 Task: In the  document Machupicchu.html Align the width of word art with 'Picture'. Fill the whole document with 'Light Gray Color'. Add link on bottom left corner of the sheet: in.pinterest.com
Action: Mouse moved to (332, 432)
Screenshot: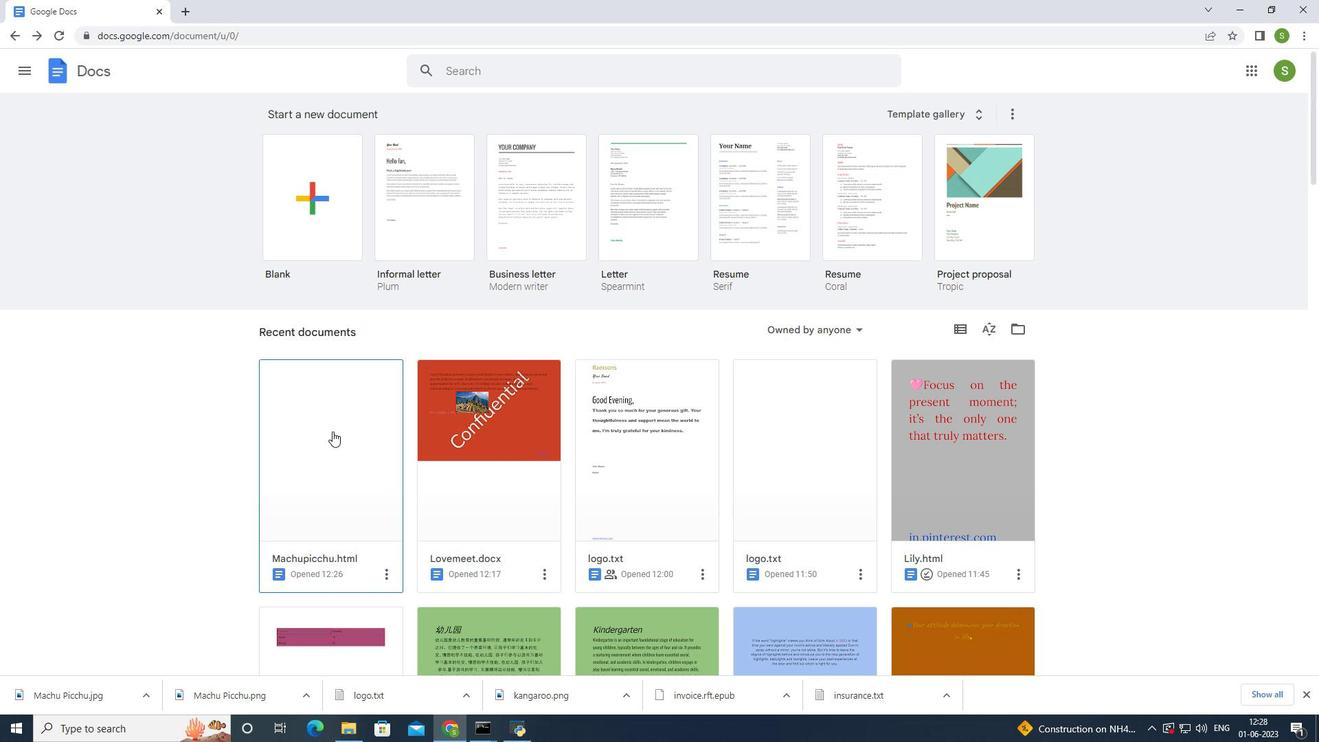 
Action: Mouse pressed left at (332, 432)
Screenshot: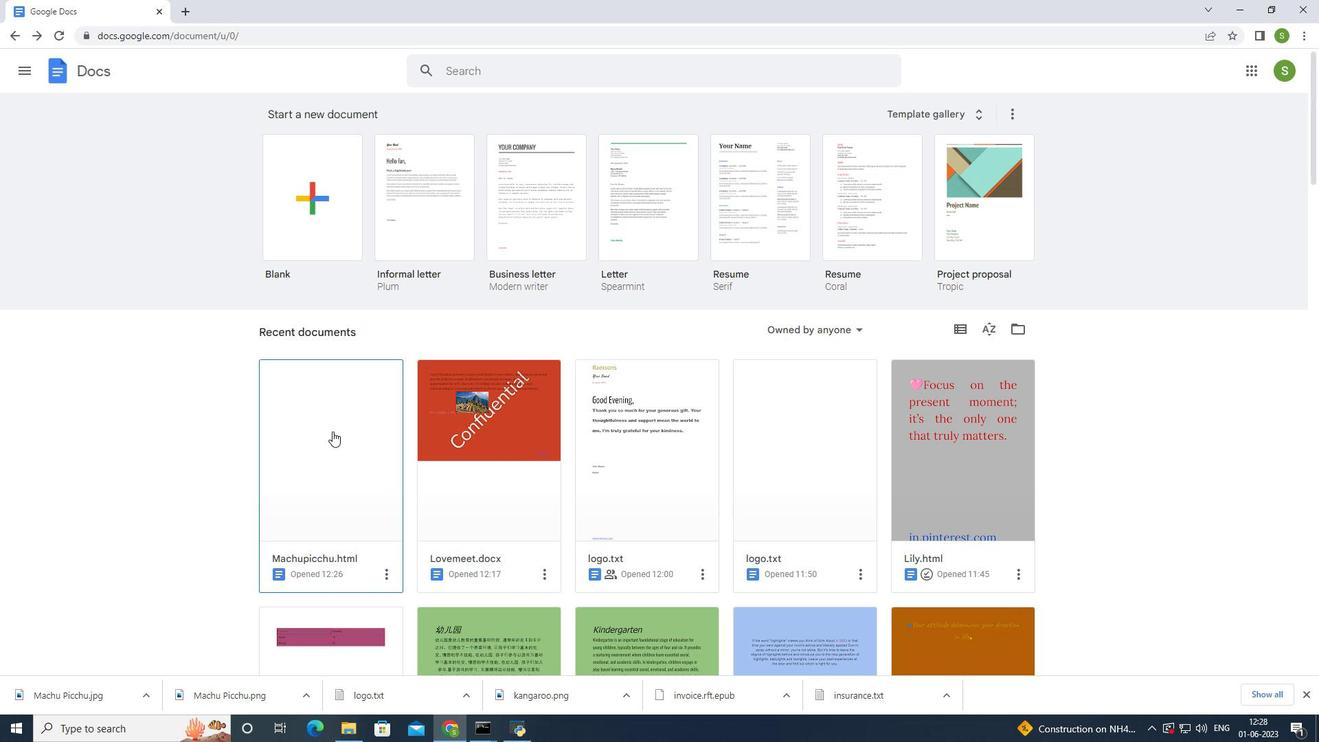 
Action: Mouse moved to (568, 311)
Screenshot: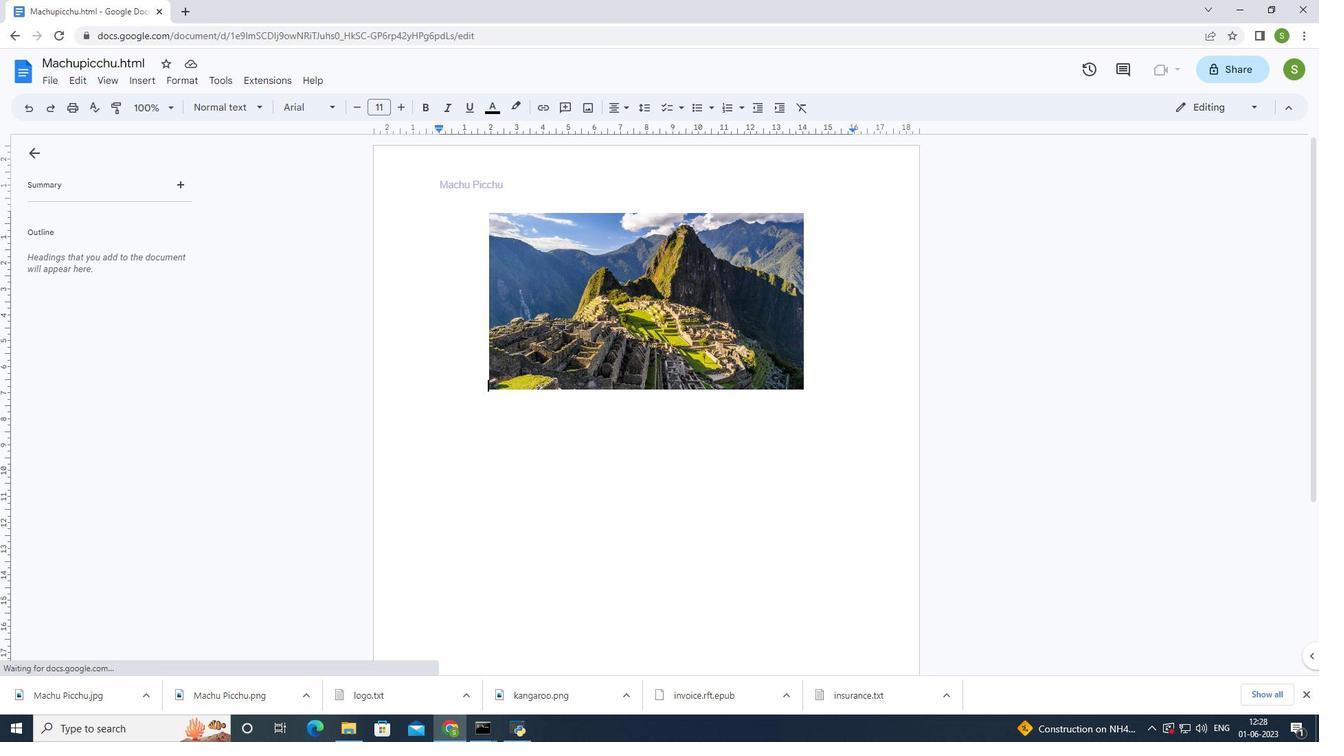
Action: Mouse pressed left at (568, 311)
Screenshot: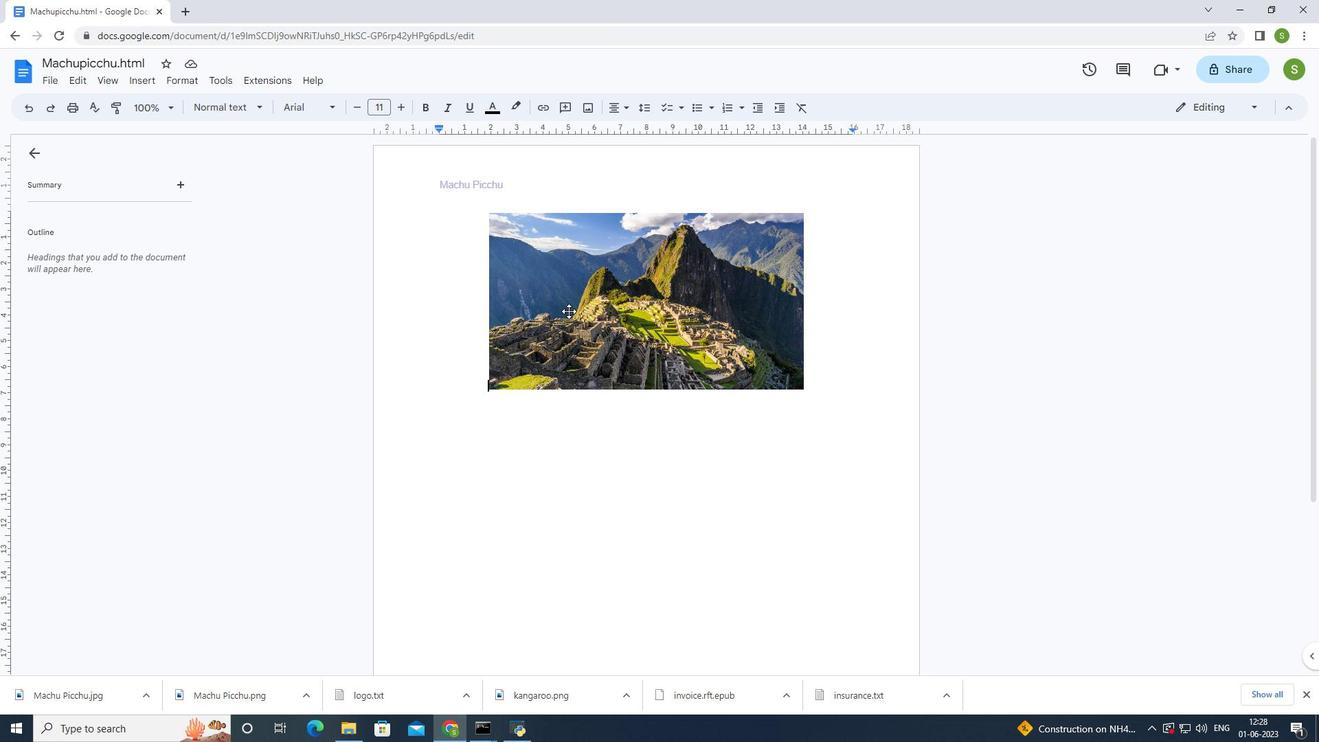 
Action: Mouse moved to (494, 110)
Screenshot: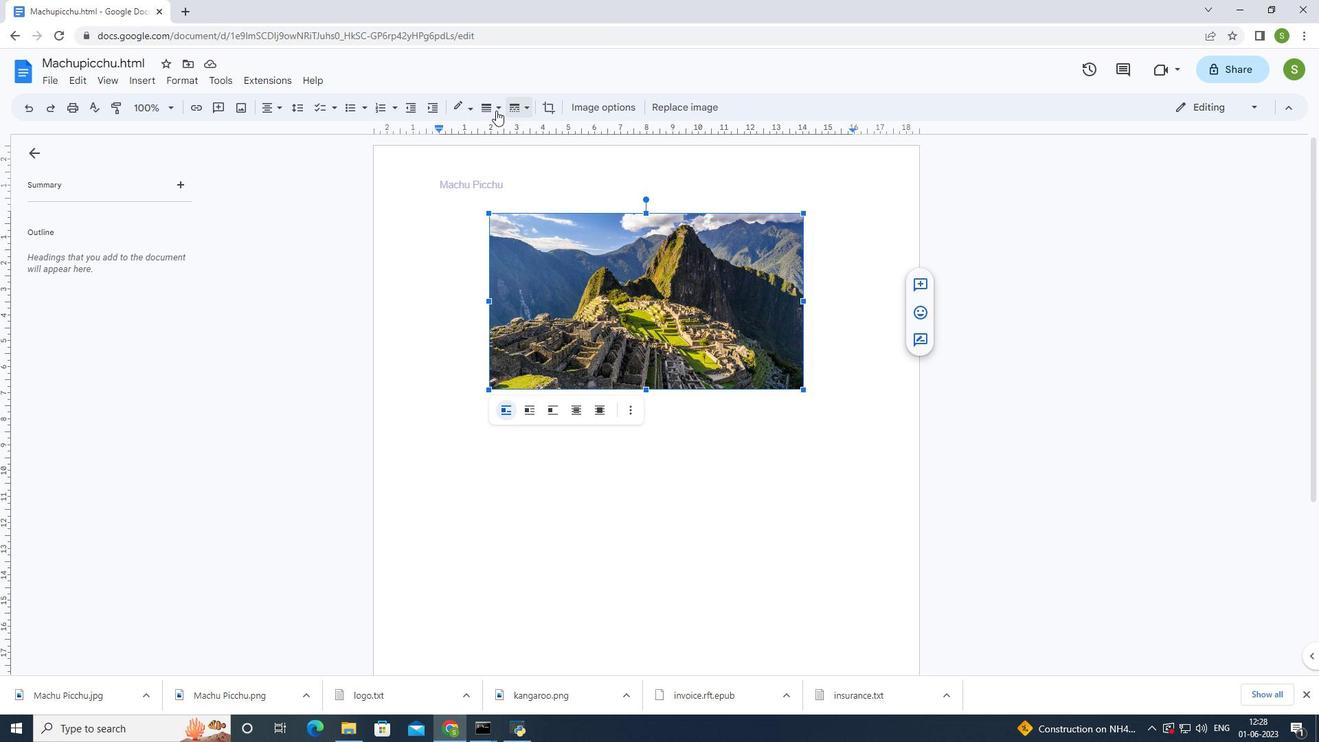 
Action: Mouse pressed left at (494, 110)
Screenshot: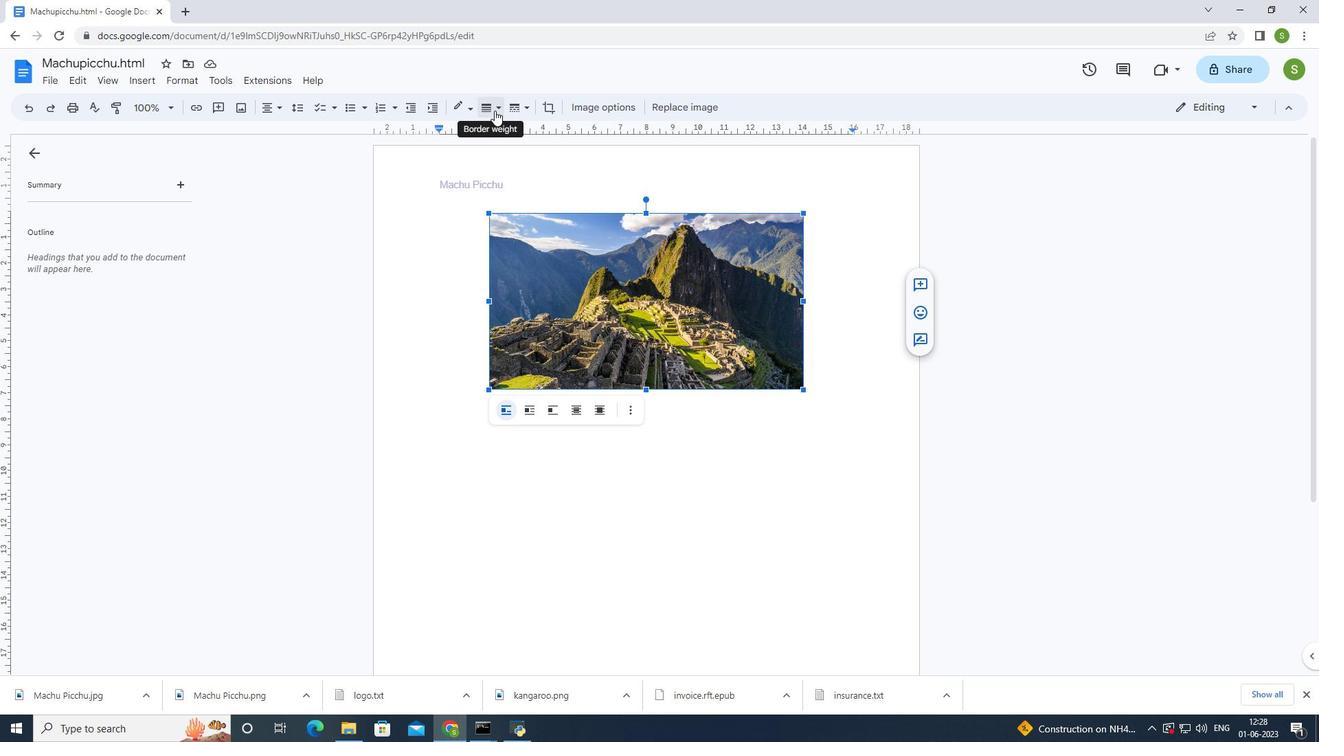 
Action: Mouse moved to (427, 265)
Screenshot: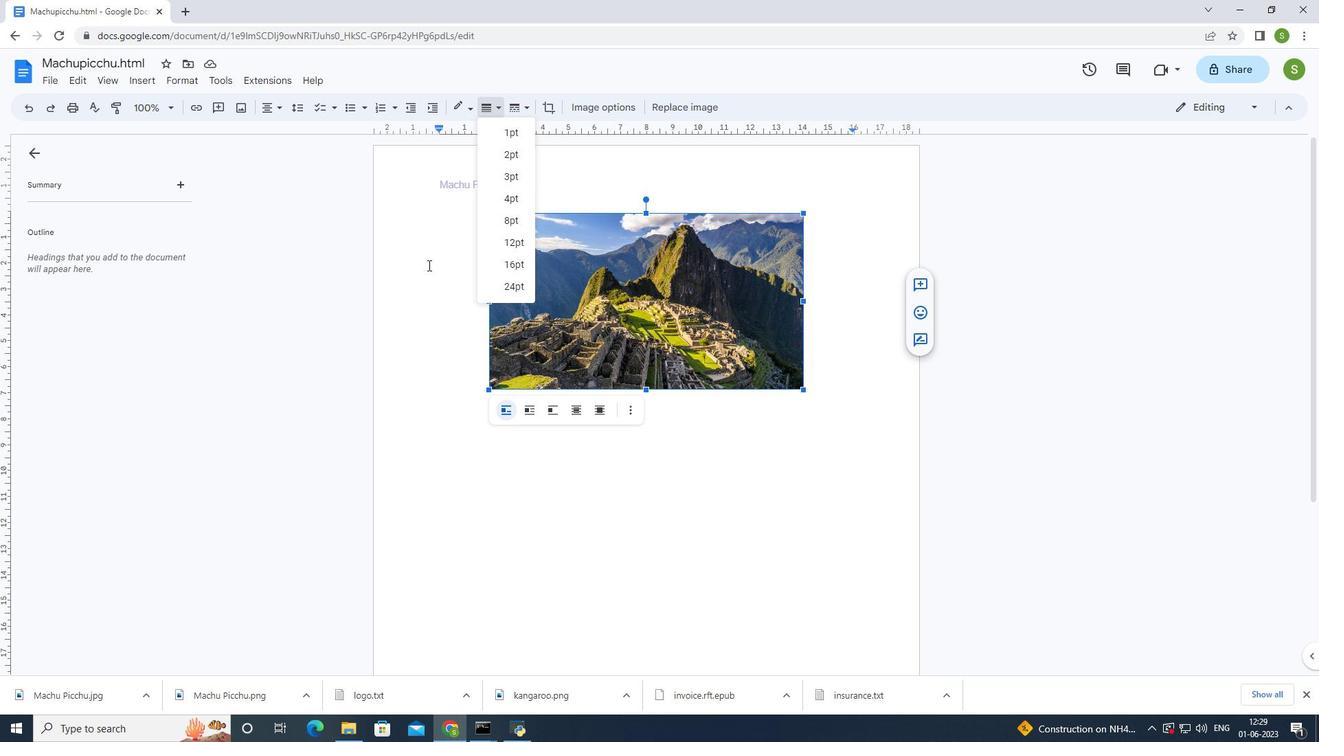 
Action: Mouse pressed left at (427, 265)
Screenshot: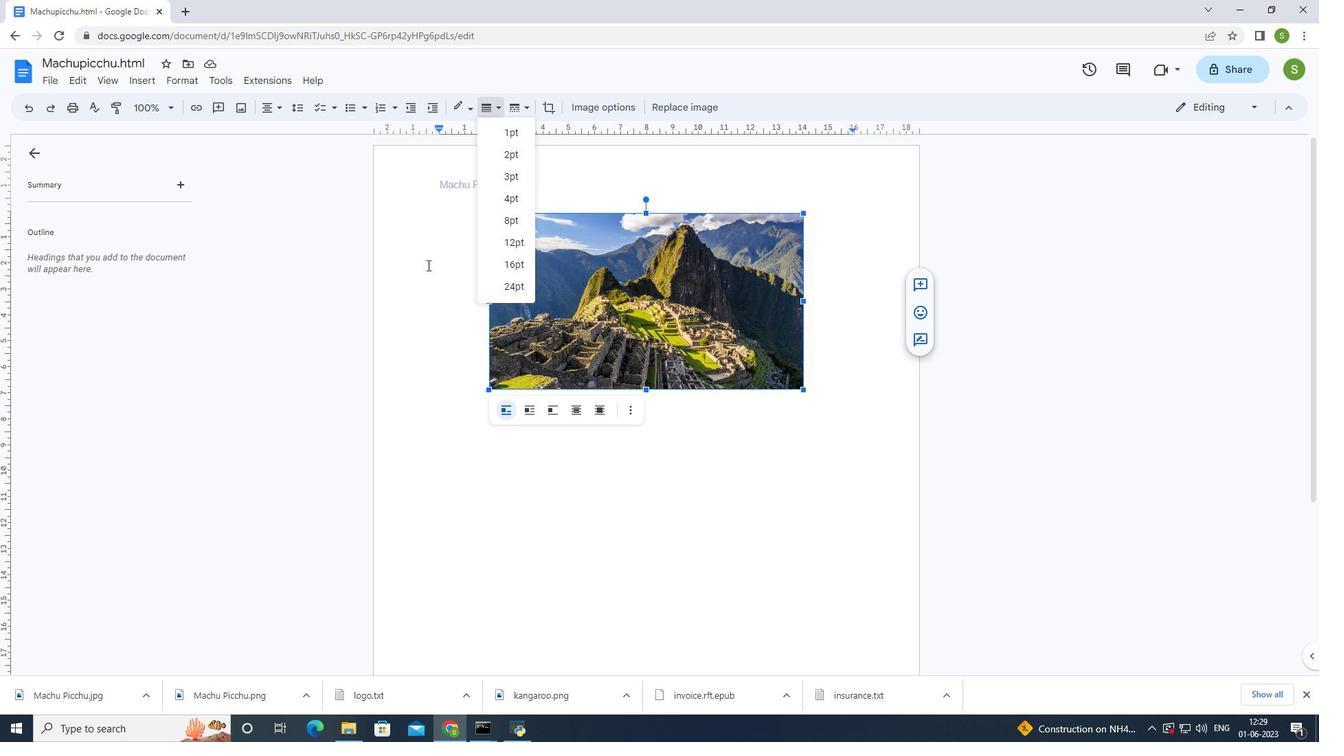 
Action: Mouse moved to (395, 206)
Screenshot: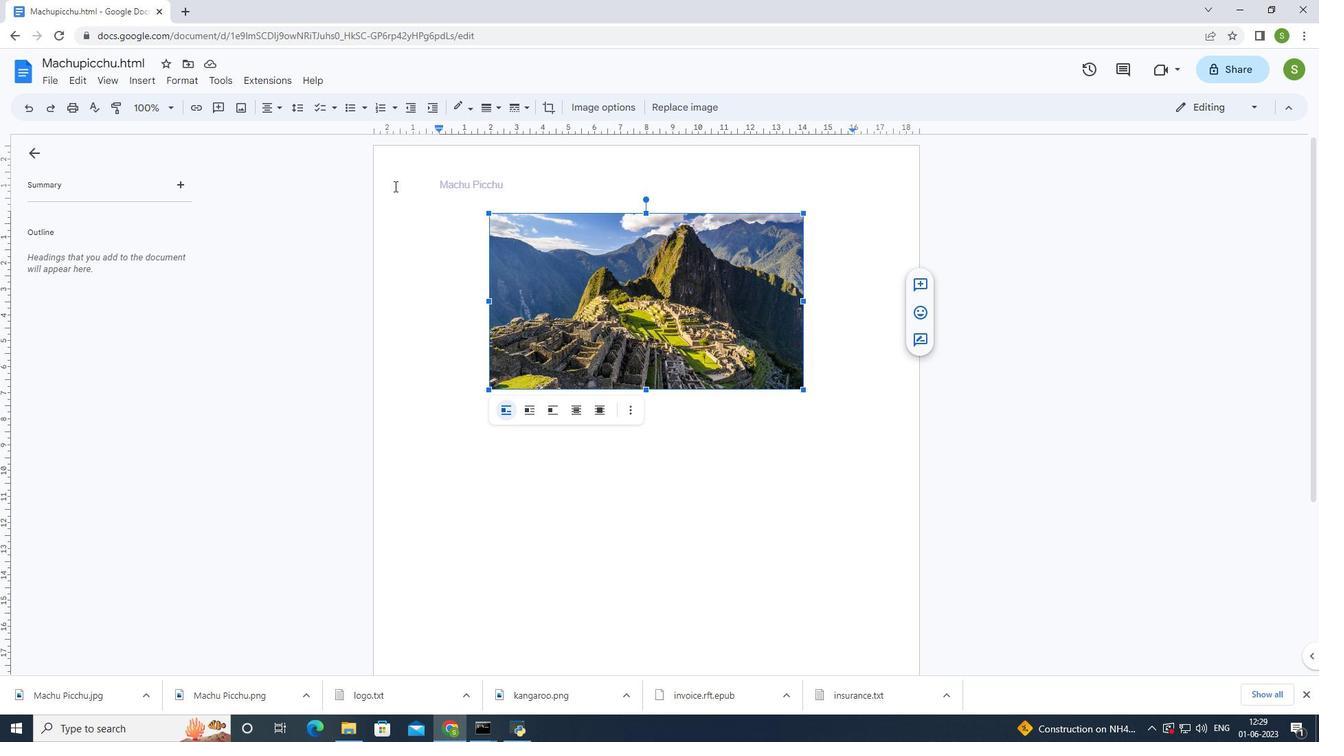 
Action: Mouse pressed left at (395, 206)
Screenshot: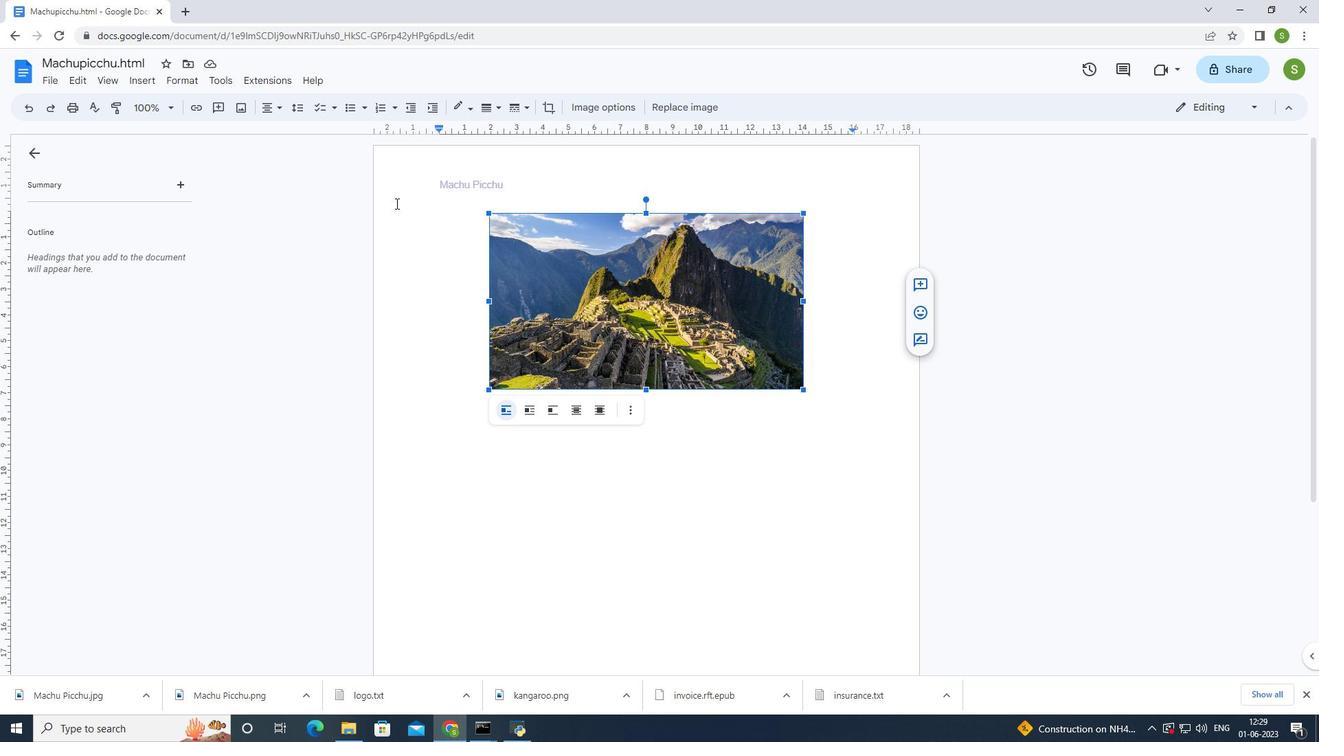 
Action: Mouse moved to (55, 72)
Screenshot: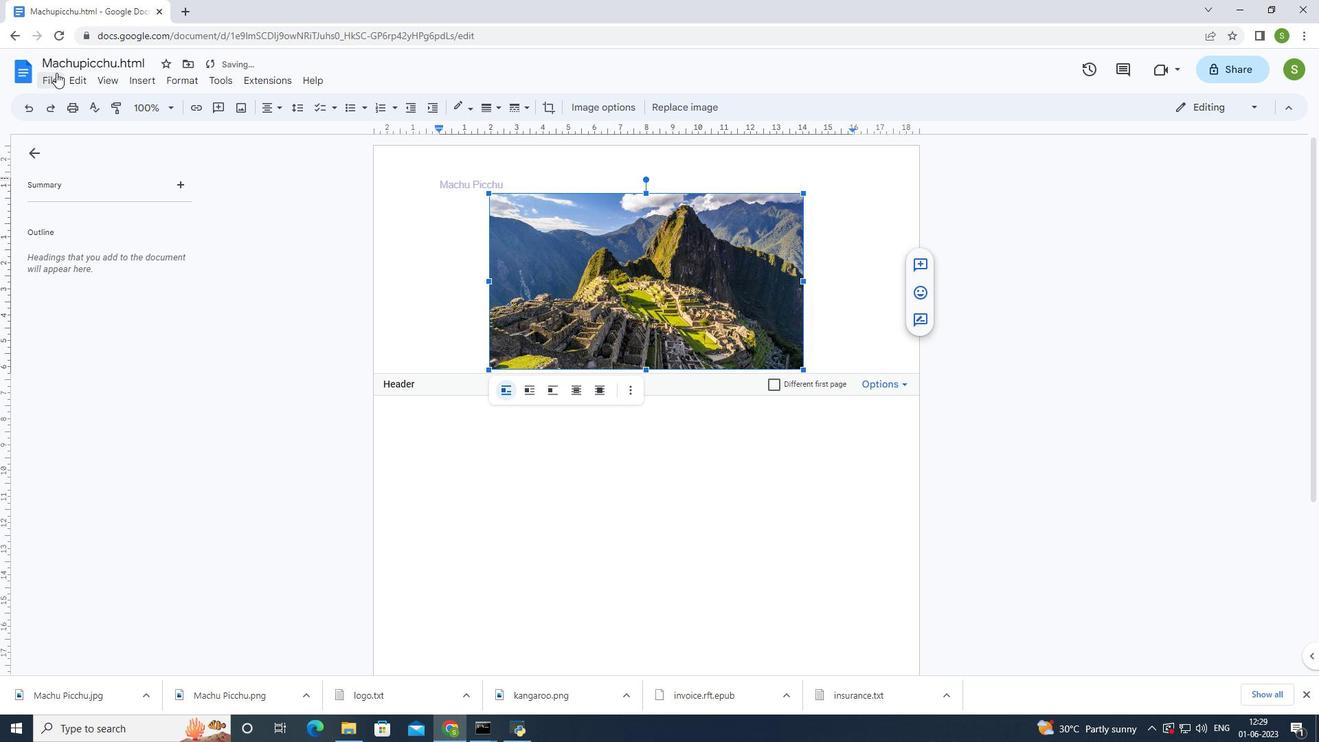 
Action: Mouse pressed left at (55, 72)
Screenshot: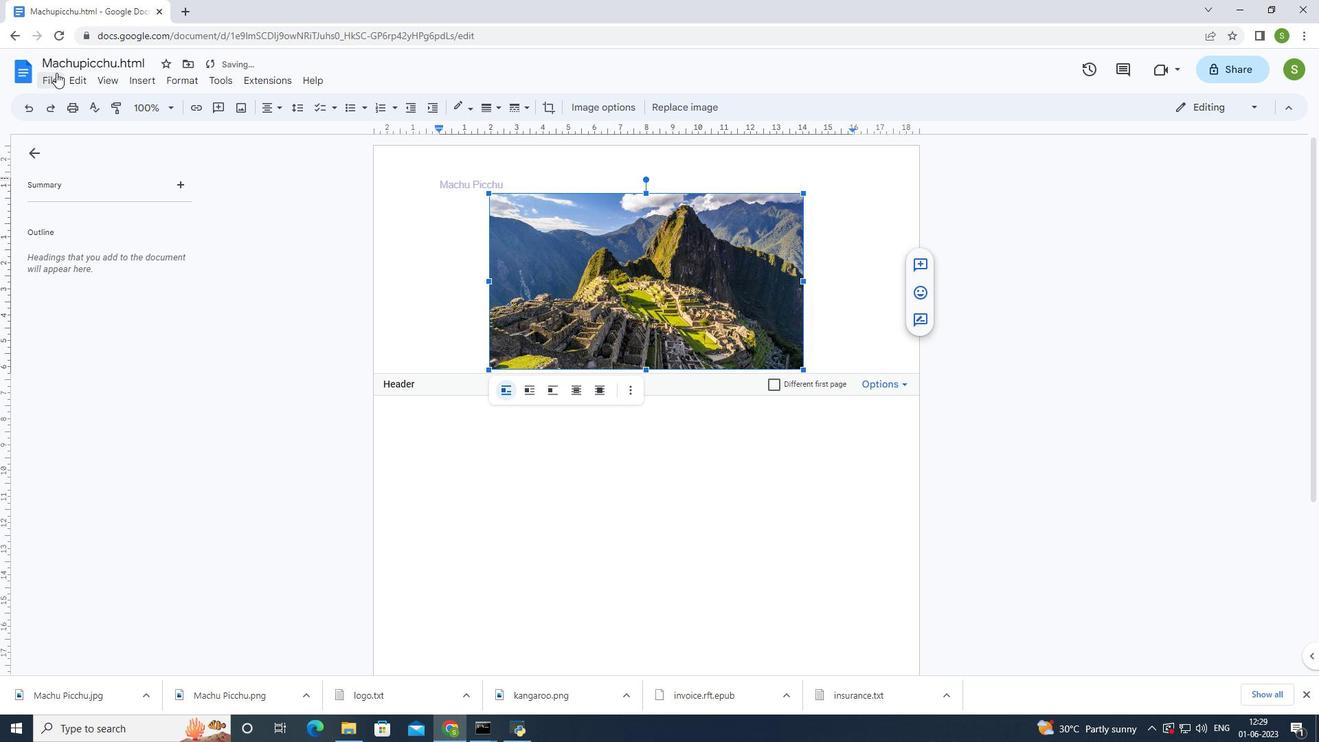 
Action: Mouse moved to (117, 458)
Screenshot: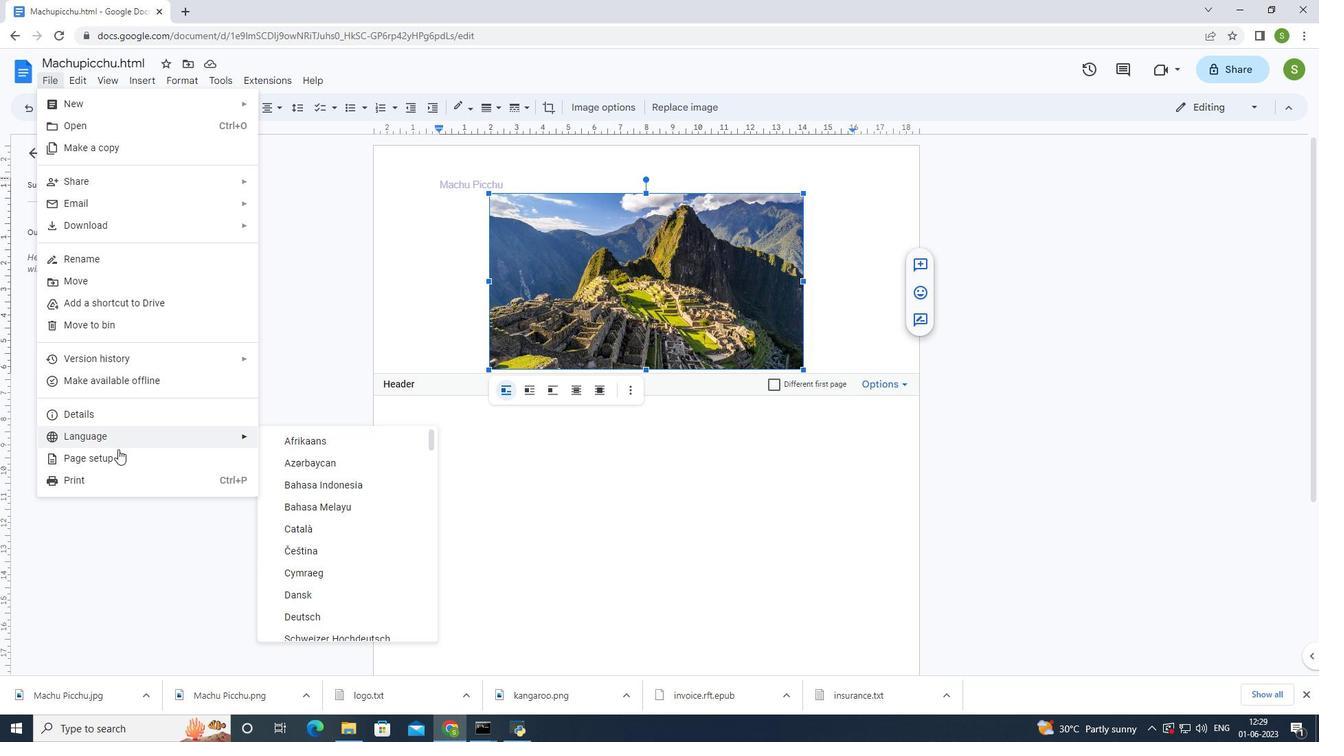
Action: Mouse pressed left at (117, 458)
Screenshot: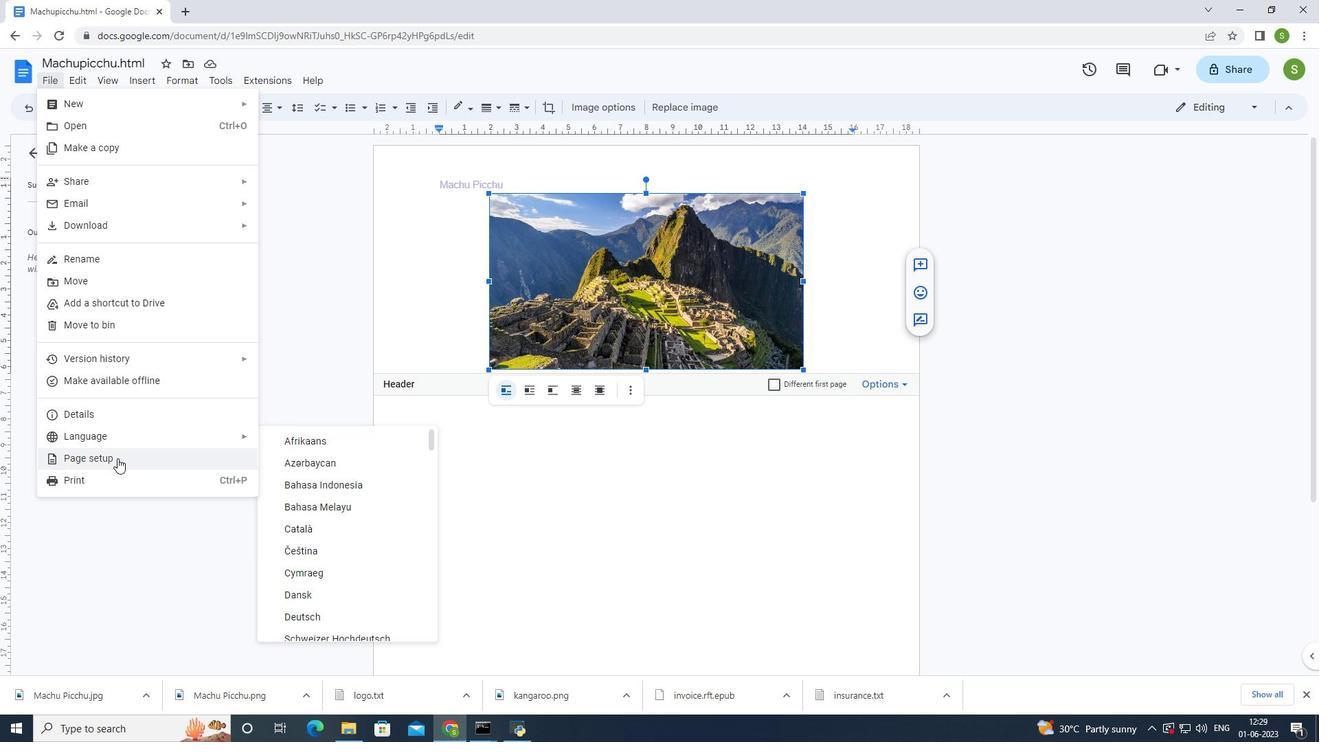 
Action: Mouse moved to (546, 447)
Screenshot: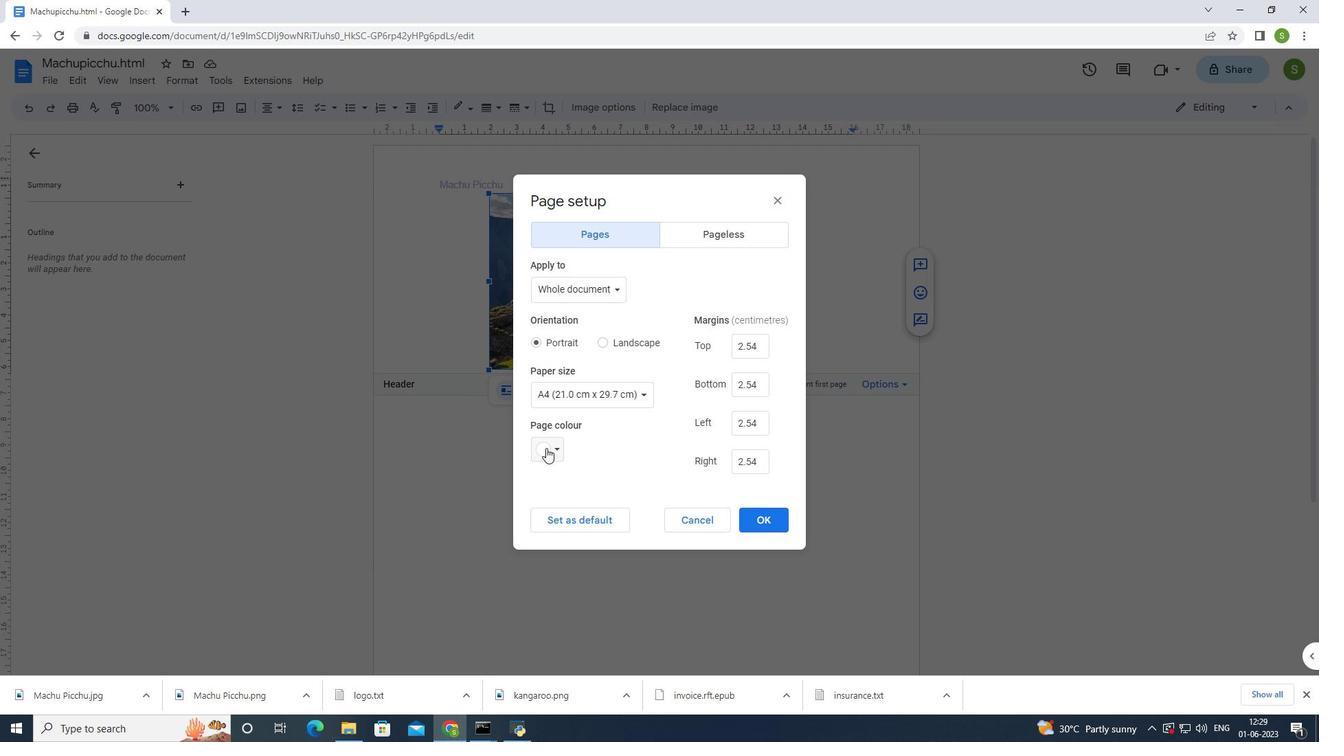 
Action: Mouse pressed left at (546, 447)
Screenshot: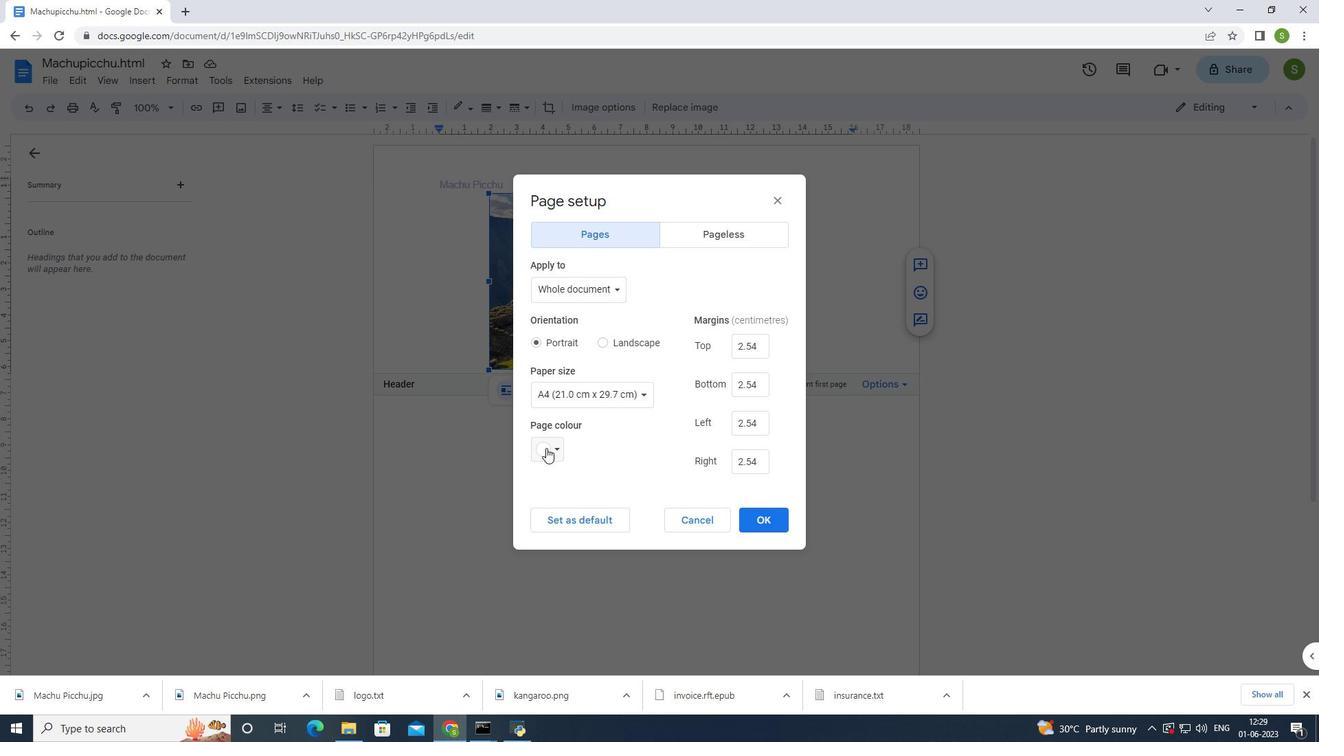 
Action: Mouse moved to (615, 478)
Screenshot: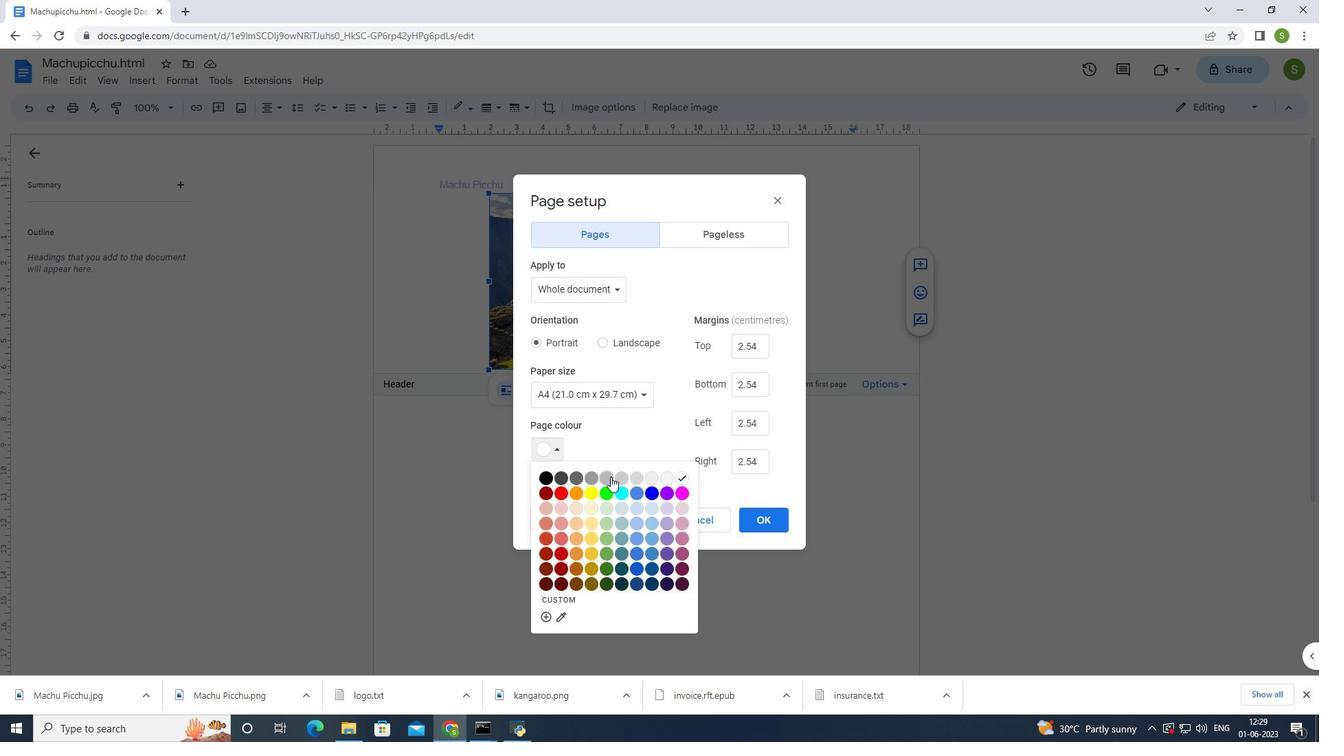 
Action: Mouse pressed left at (615, 478)
Screenshot: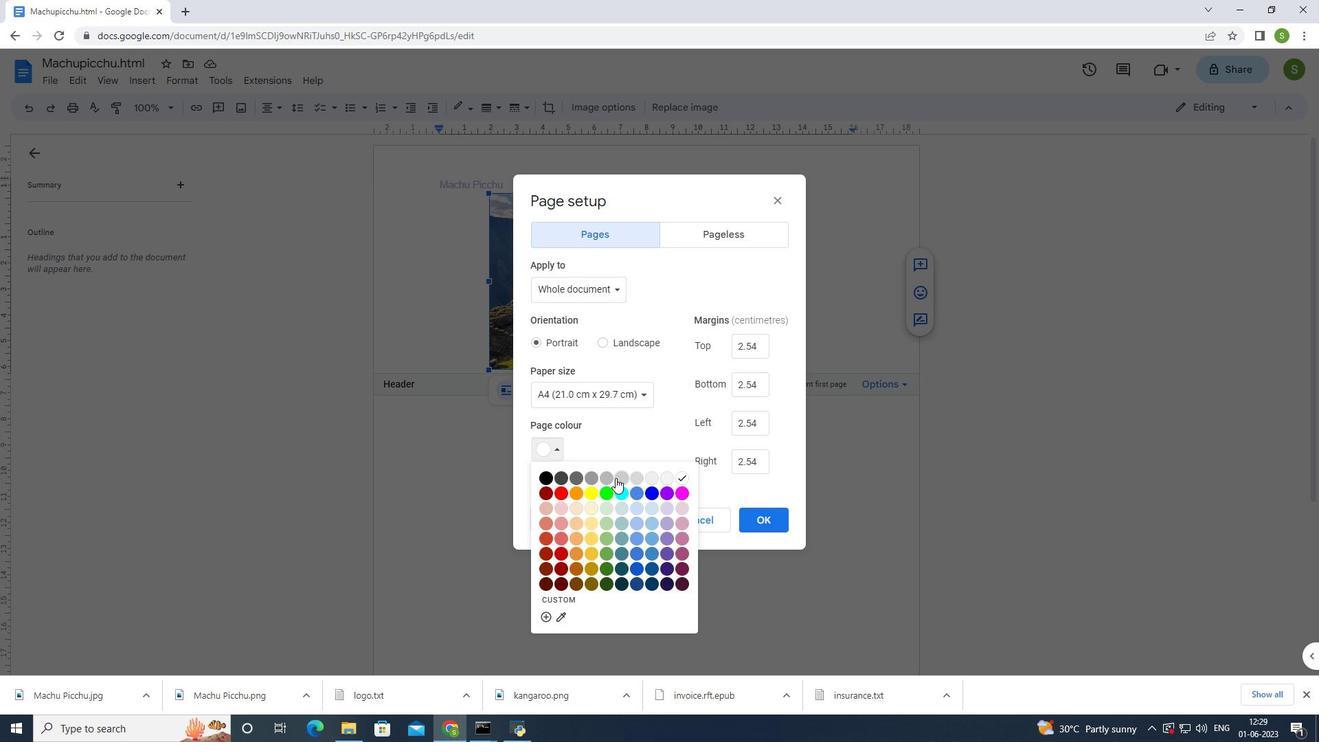 
Action: Mouse moved to (761, 518)
Screenshot: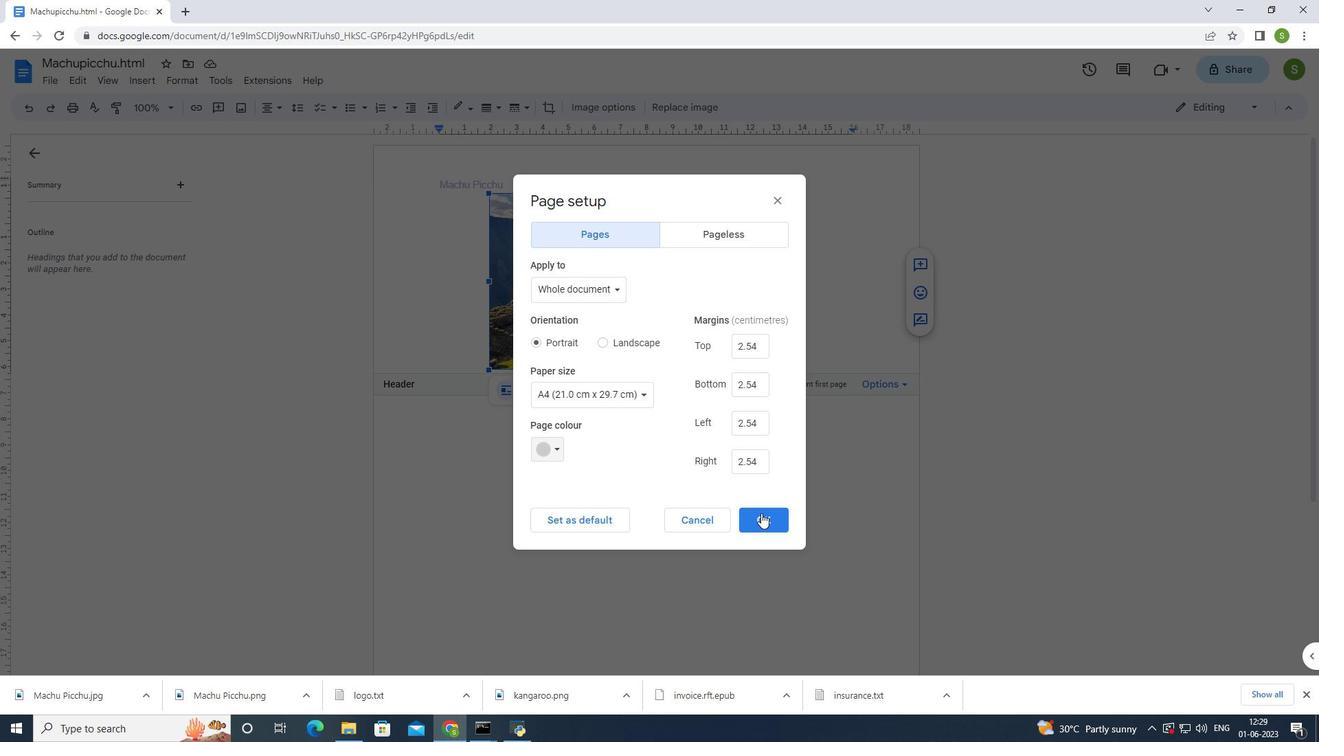 
Action: Mouse pressed left at (761, 518)
Screenshot: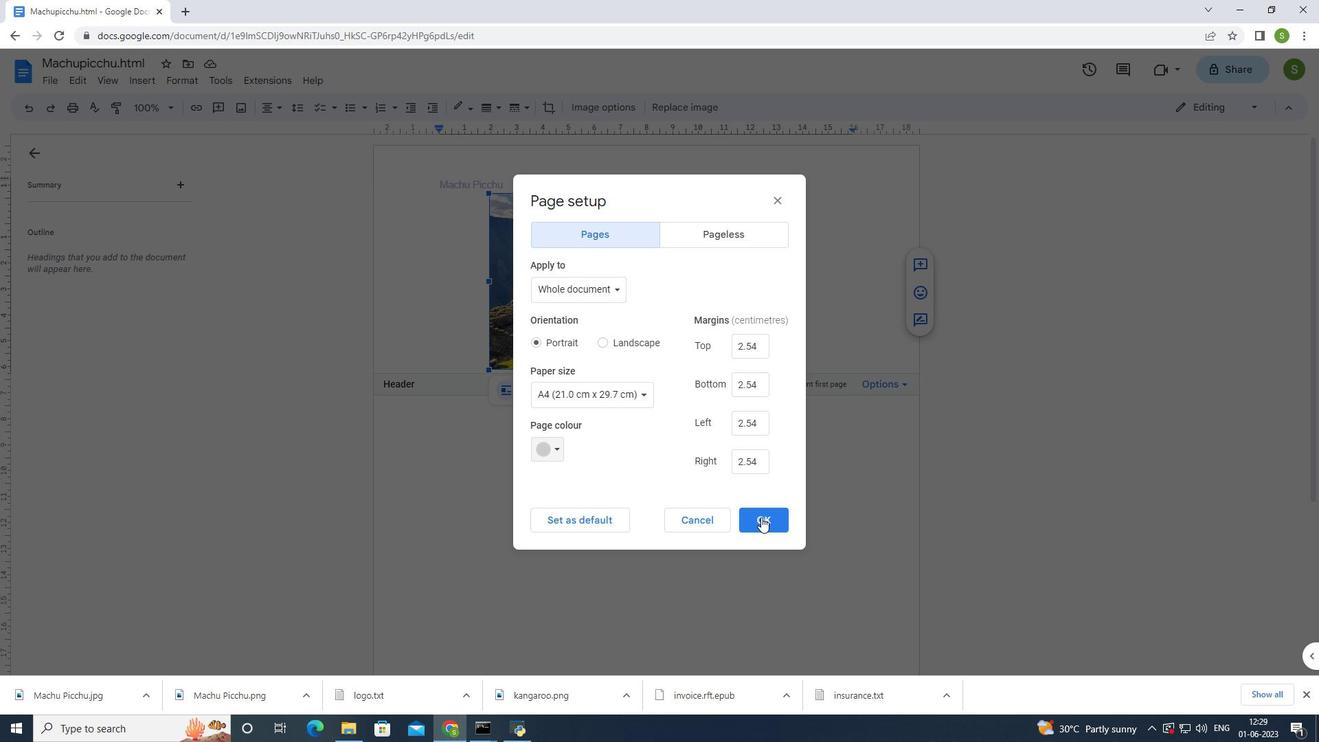 
Action: Mouse moved to (735, 477)
Screenshot: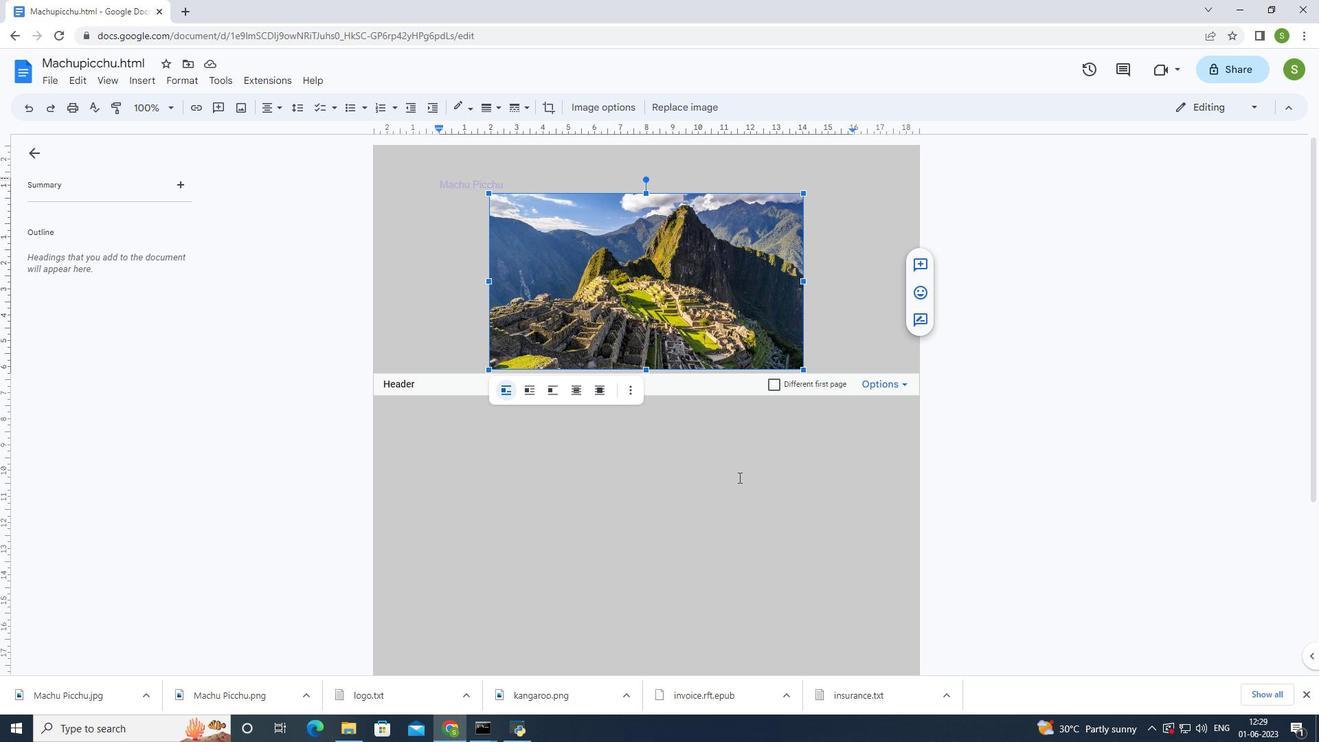 
Action: Mouse scrolled (735, 476) with delta (0, 0)
Screenshot: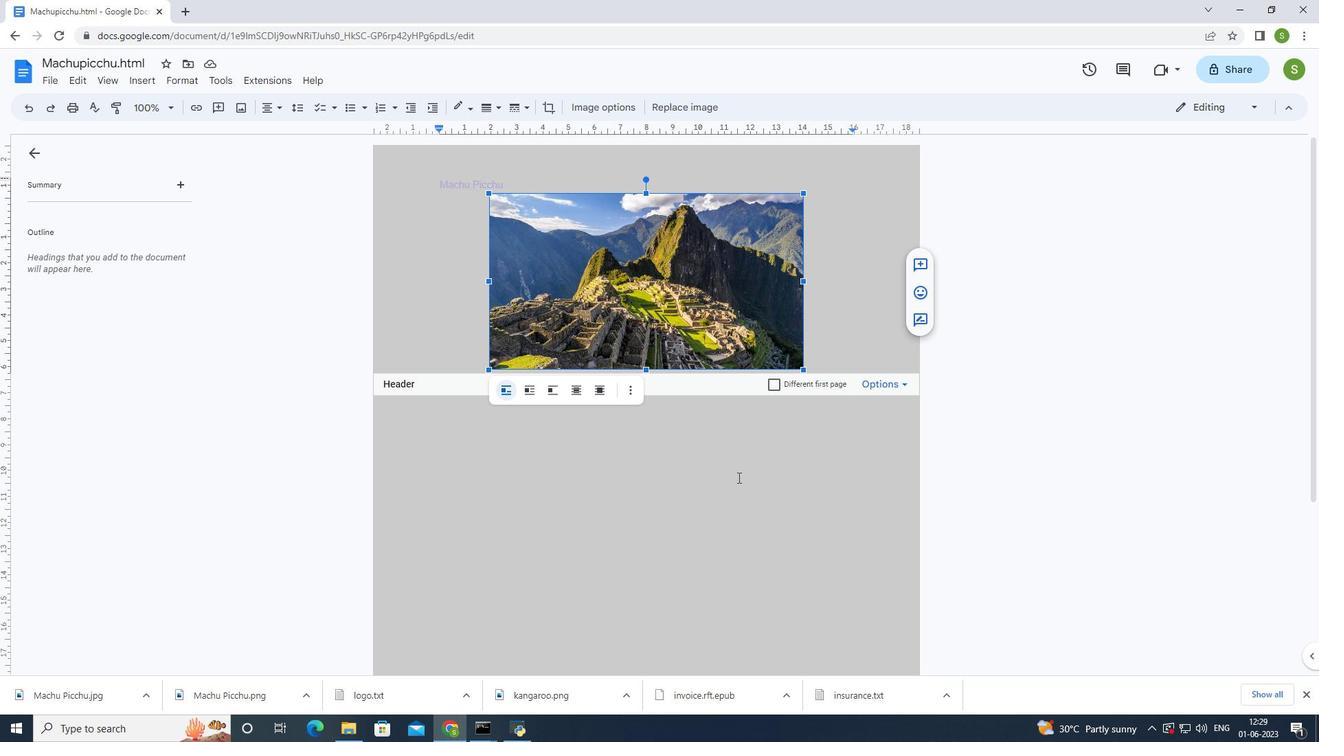 
Action: Mouse scrolled (735, 476) with delta (0, 0)
Screenshot: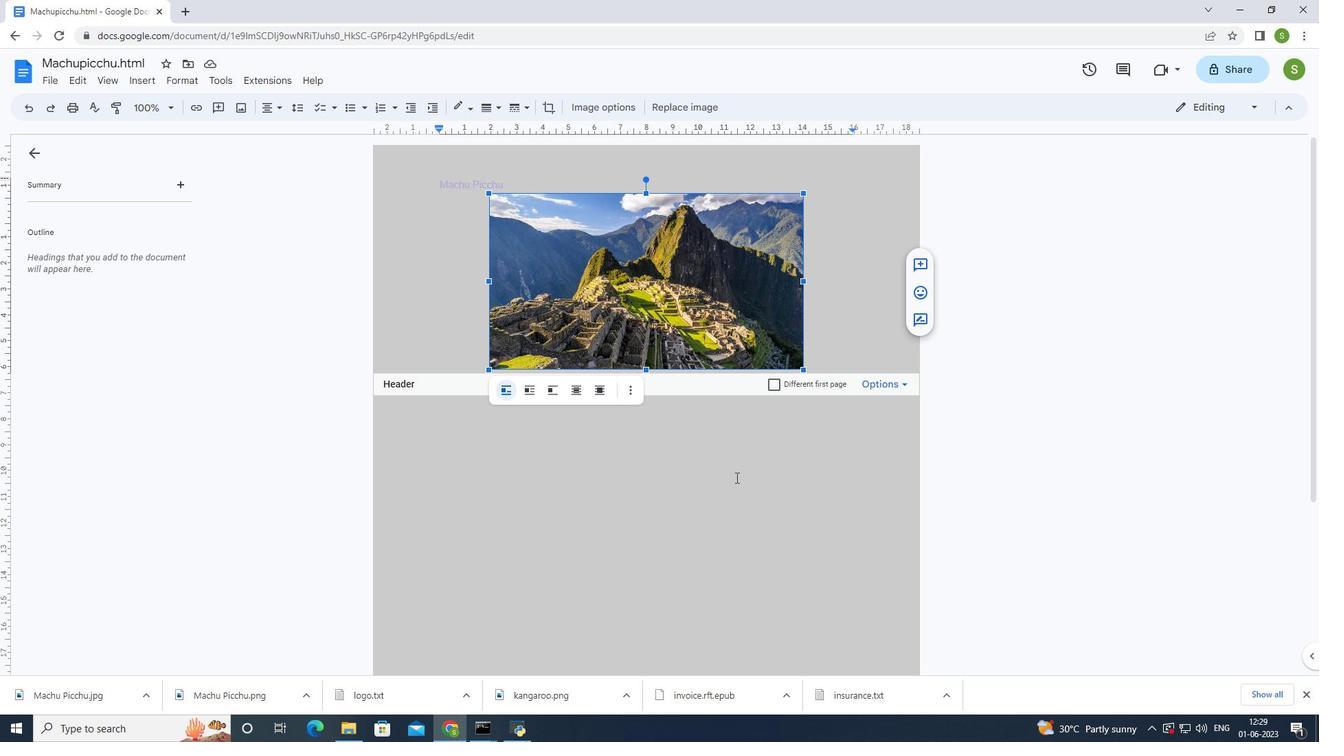
Action: Mouse scrolled (735, 476) with delta (0, 0)
Screenshot: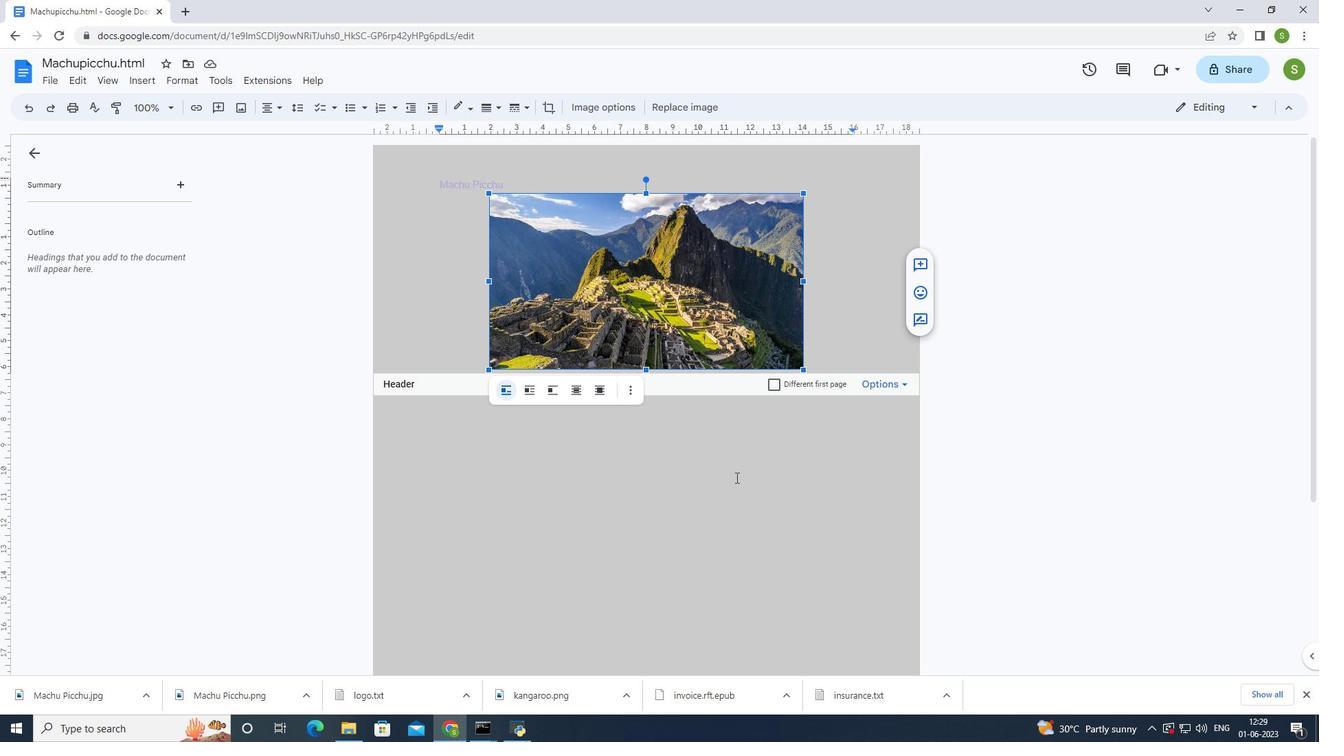 
Action: Mouse moved to (731, 471)
Screenshot: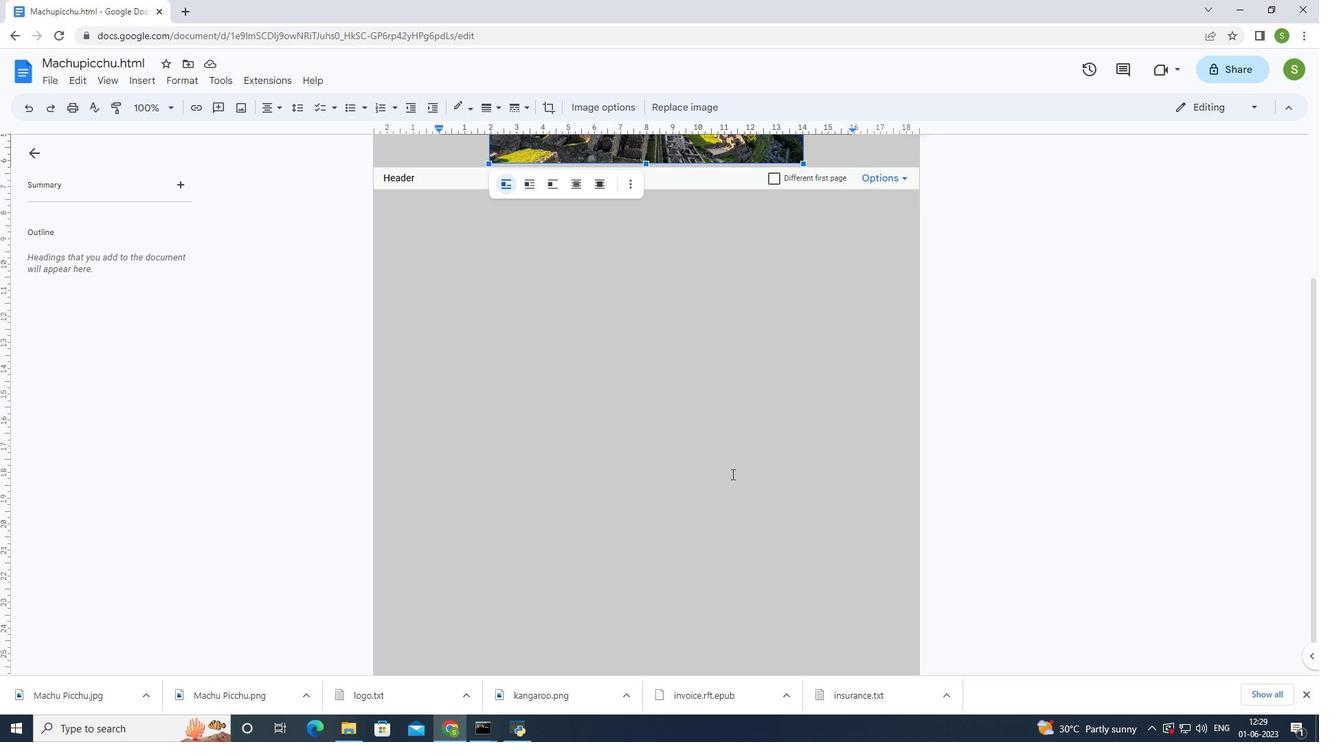 
Action: Mouse scrolled (731, 470) with delta (0, 0)
Screenshot: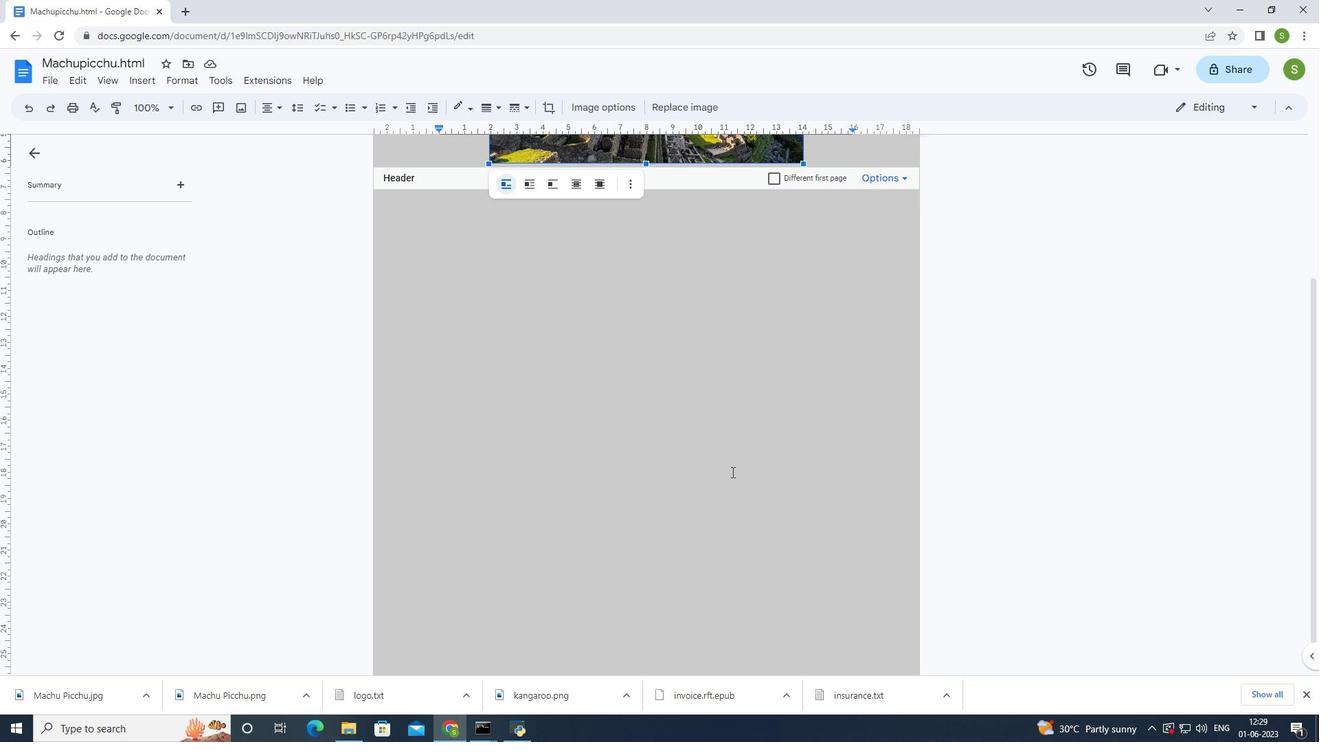 
Action: Mouse scrolled (731, 470) with delta (0, 0)
Screenshot: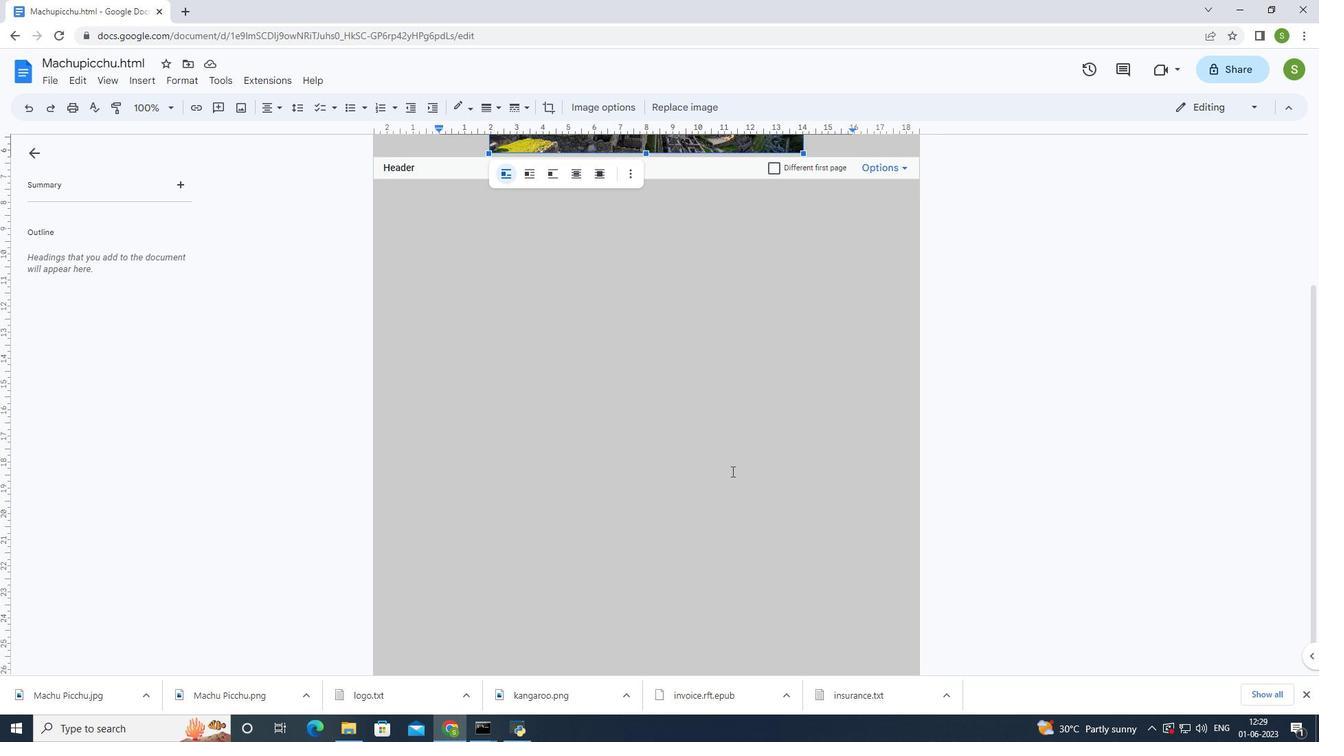 
Action: Mouse scrolled (731, 470) with delta (0, 0)
Screenshot: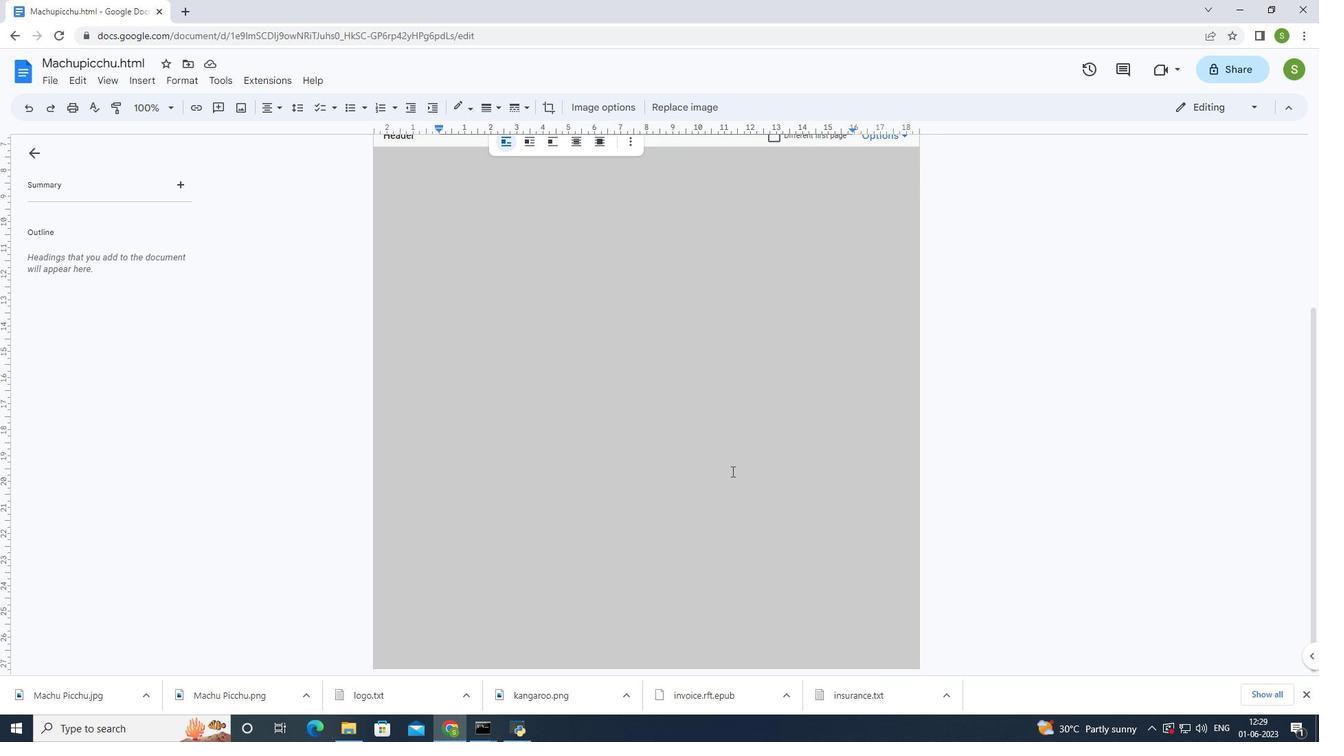 
Action: Mouse moved to (704, 509)
Screenshot: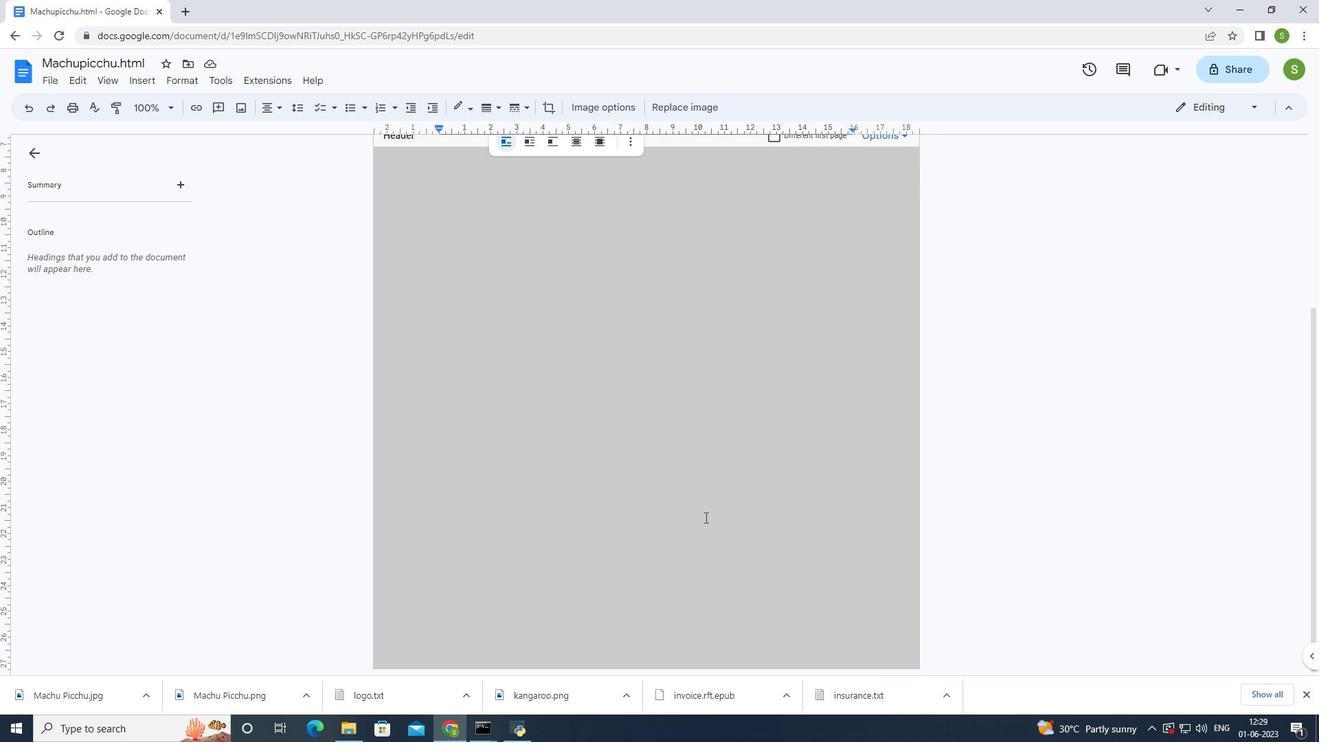 
Action: Mouse scrolled (704, 509) with delta (0, 0)
Screenshot: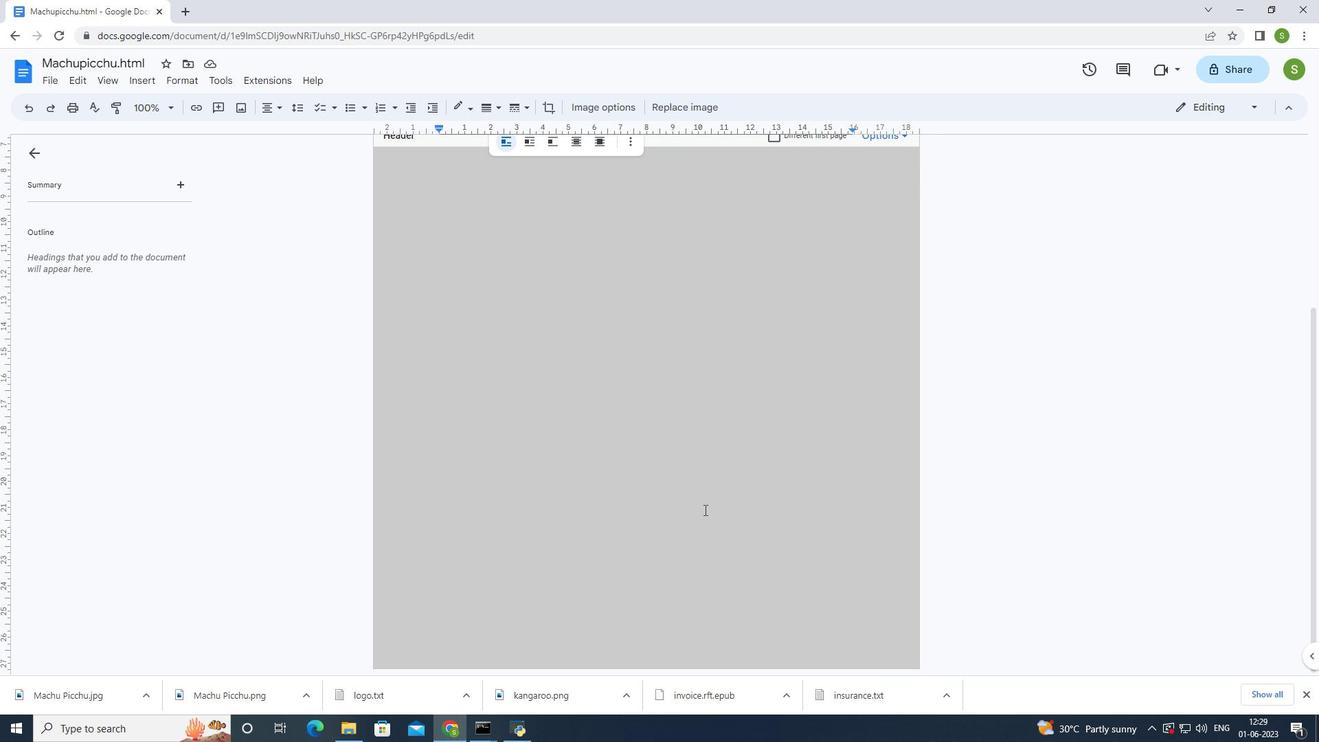 
Action: Mouse scrolled (704, 509) with delta (0, 0)
Screenshot: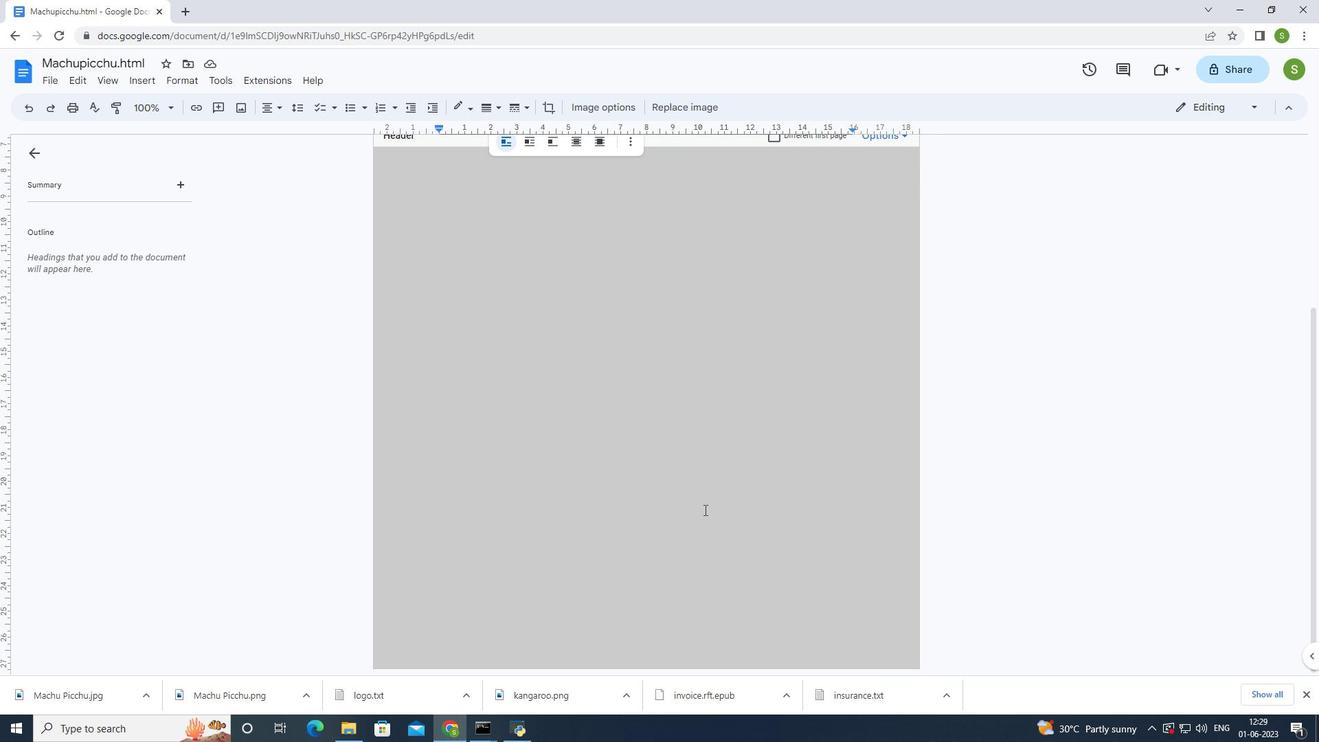 
Action: Mouse scrolled (704, 509) with delta (0, 0)
Screenshot: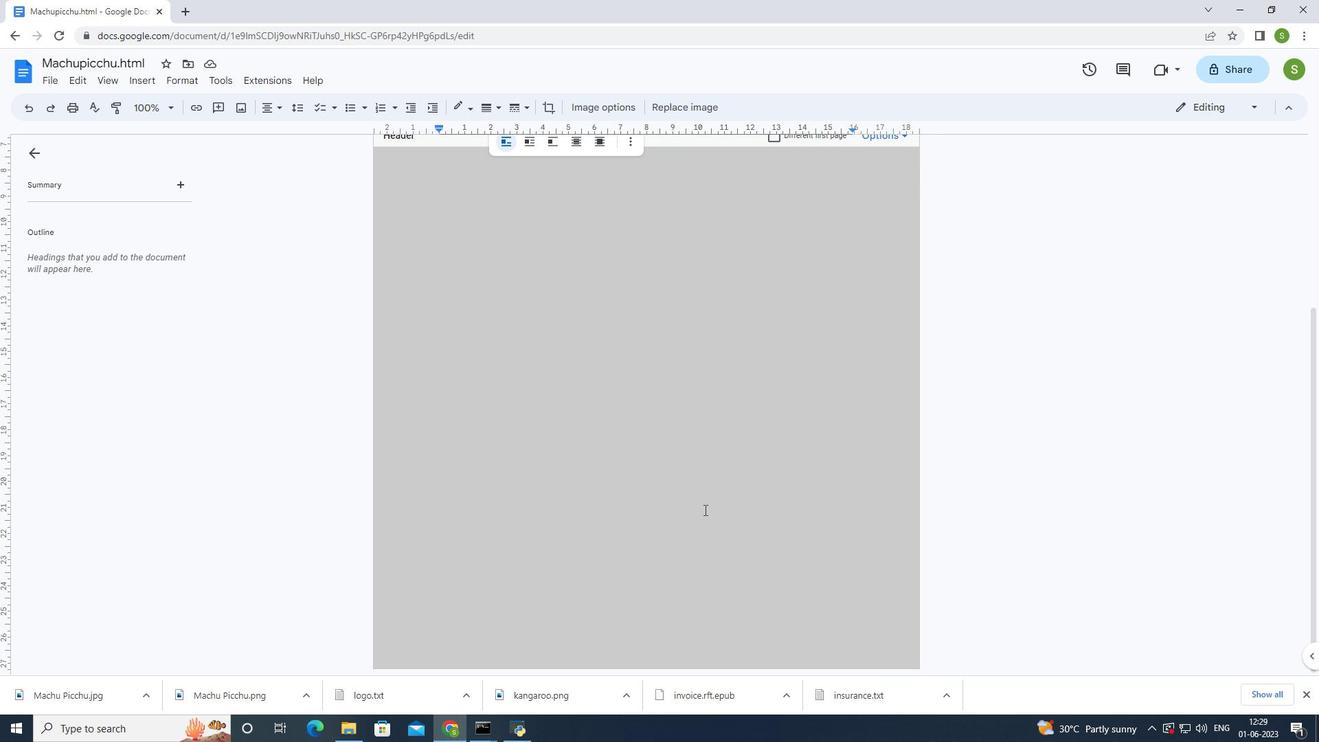 
Action: Mouse moved to (688, 581)
Screenshot: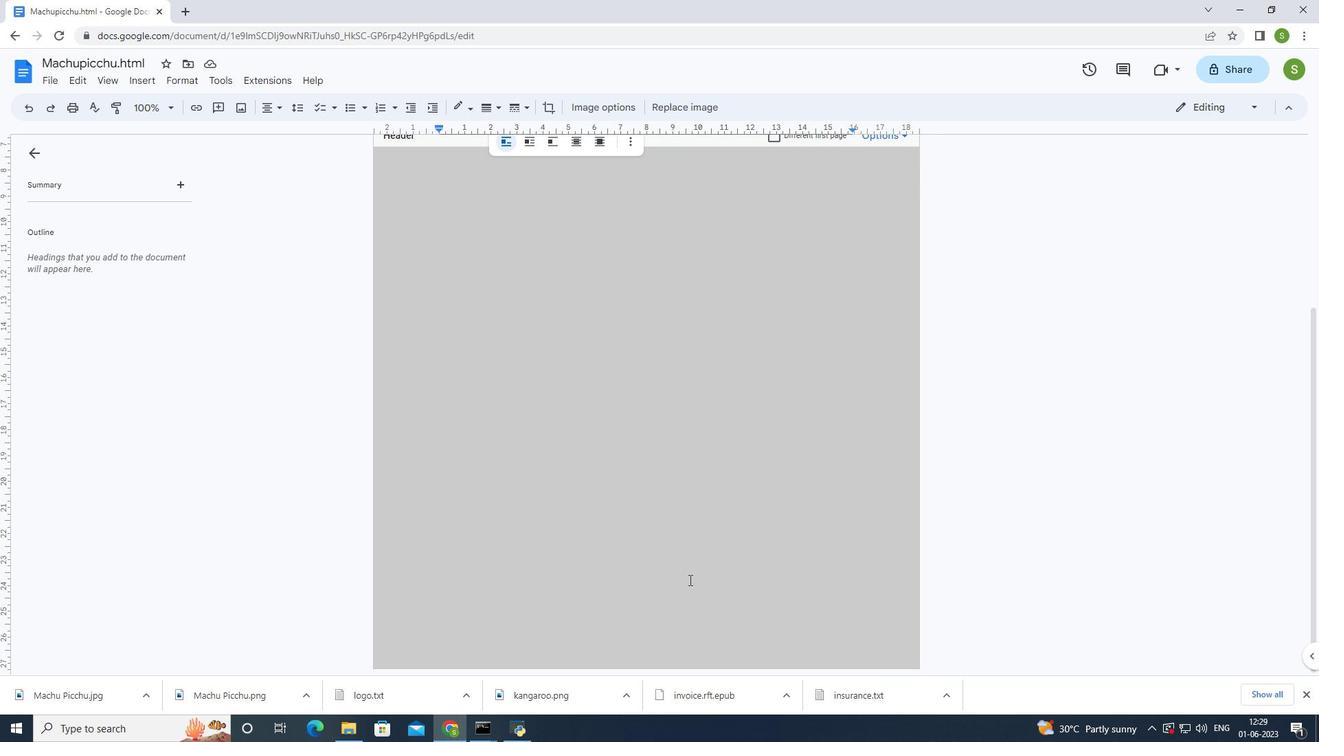 
Action: Mouse pressed left at (688, 581)
Screenshot: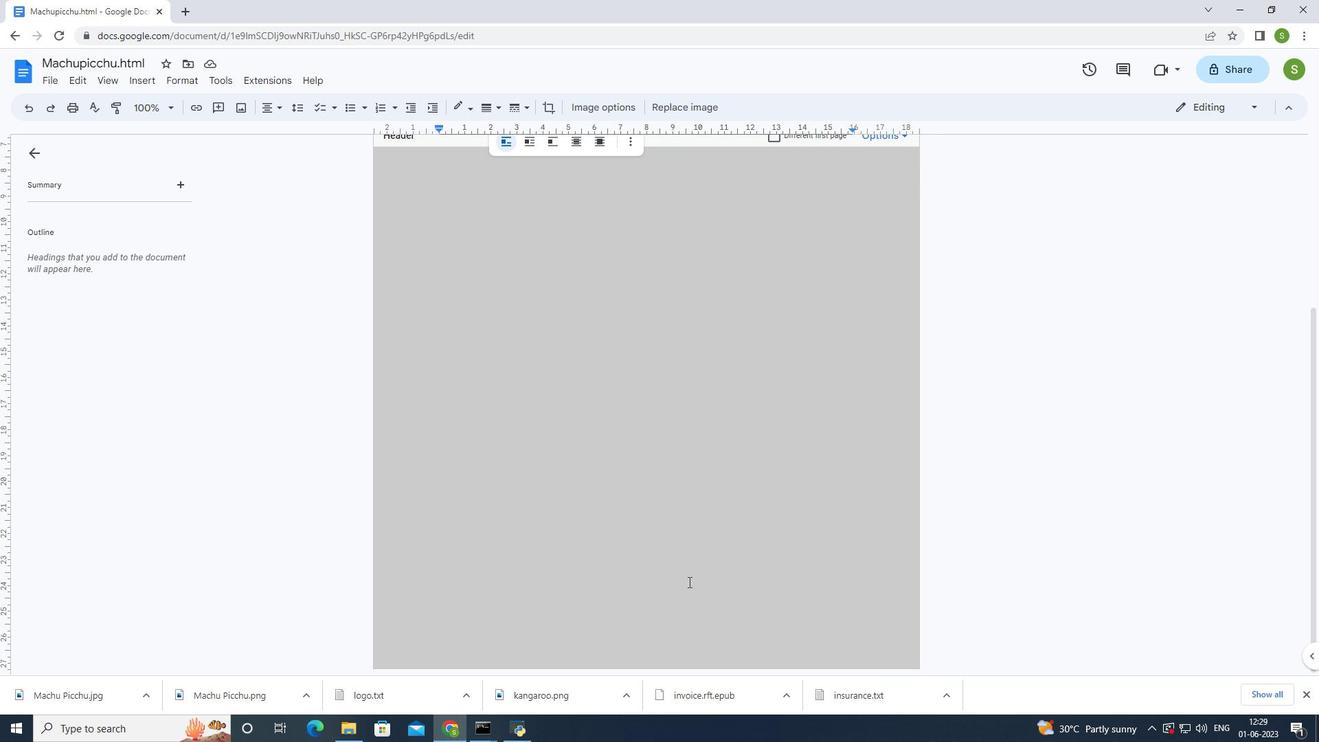 
Action: Mouse pressed left at (688, 581)
Screenshot: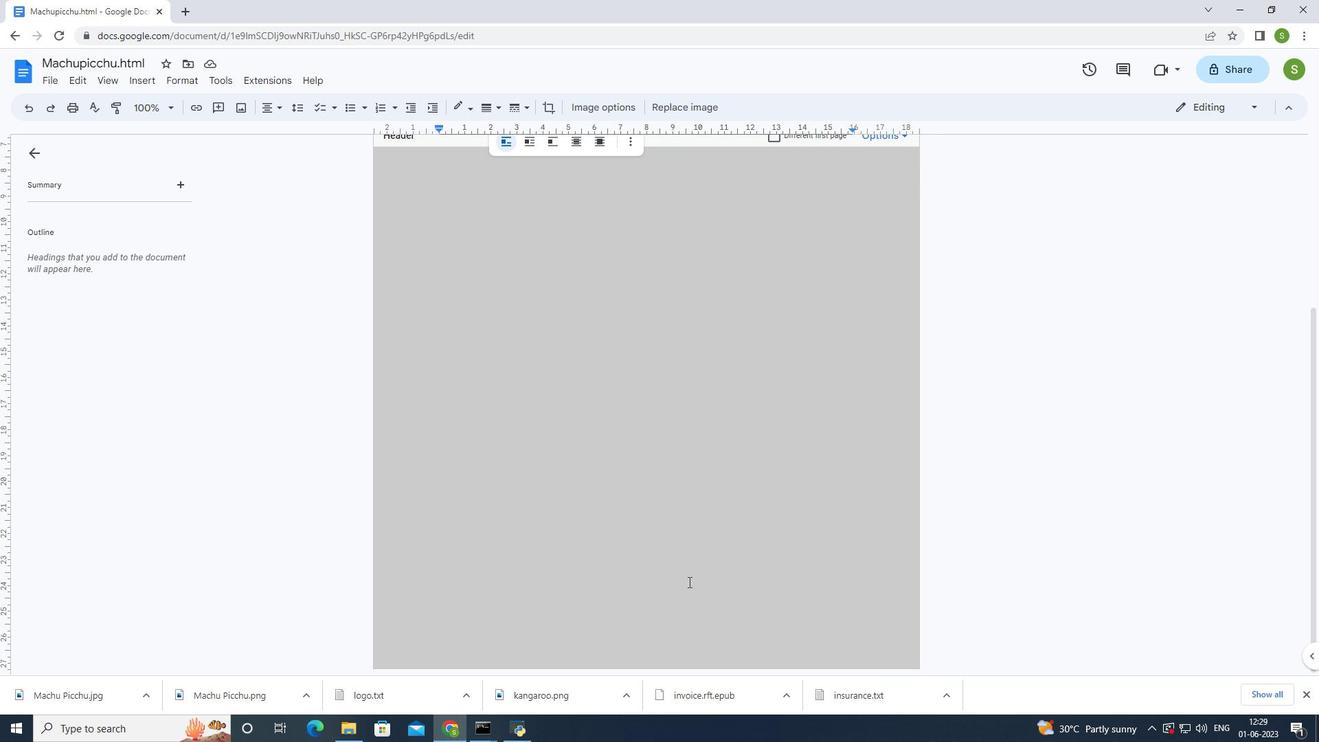 
Action: Mouse moved to (685, 586)
Screenshot: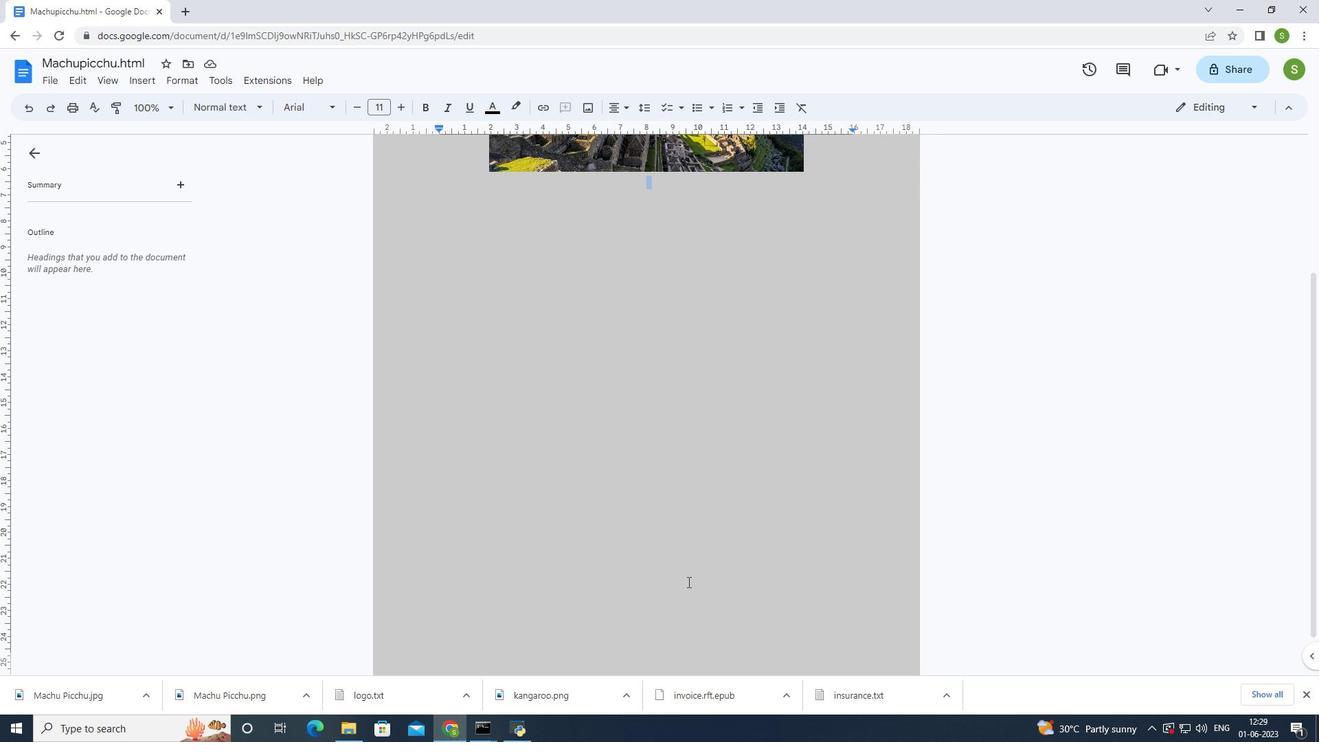 
Action: Mouse pressed left at (685, 586)
Screenshot: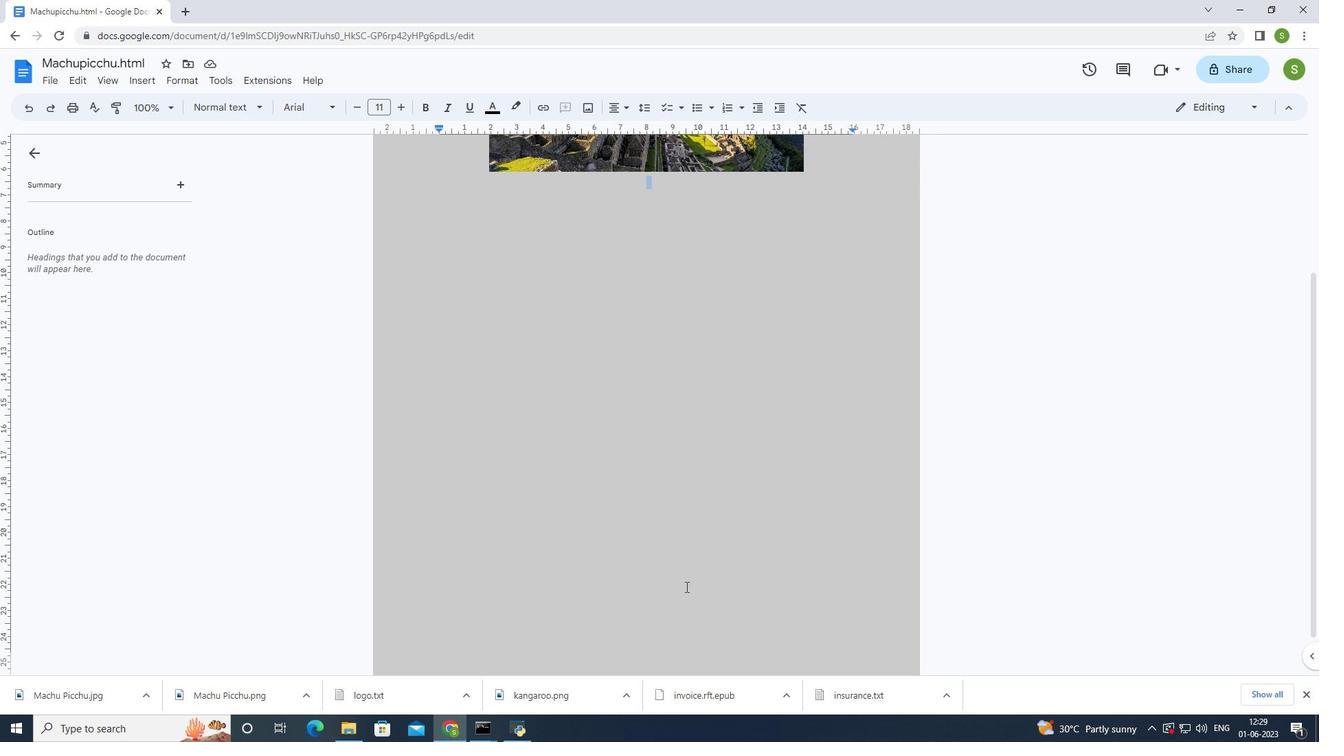 
Action: Mouse moved to (685, 587)
Screenshot: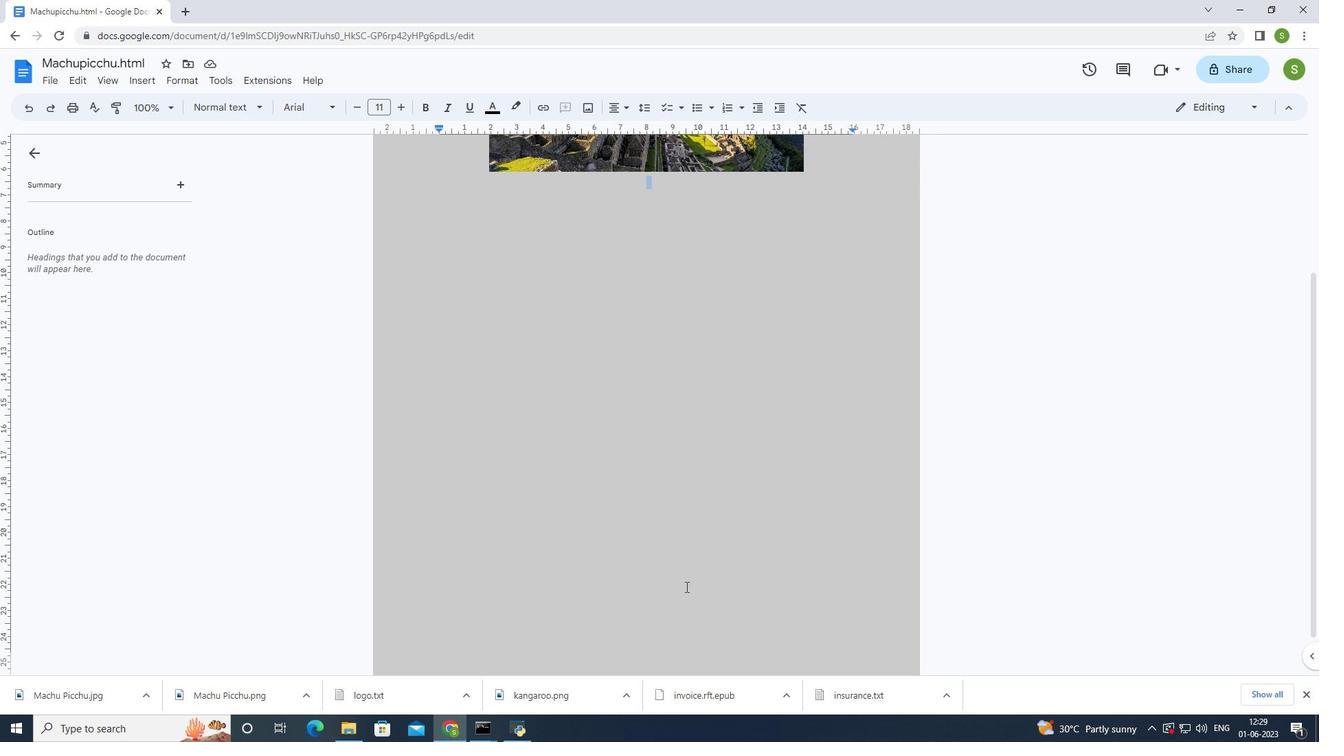 
Action: Mouse pressed left at (685, 587)
Screenshot: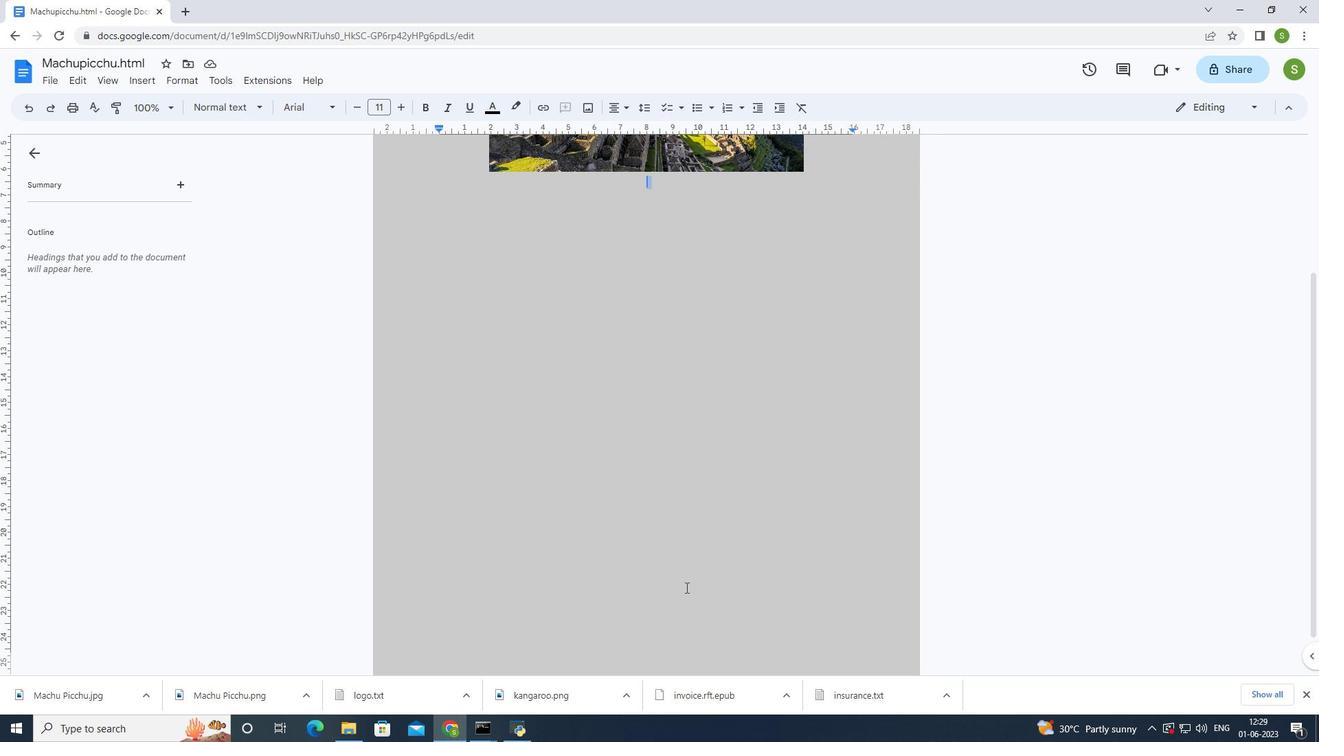 
Action: Mouse pressed left at (685, 587)
Screenshot: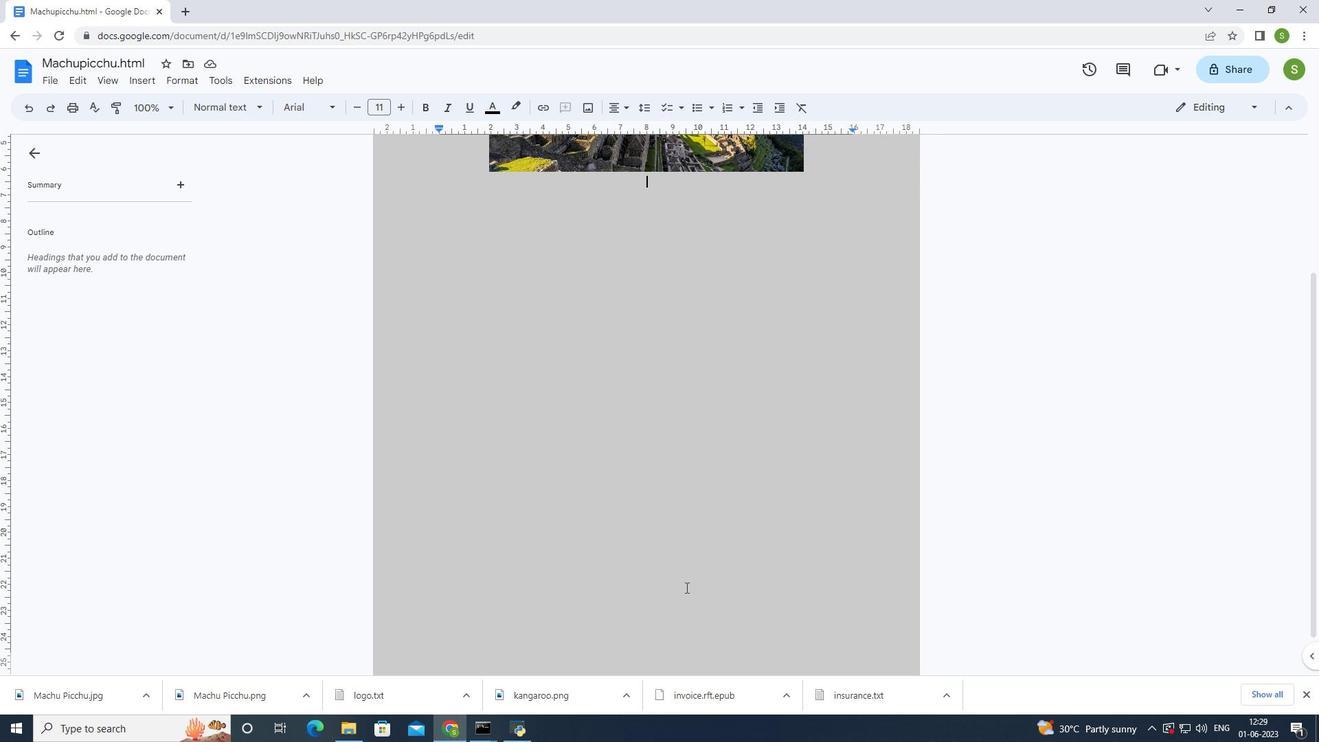 
Action: Mouse moved to (715, 556)
Screenshot: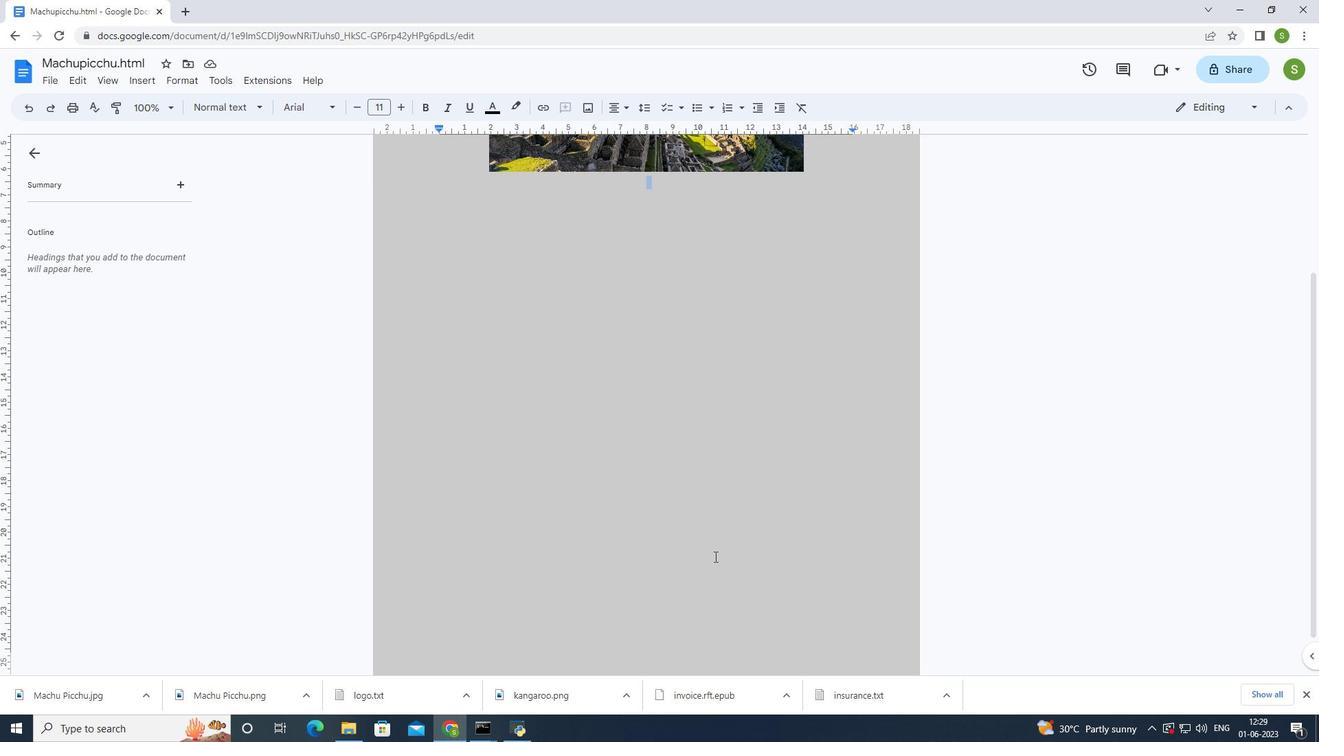 
Action: Mouse pressed left at (715, 556)
Screenshot: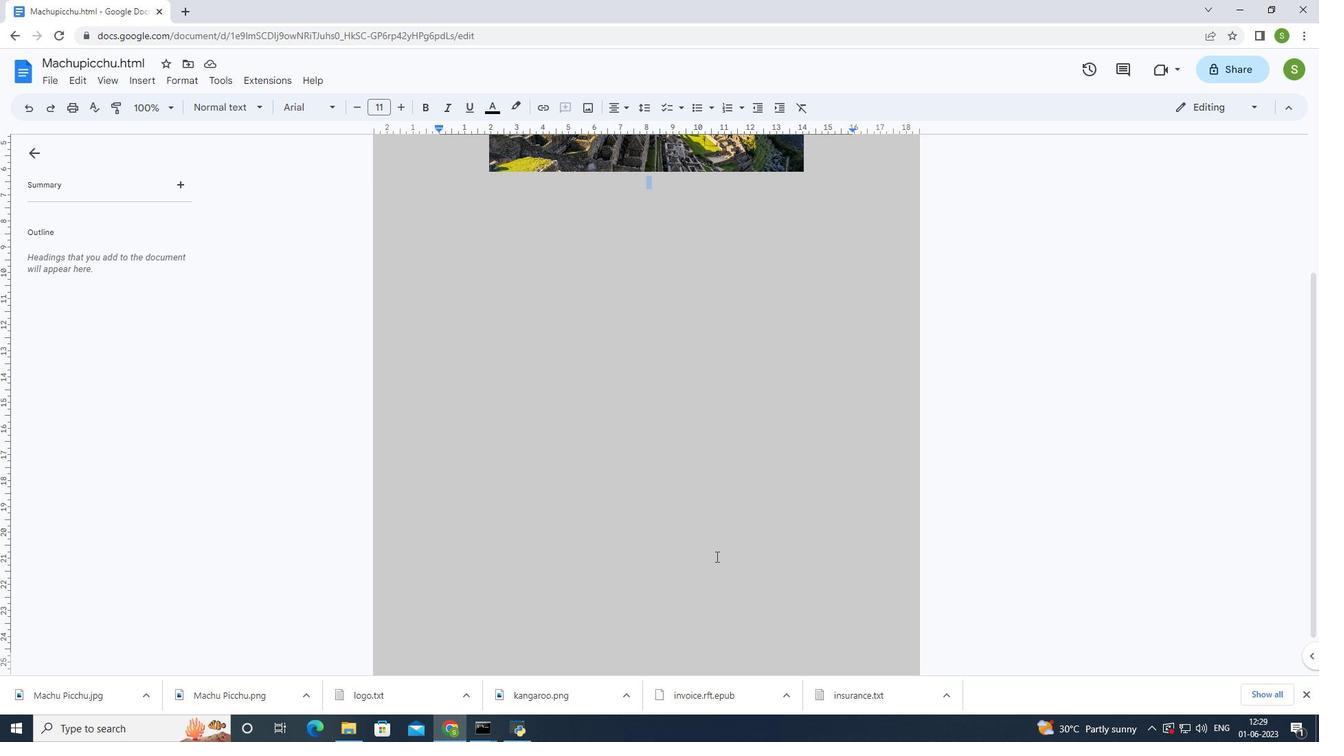 
Action: Mouse pressed left at (715, 556)
Screenshot: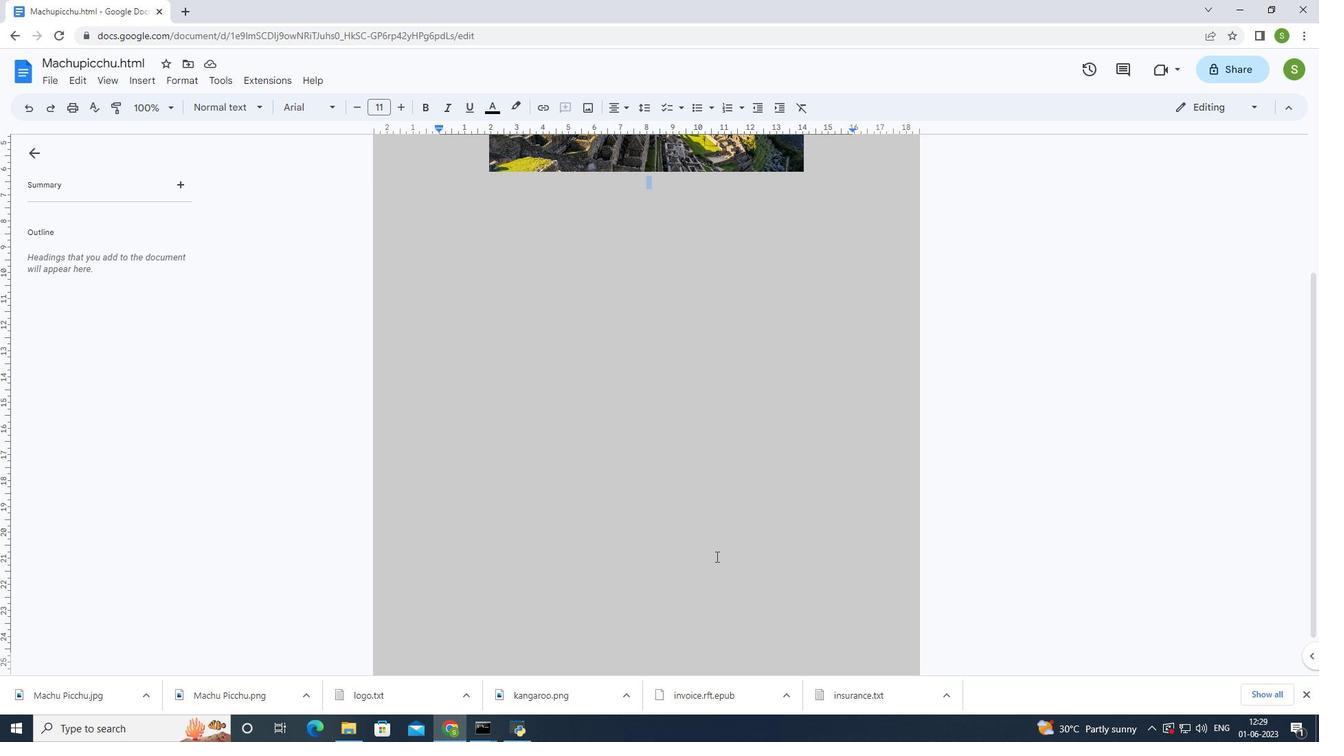 
Action: Mouse moved to (766, 540)
Screenshot: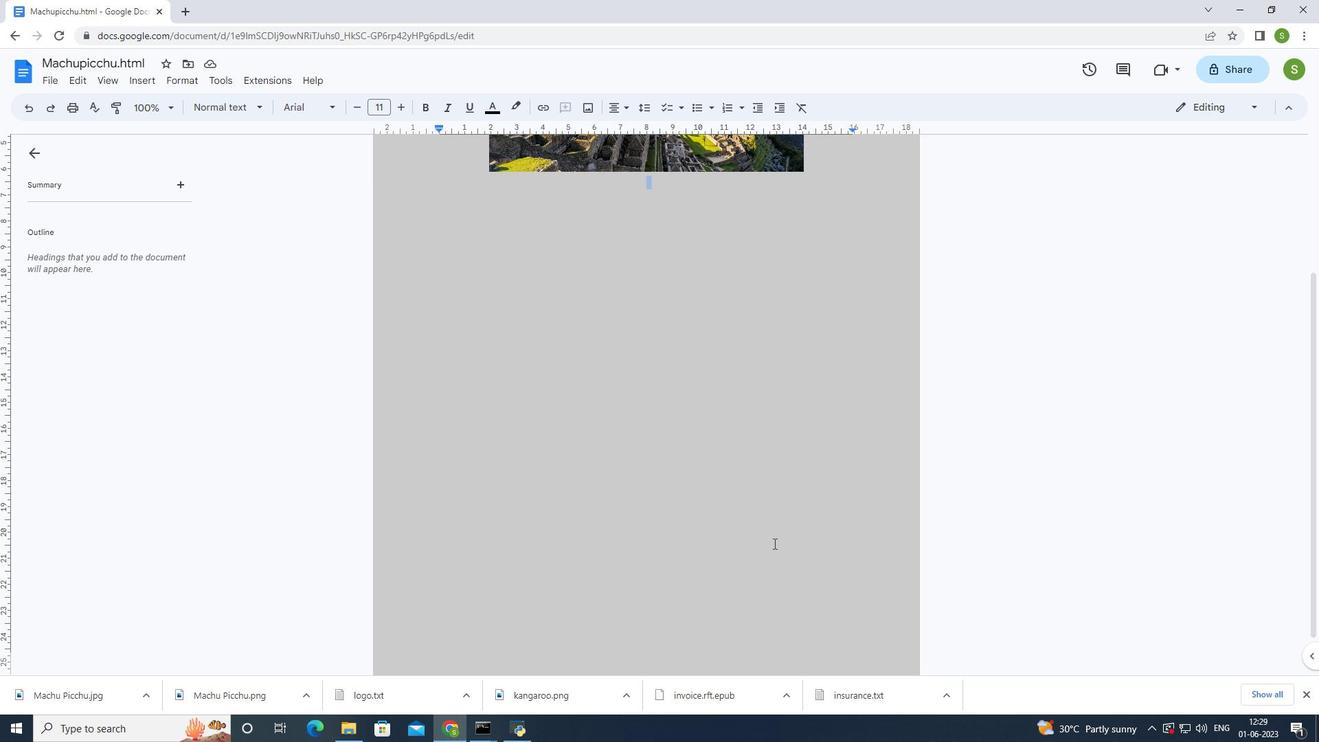 
Action: Key pressed <Key.enter>
Screenshot: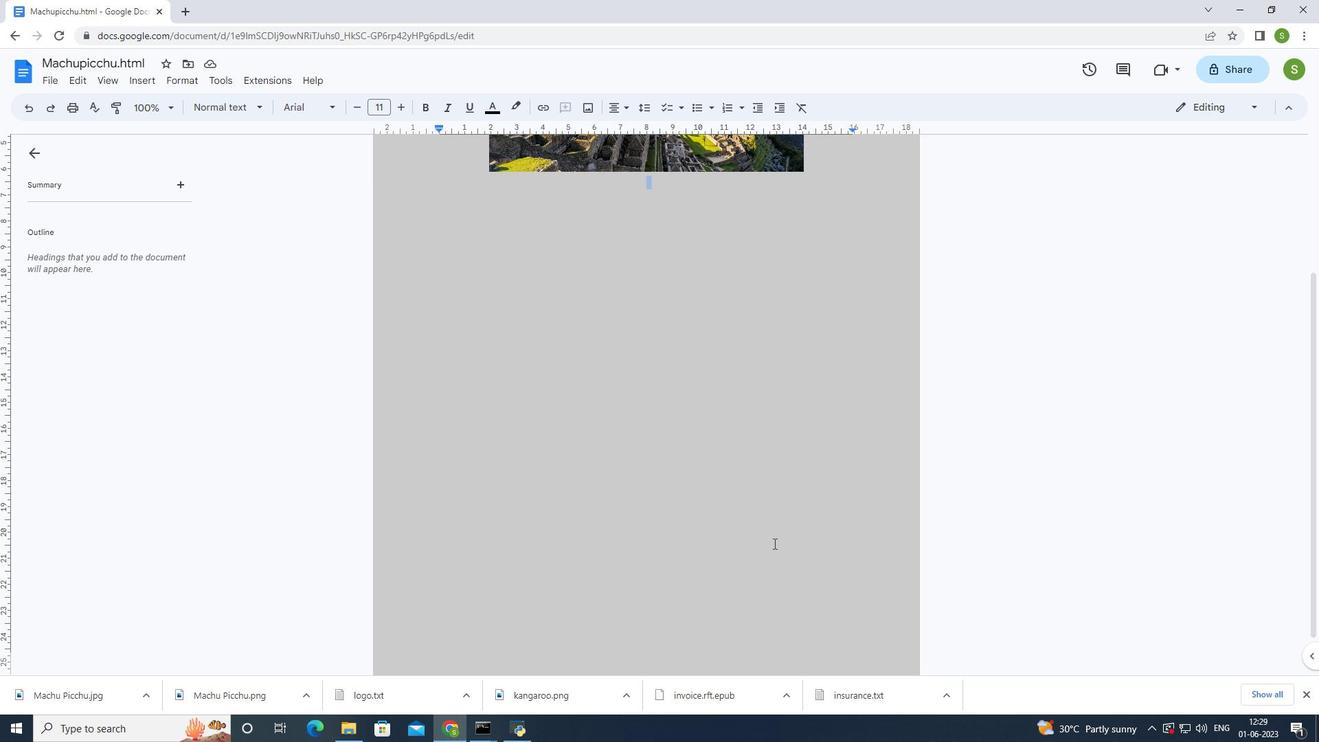 
Action: Mouse moved to (766, 540)
Screenshot: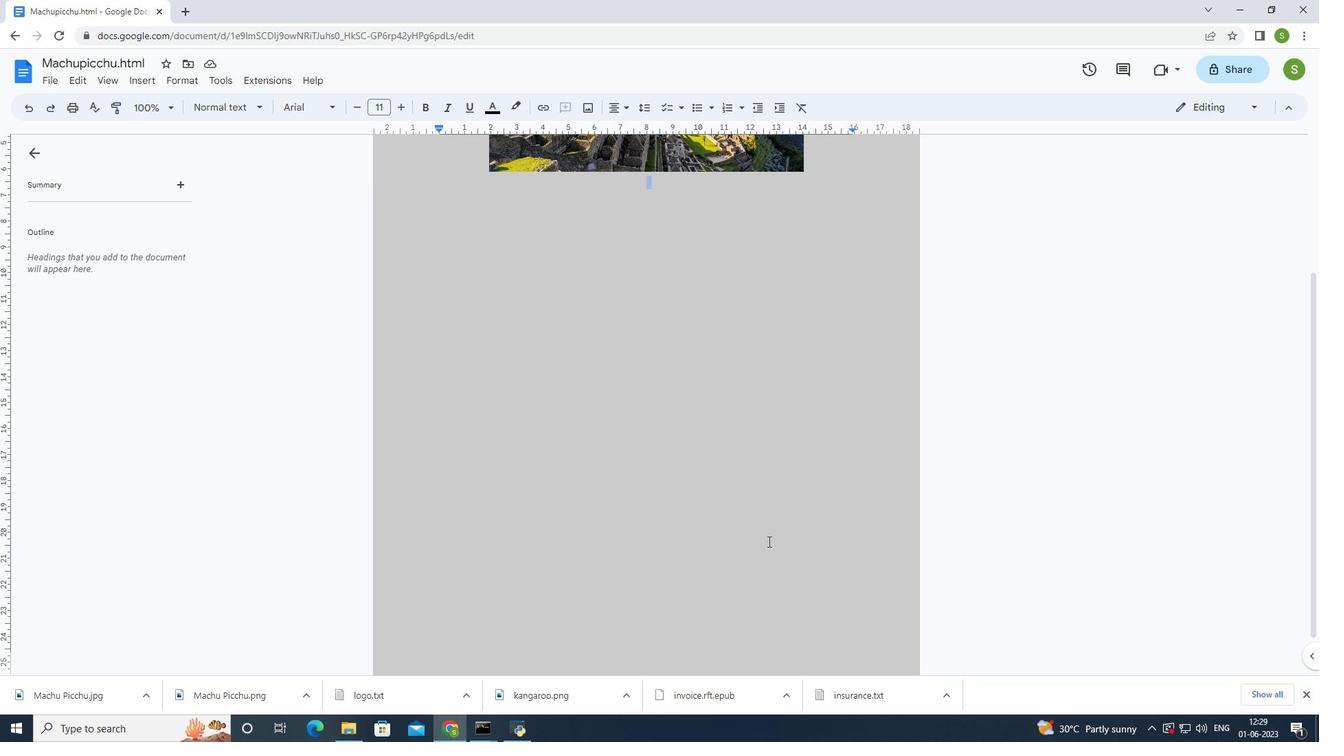 
Action: Key pressed <Key.enter><Key.enter><Key.enter><Key.enter>
Screenshot: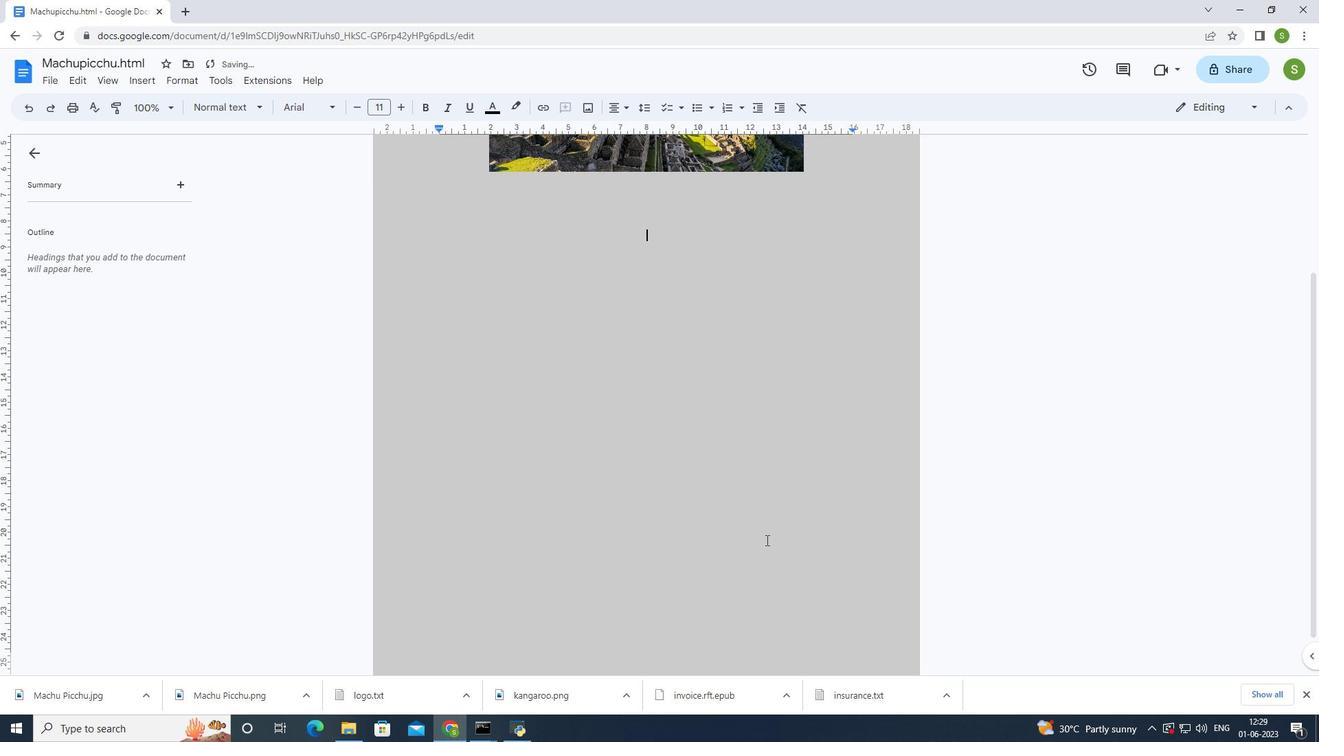 
Action: Mouse moved to (764, 537)
Screenshot: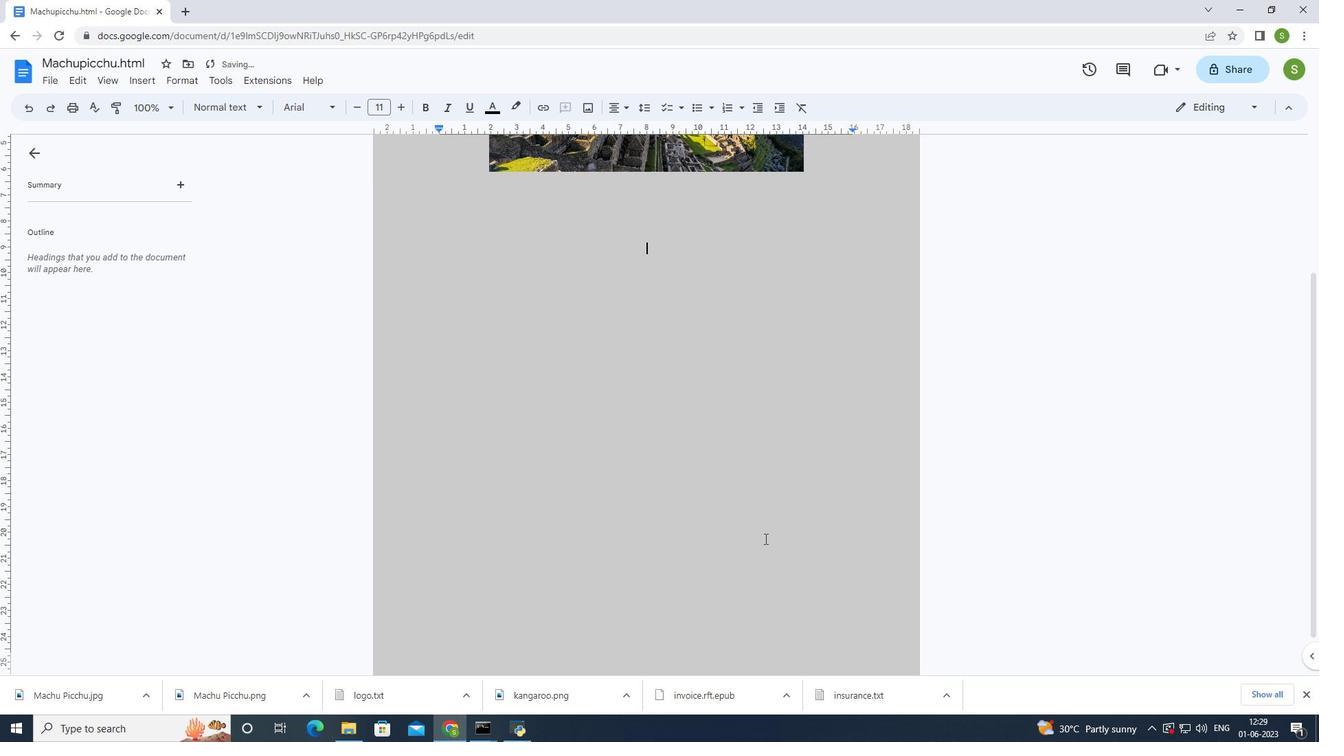 
Action: Key pressed <Key.enter><Key.enter><Key.enter><Key.enter><Key.enter><Key.enter><Key.enter><Key.enter><Key.enter><Key.enter><Key.enter><Key.enter><Key.enter><Key.enter><Key.enter><Key.enter><Key.enter><Key.enter><Key.enter><Key.enter><Key.enter><Key.enter>
Screenshot: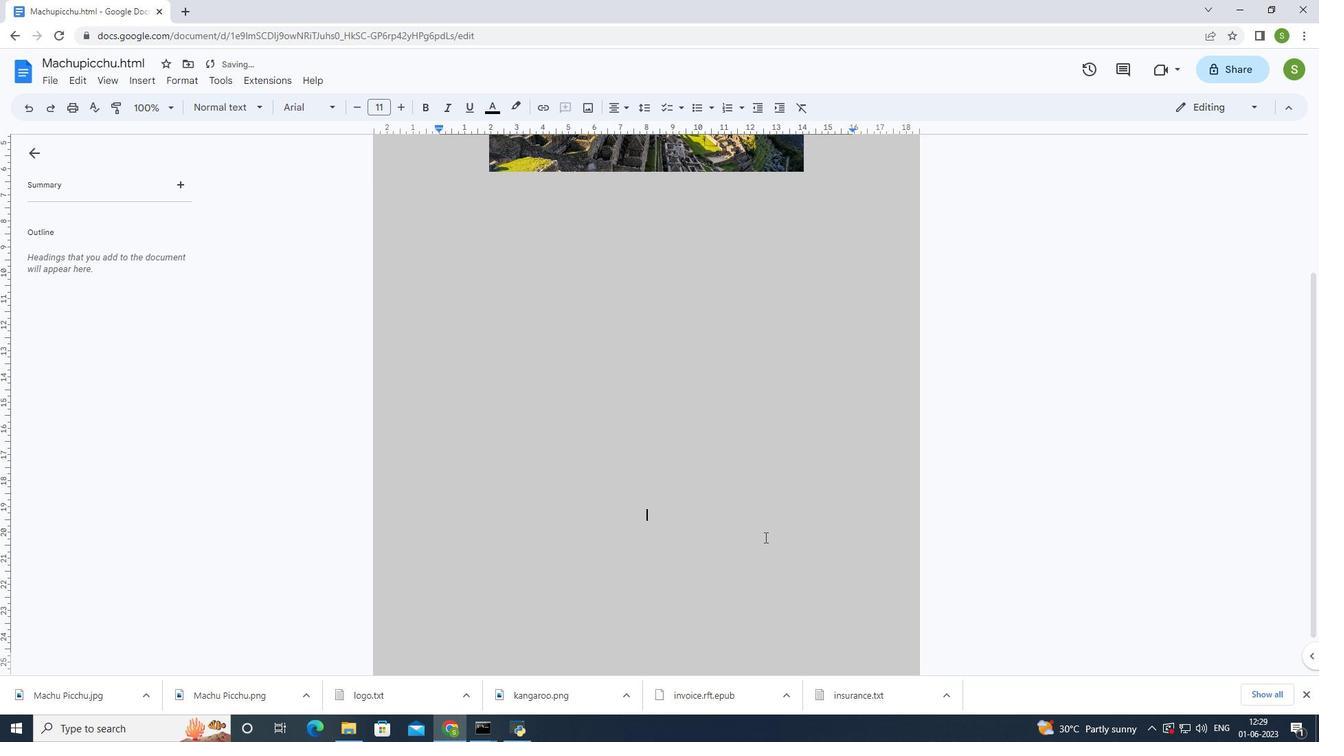 
Action: Mouse moved to (764, 537)
Screenshot: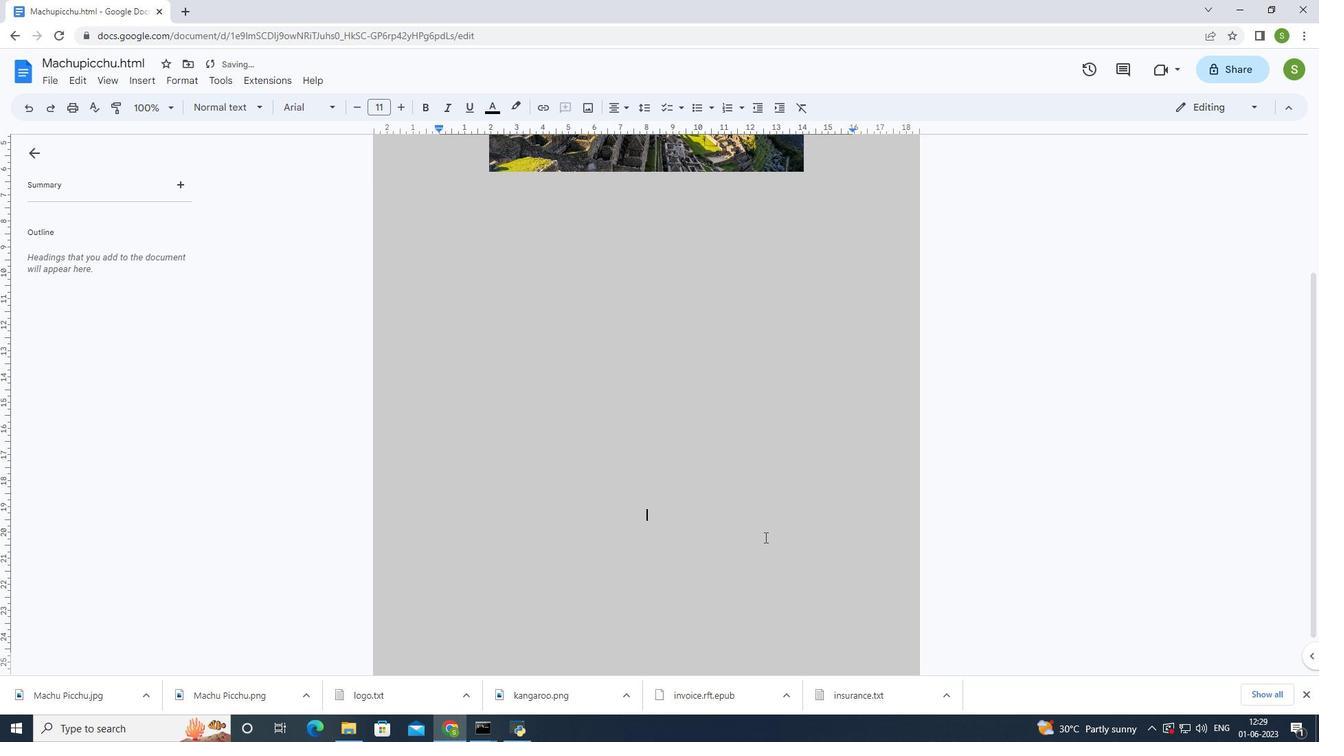 
Action: Key pressed <Key.enter>
Screenshot: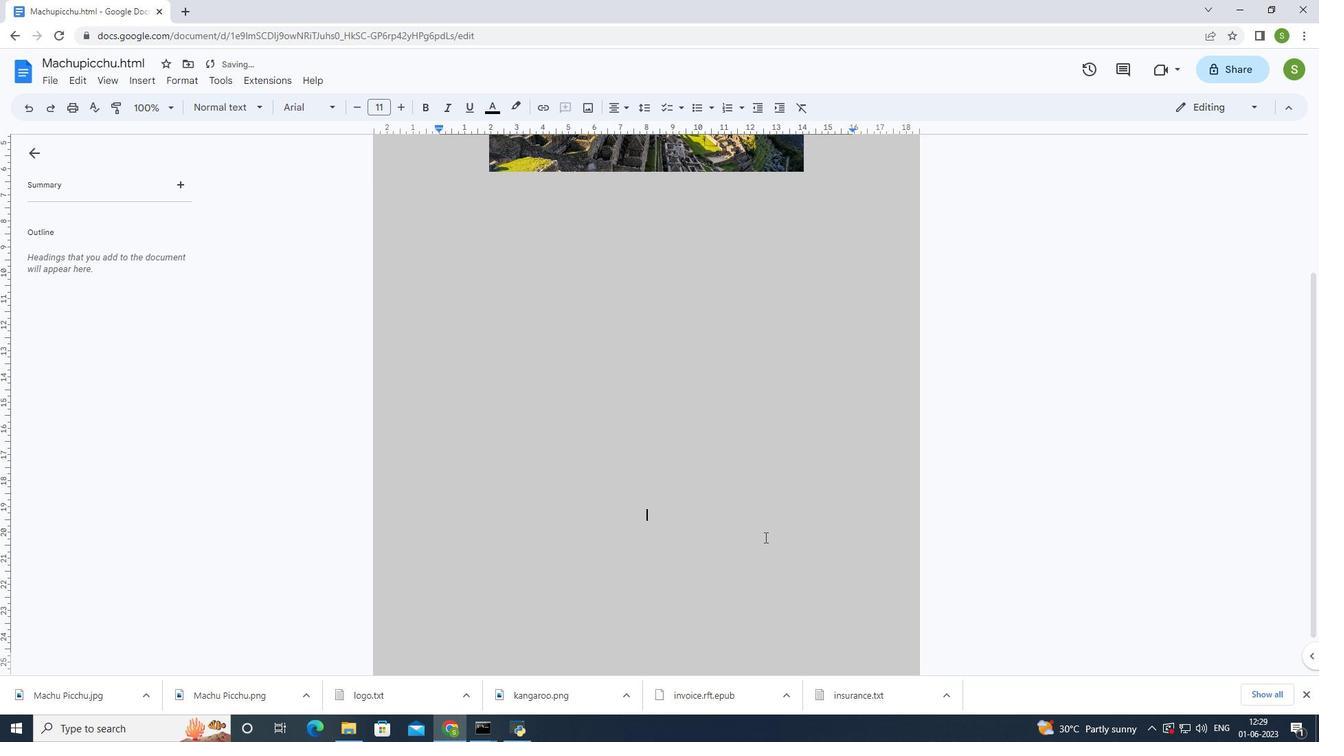 
Action: Mouse moved to (763, 537)
Screenshot: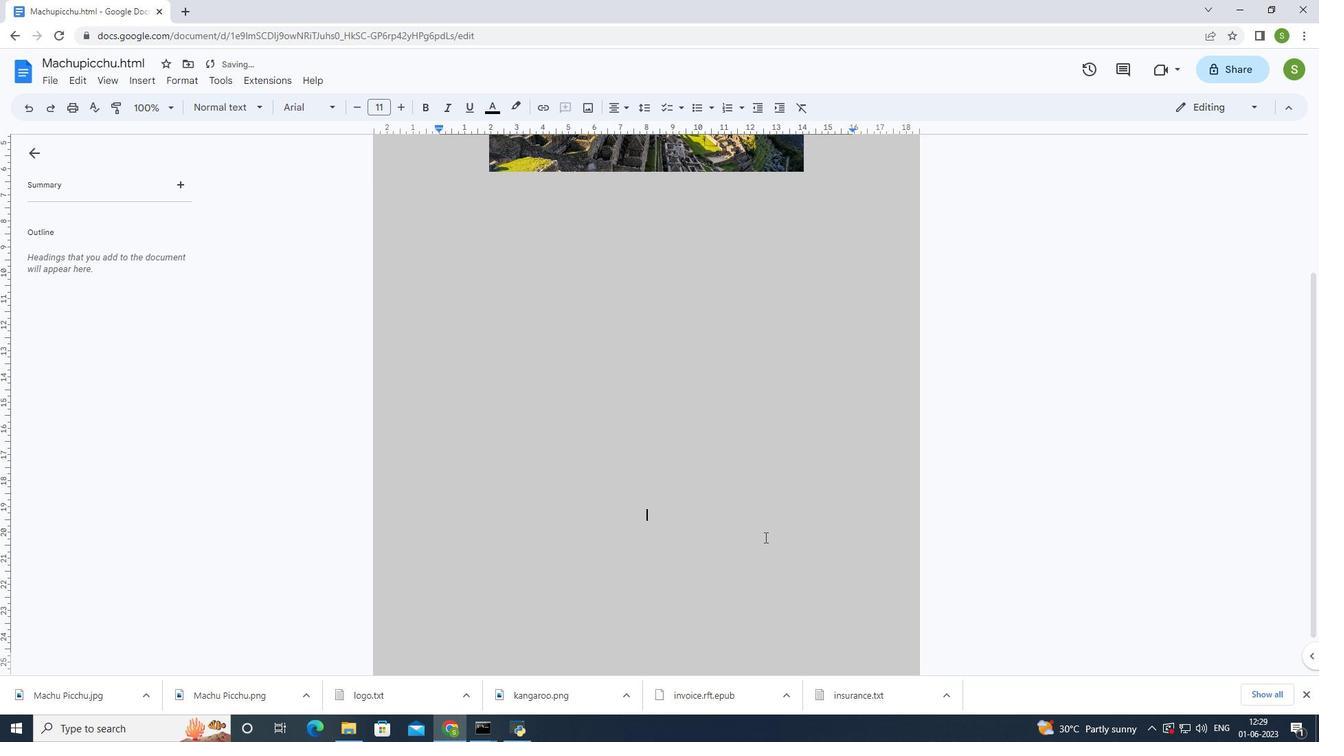 
Action: Key pressed <Key.enter><Key.enter><Key.enter><Key.enter><Key.enter><Key.enter>
Screenshot: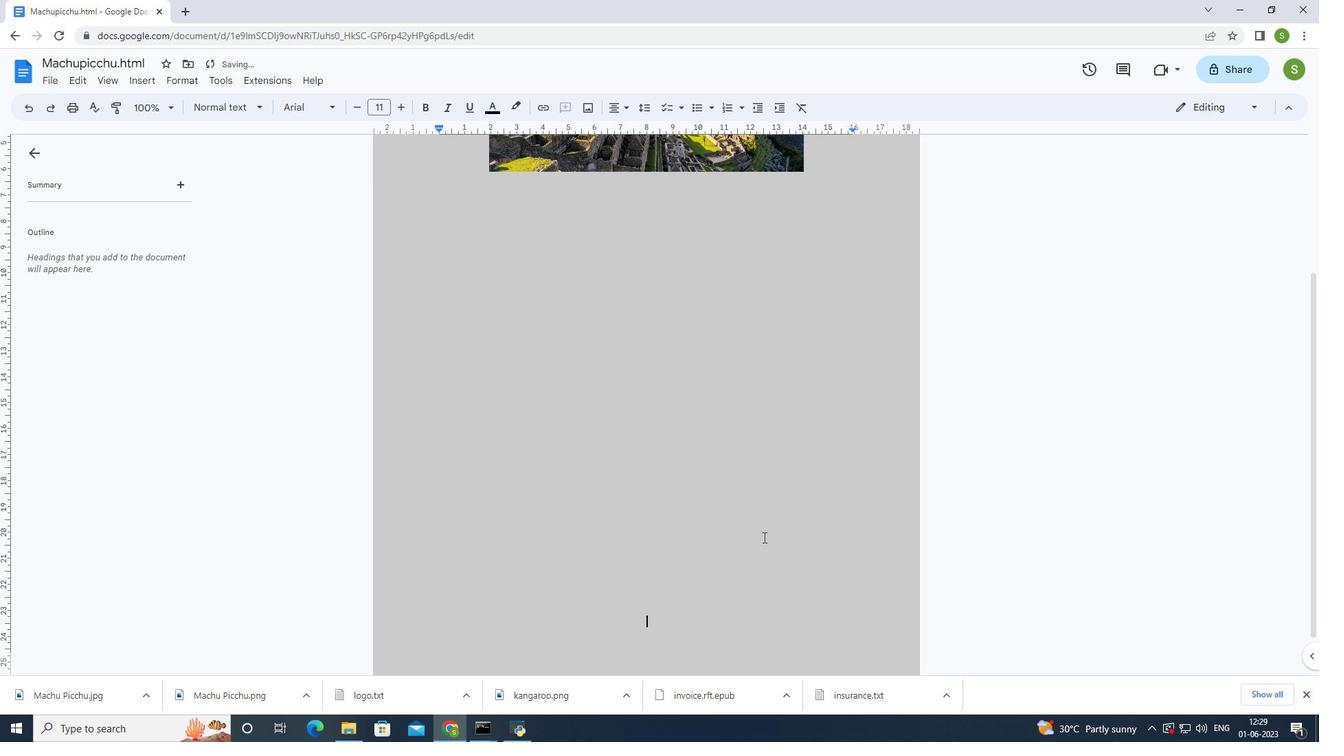 
Action: Mouse scrolled (763, 536) with delta (0, 0)
Screenshot: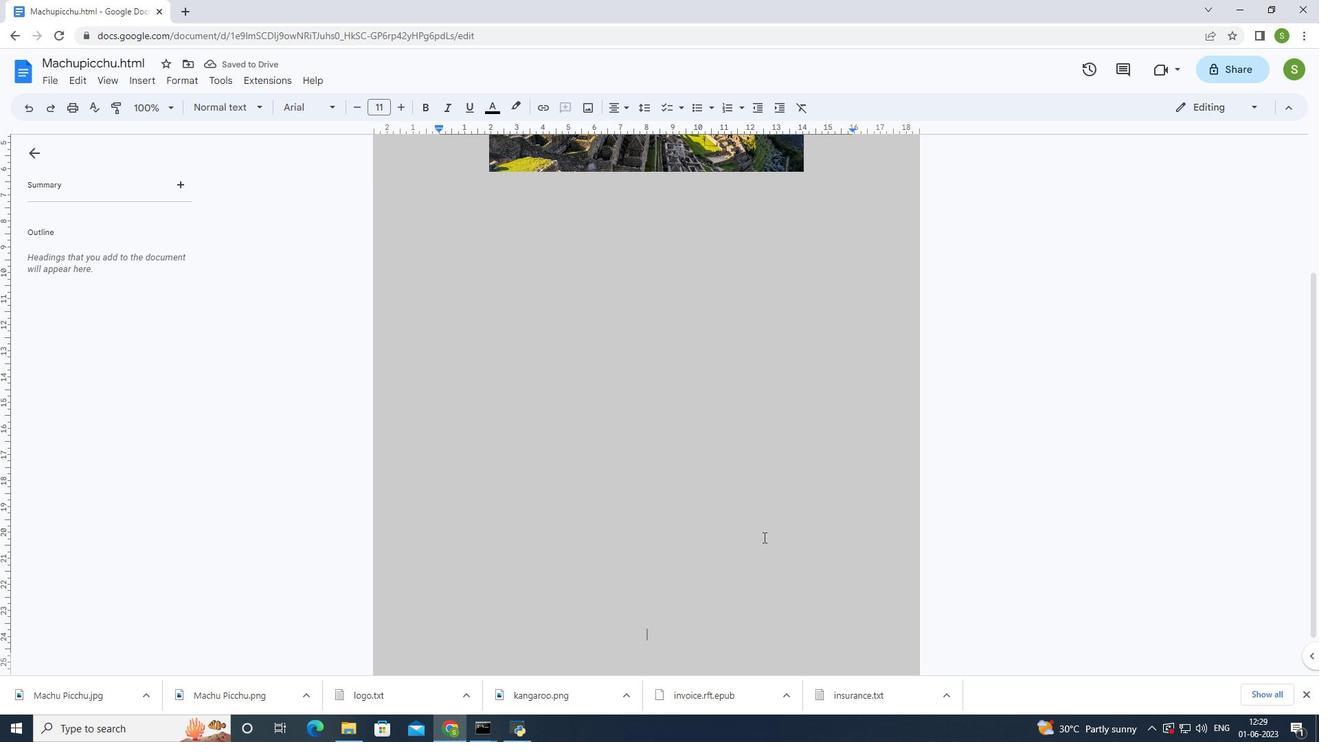 
Action: Mouse scrolled (763, 536) with delta (0, 0)
Screenshot: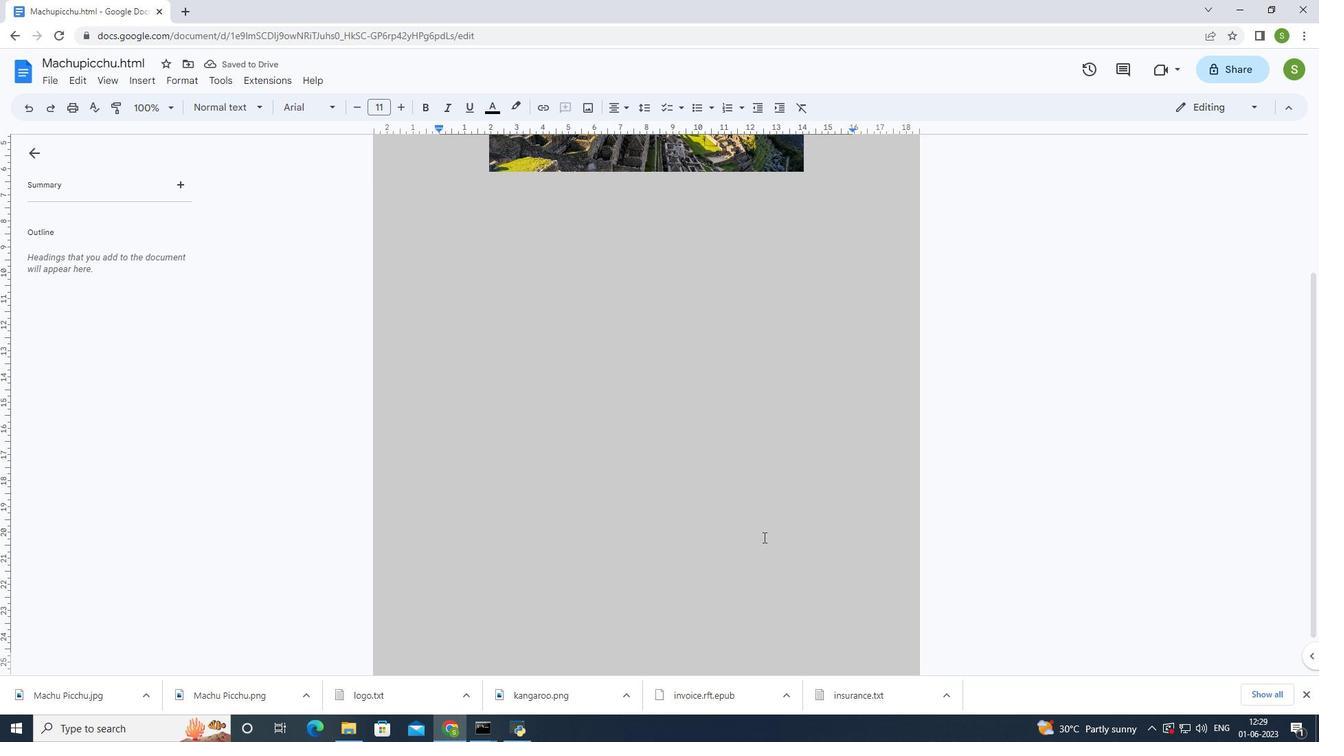 
Action: Mouse scrolled (763, 536) with delta (0, 0)
Screenshot: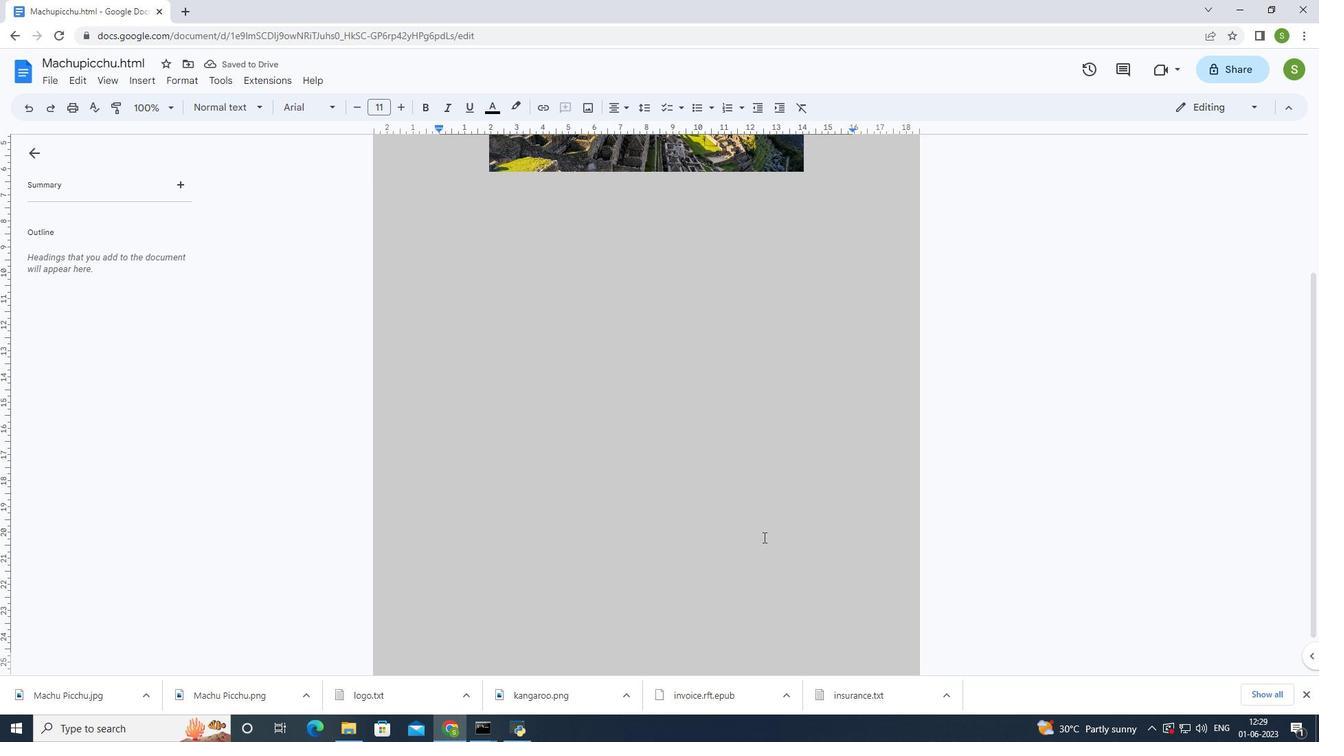 
Action: Mouse scrolled (763, 536) with delta (0, 0)
Screenshot: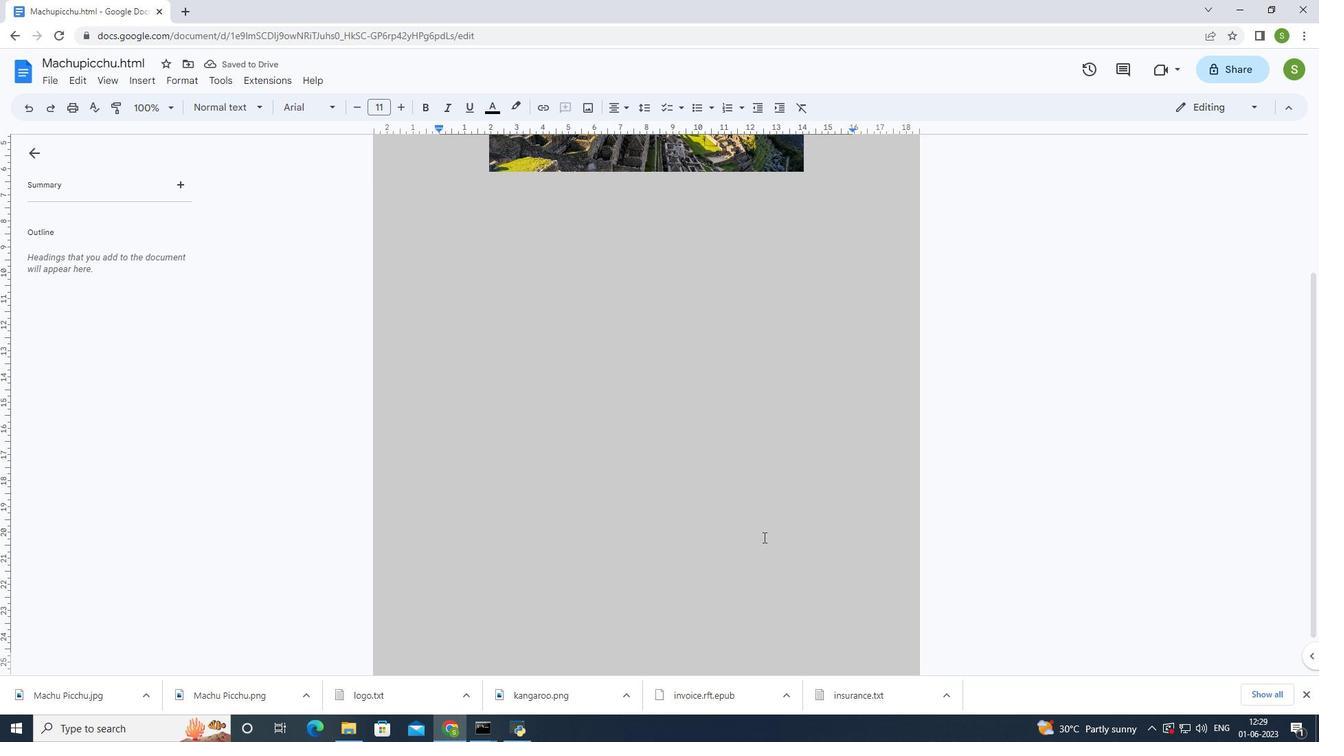 
Action: Mouse moved to (762, 536)
Screenshot: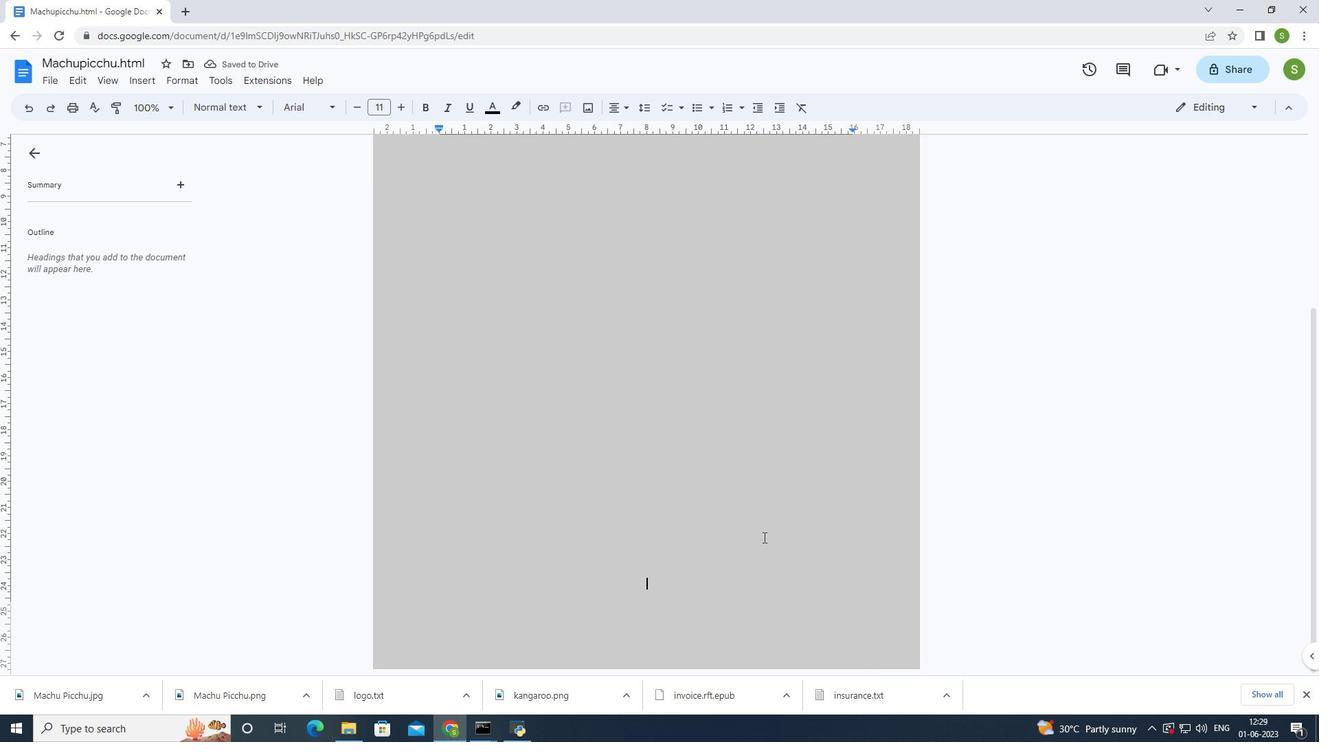 
Action: Key pressed <Key.enter><Key.enter>
Screenshot: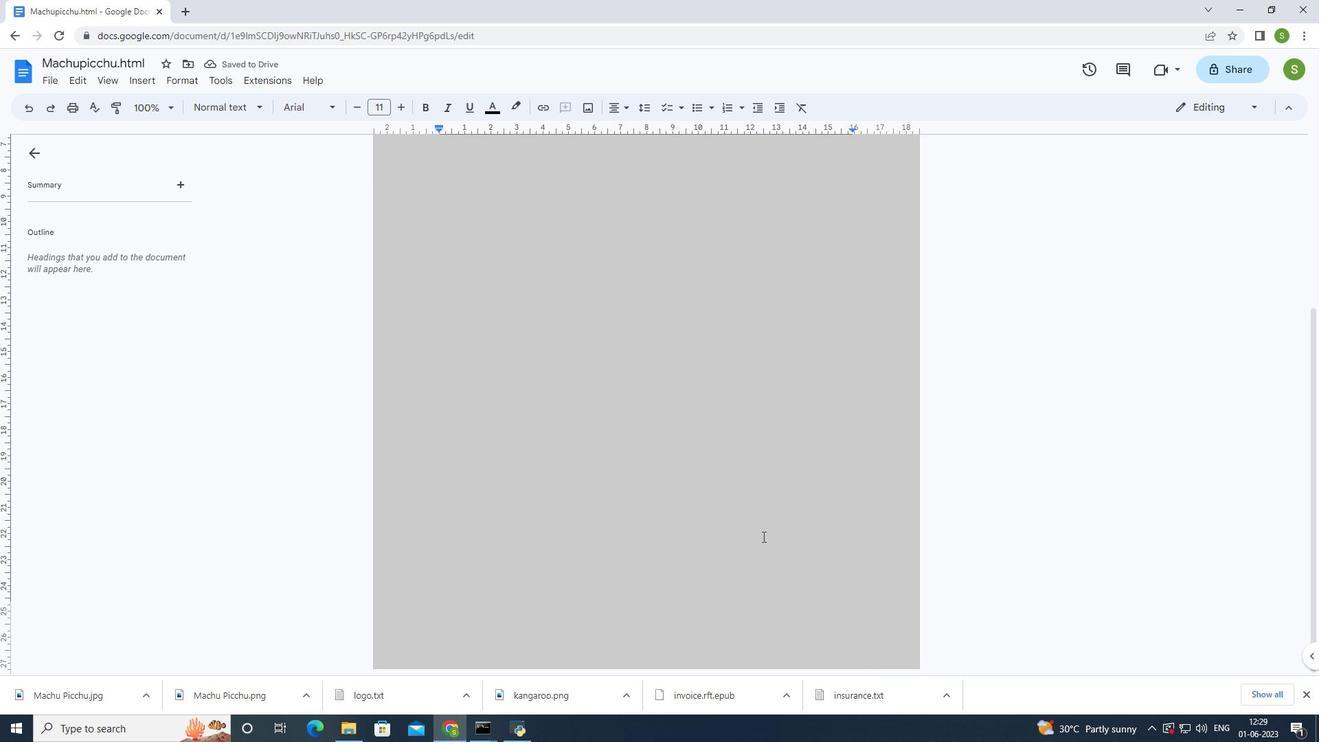 
Action: Mouse moved to (742, 529)
Screenshot: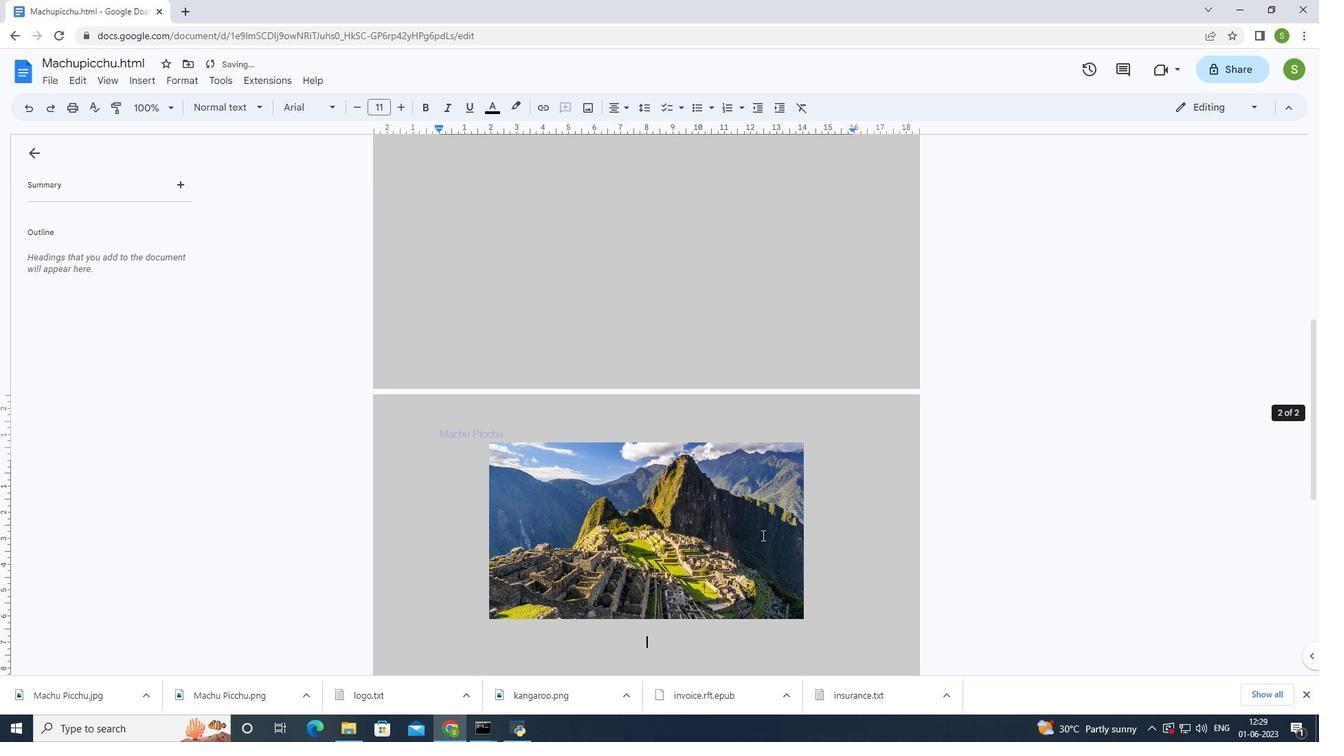 
Action: Key pressed <Key.up><Key.up>
Screenshot: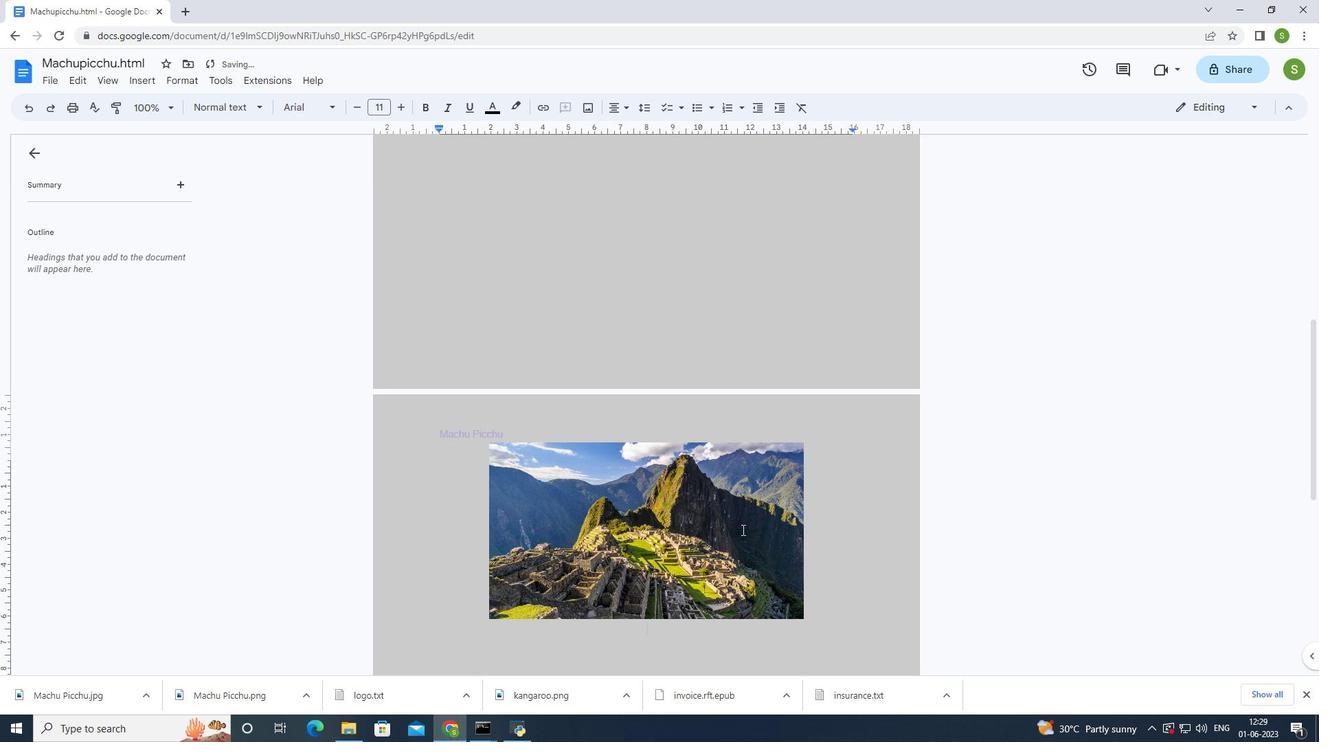 
Action: Mouse moved to (711, 537)
Screenshot: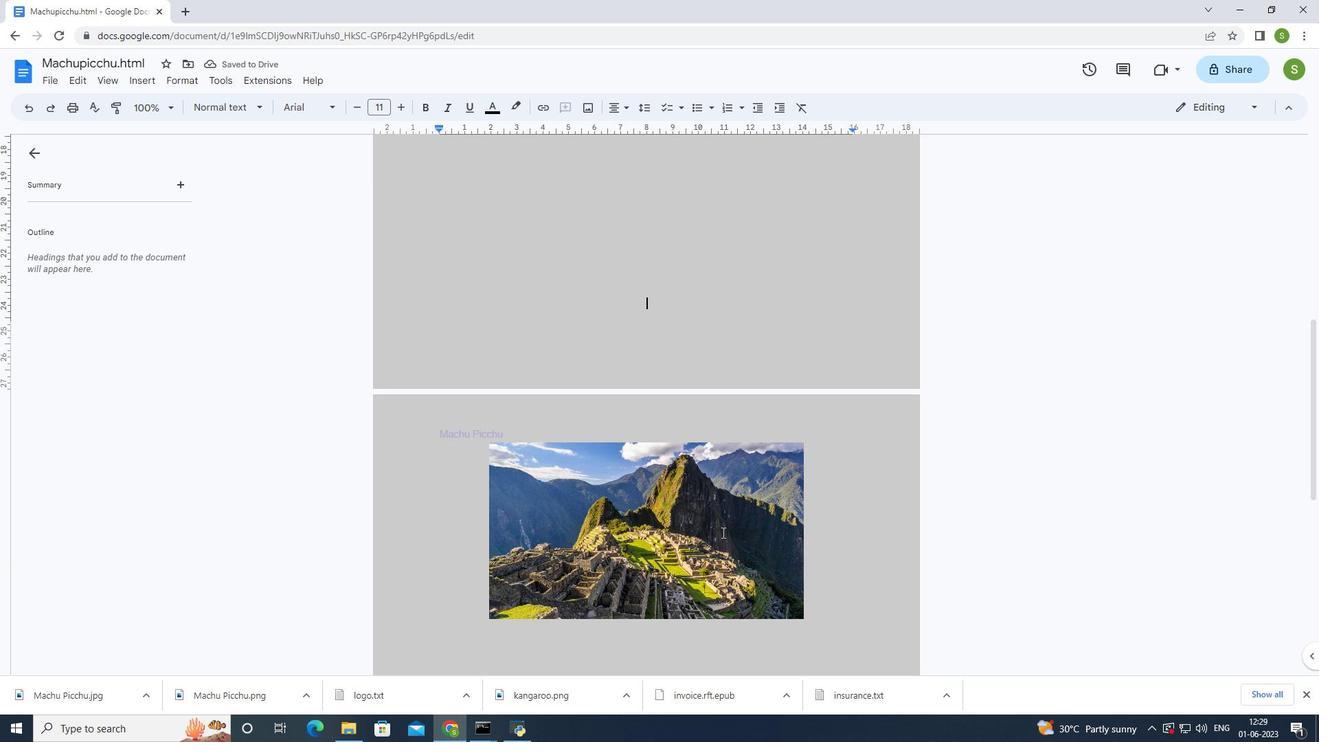 
Action: Key pressed ctrl+Z<'\x1a'>
Screenshot: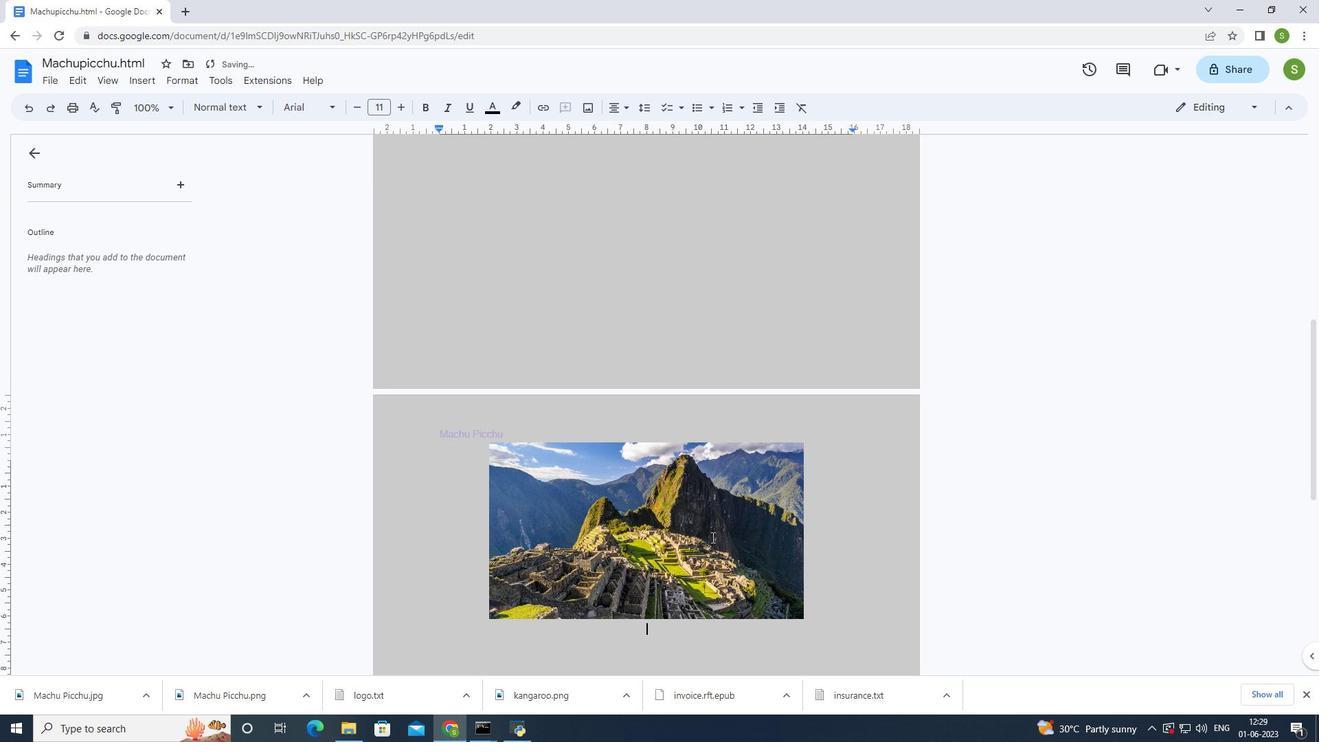 
Action: Mouse moved to (544, 109)
Screenshot: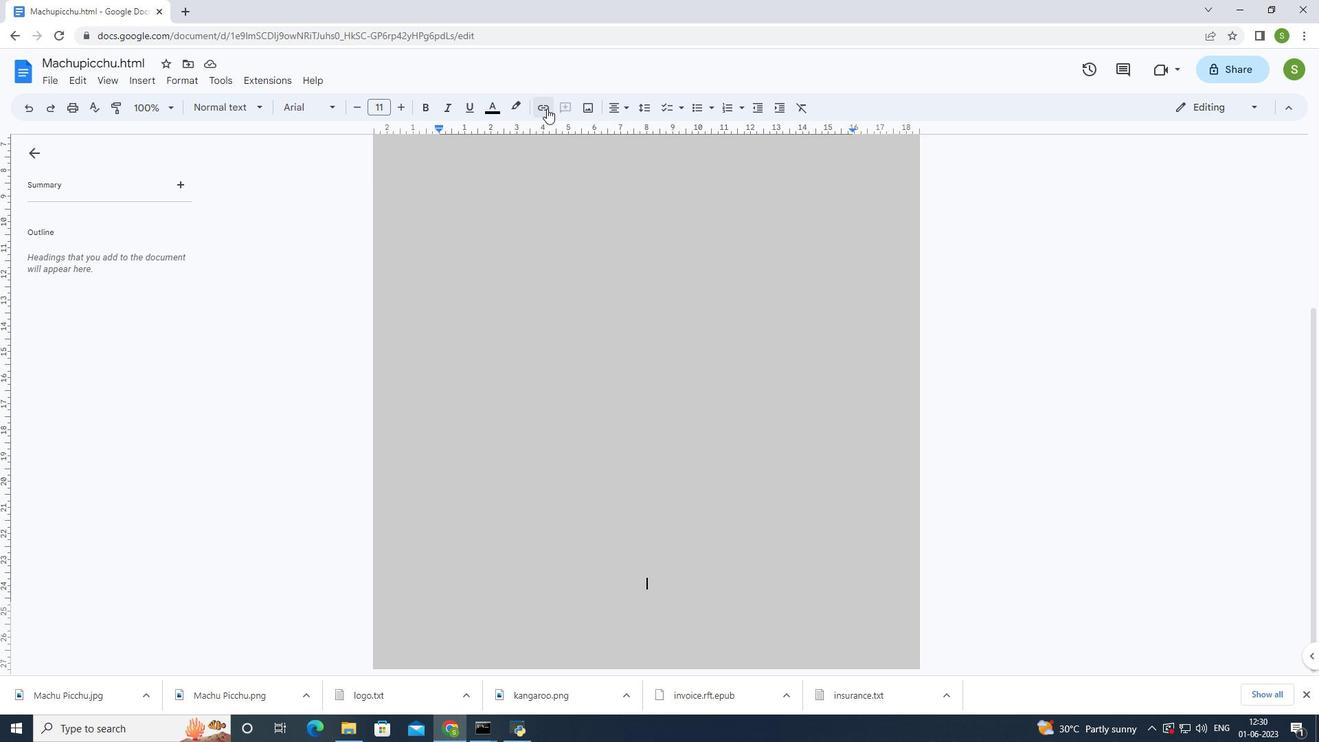 
Action: Mouse pressed left at (544, 109)
Screenshot: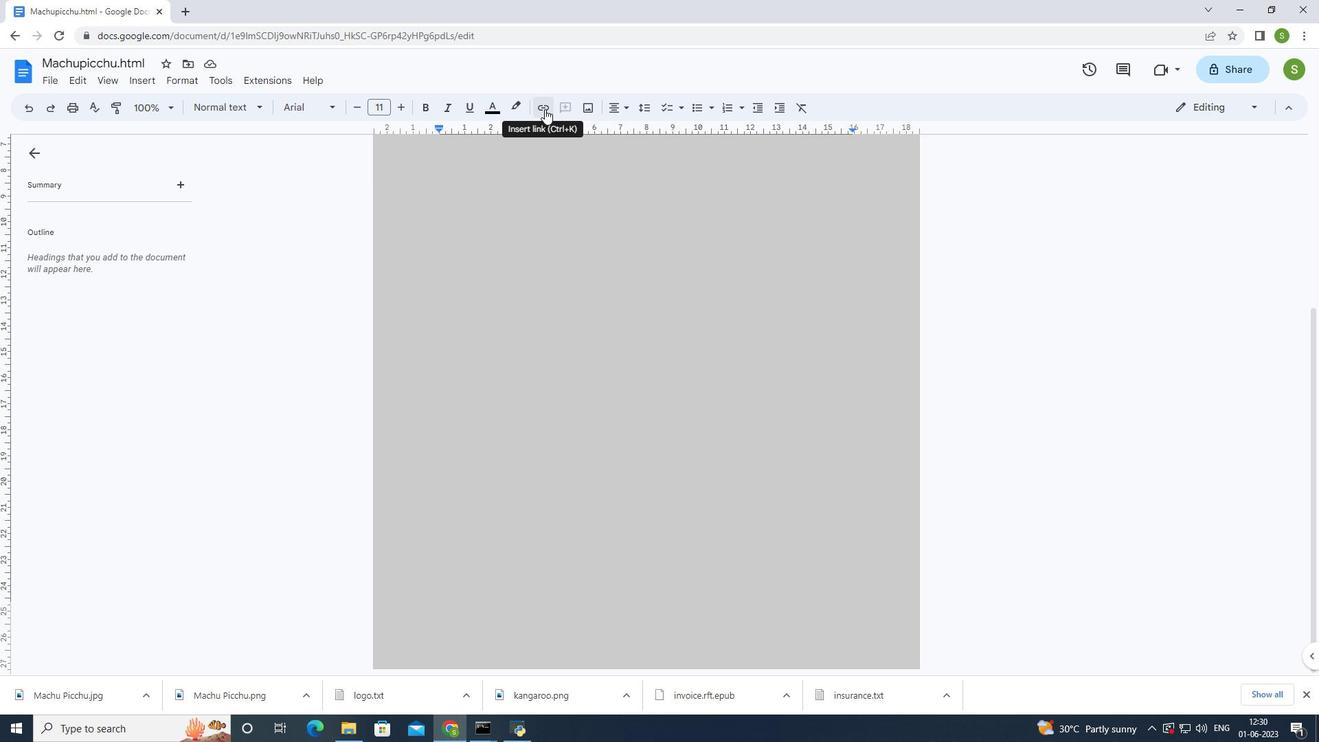 
Action: Mouse moved to (689, 366)
Screenshot: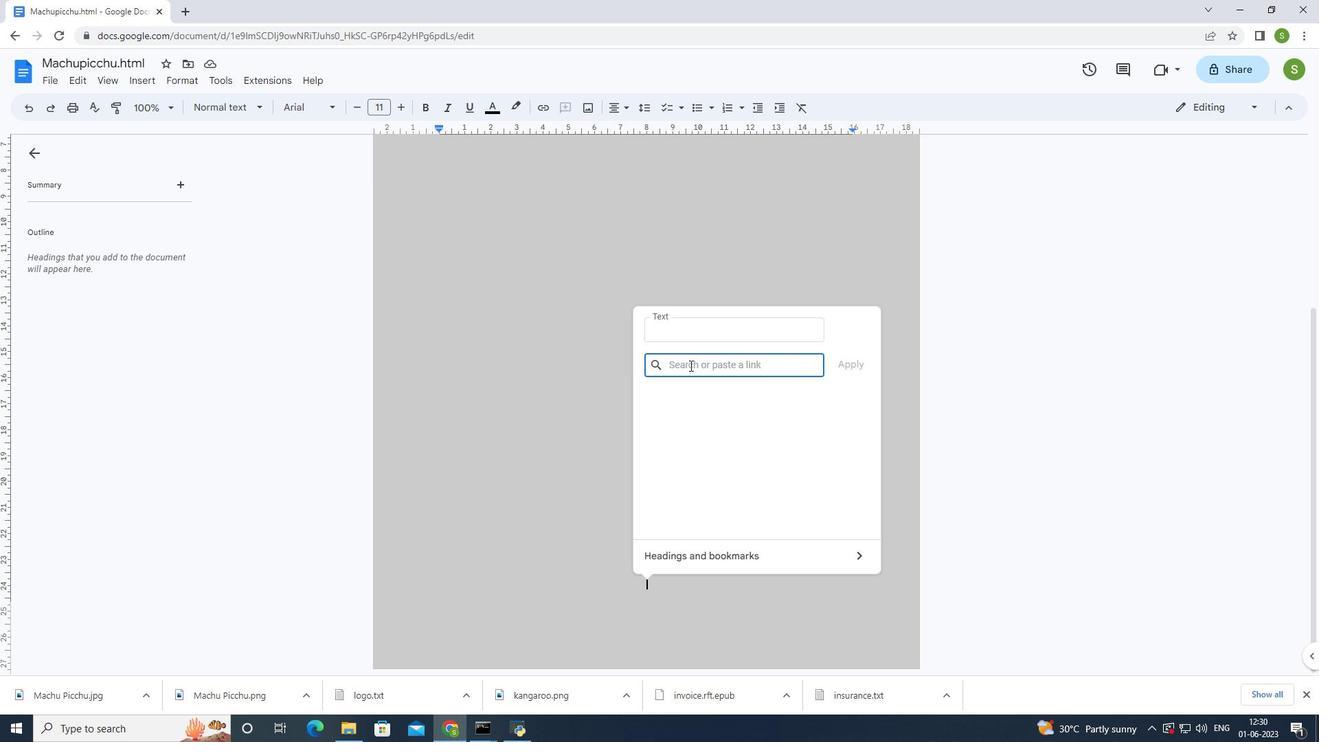 
Action: Key pressed i
Screenshot: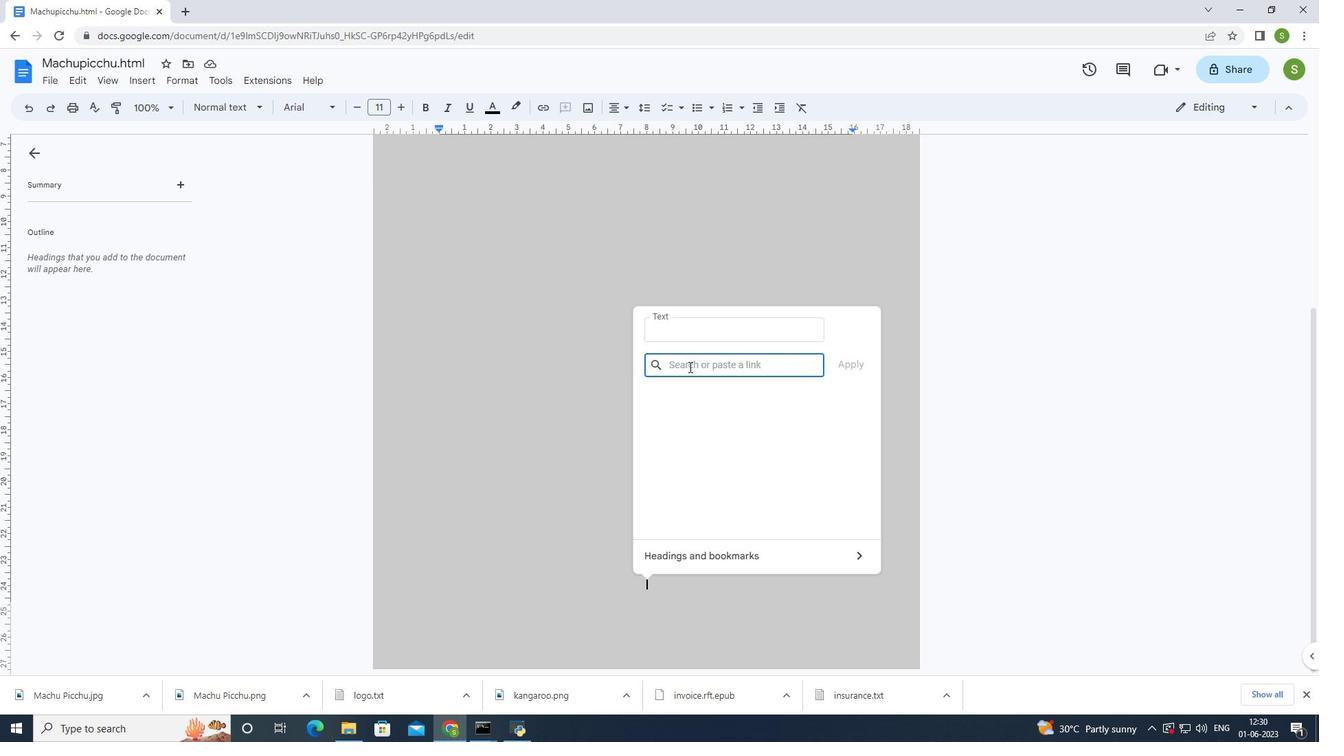 
Action: Mouse moved to (687, 371)
Screenshot: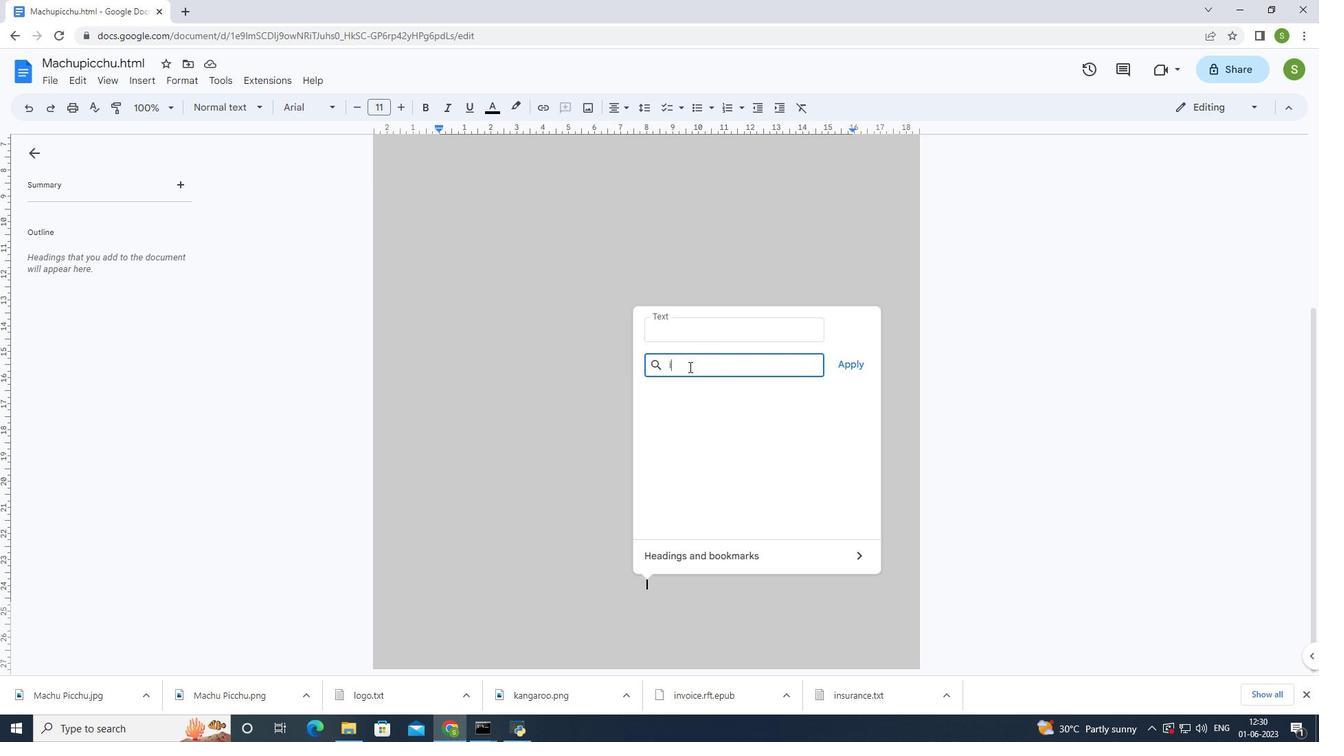 
Action: Key pressed n
Screenshot: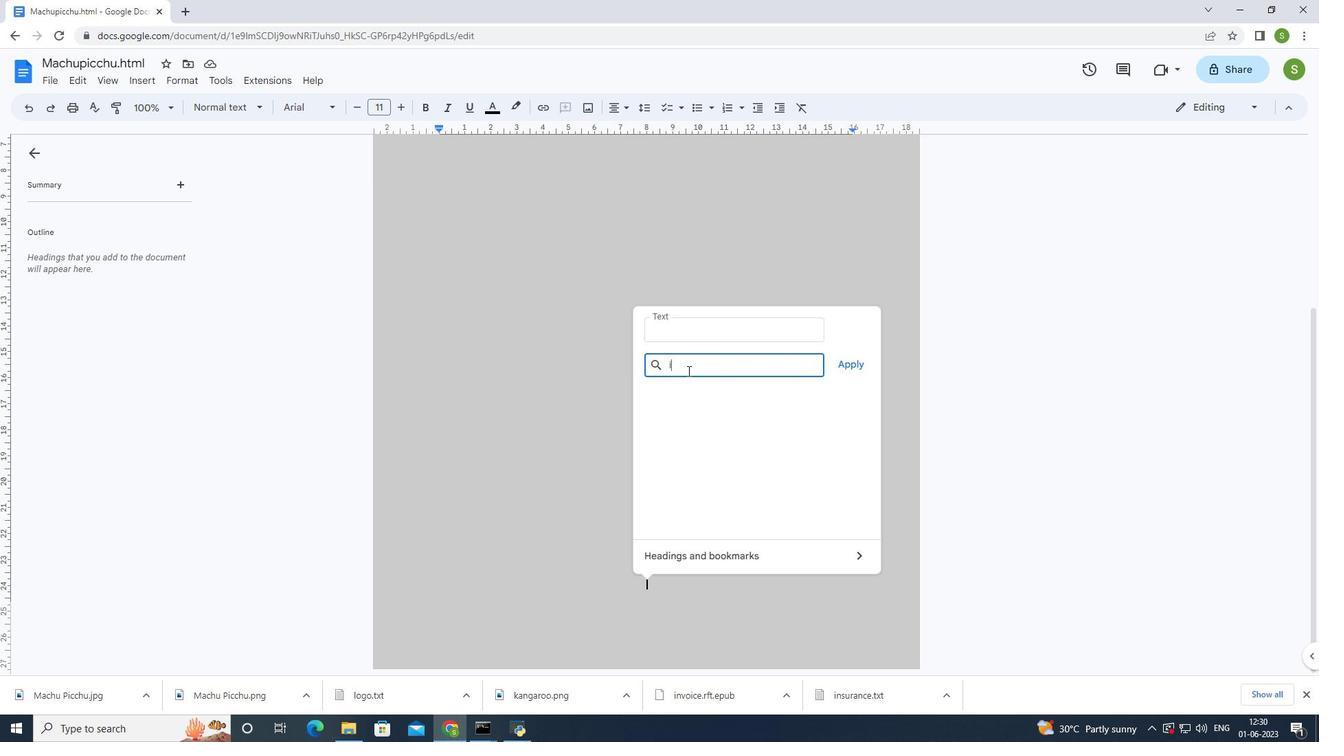 
Action: Mouse moved to (682, 375)
Screenshot: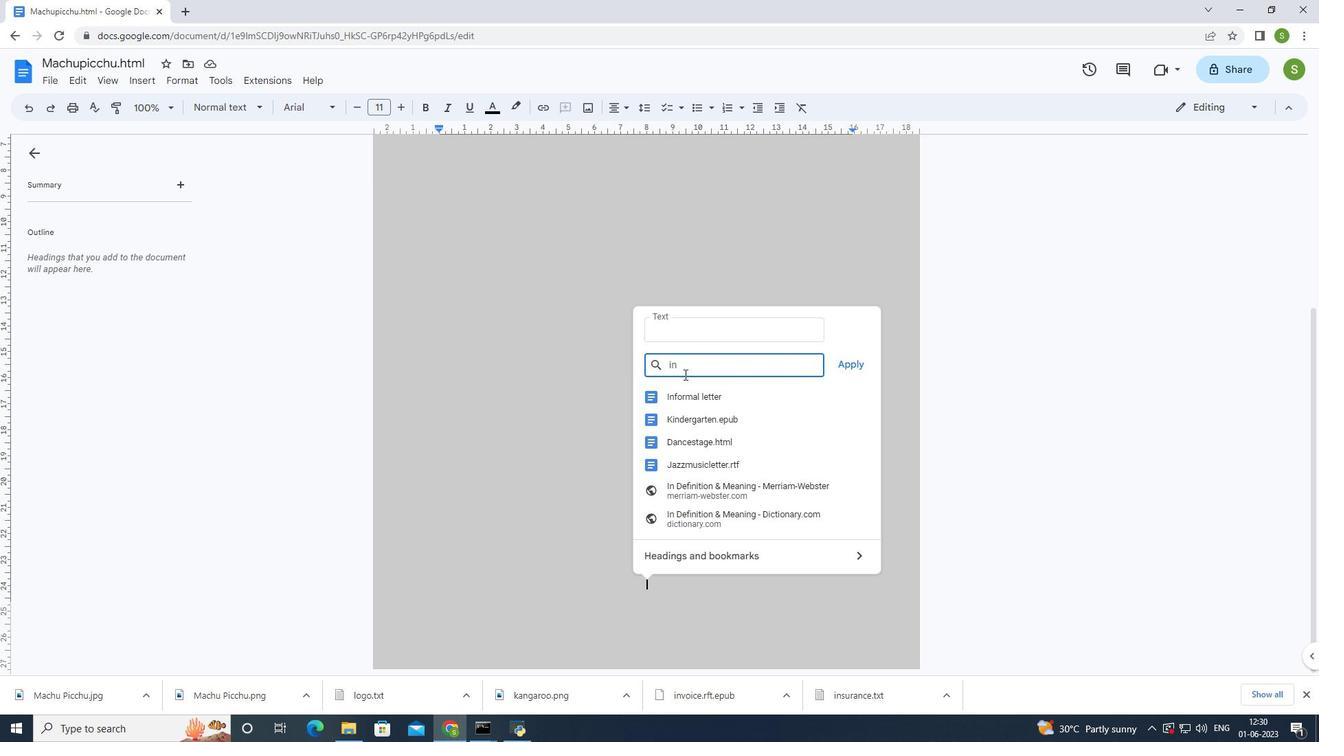 
Action: Key pressed .
Screenshot: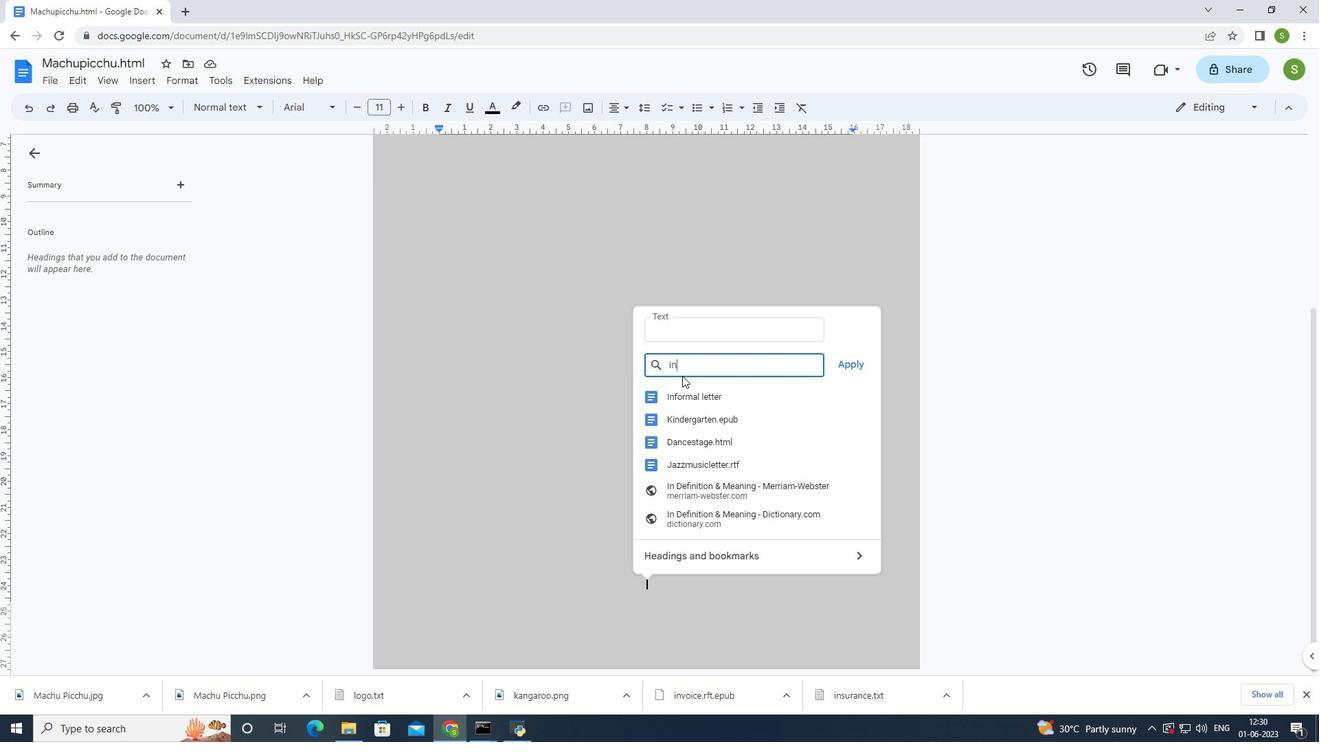 
Action: Mouse moved to (680, 375)
Screenshot: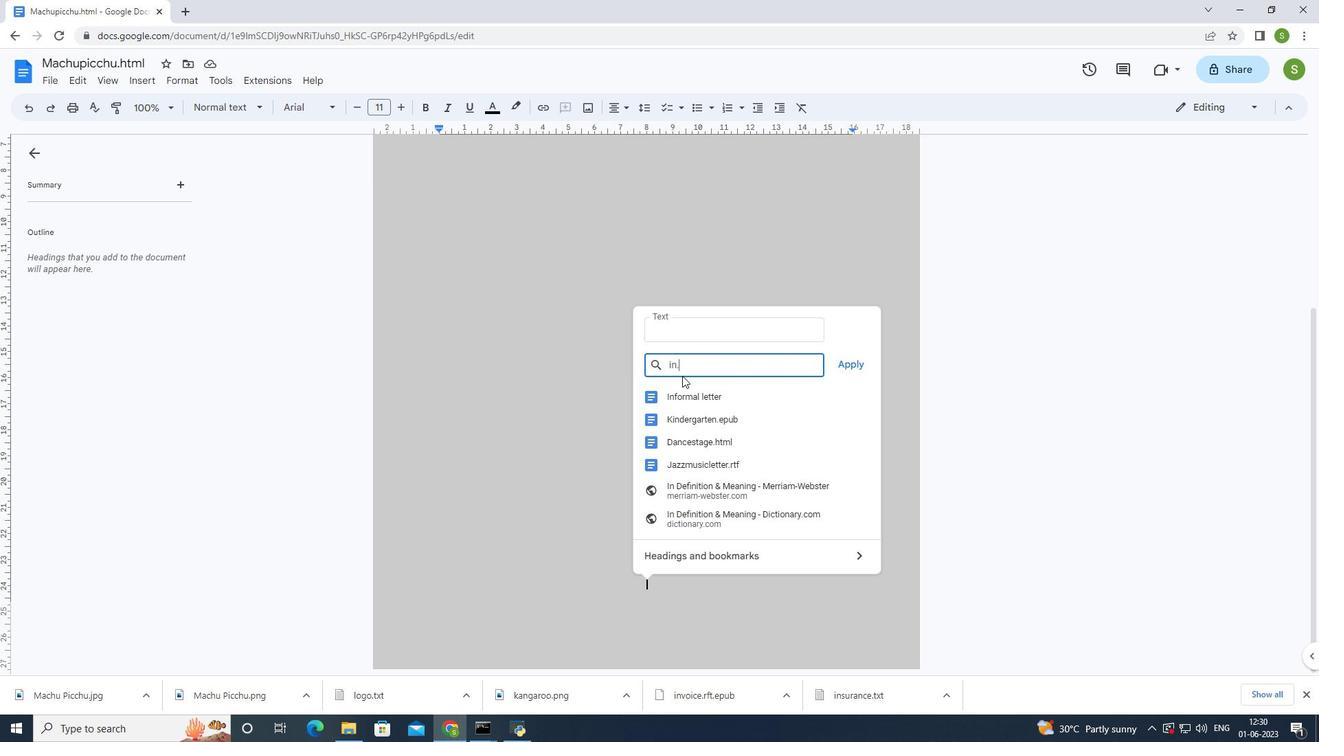 
Action: Key pressed pi
Screenshot: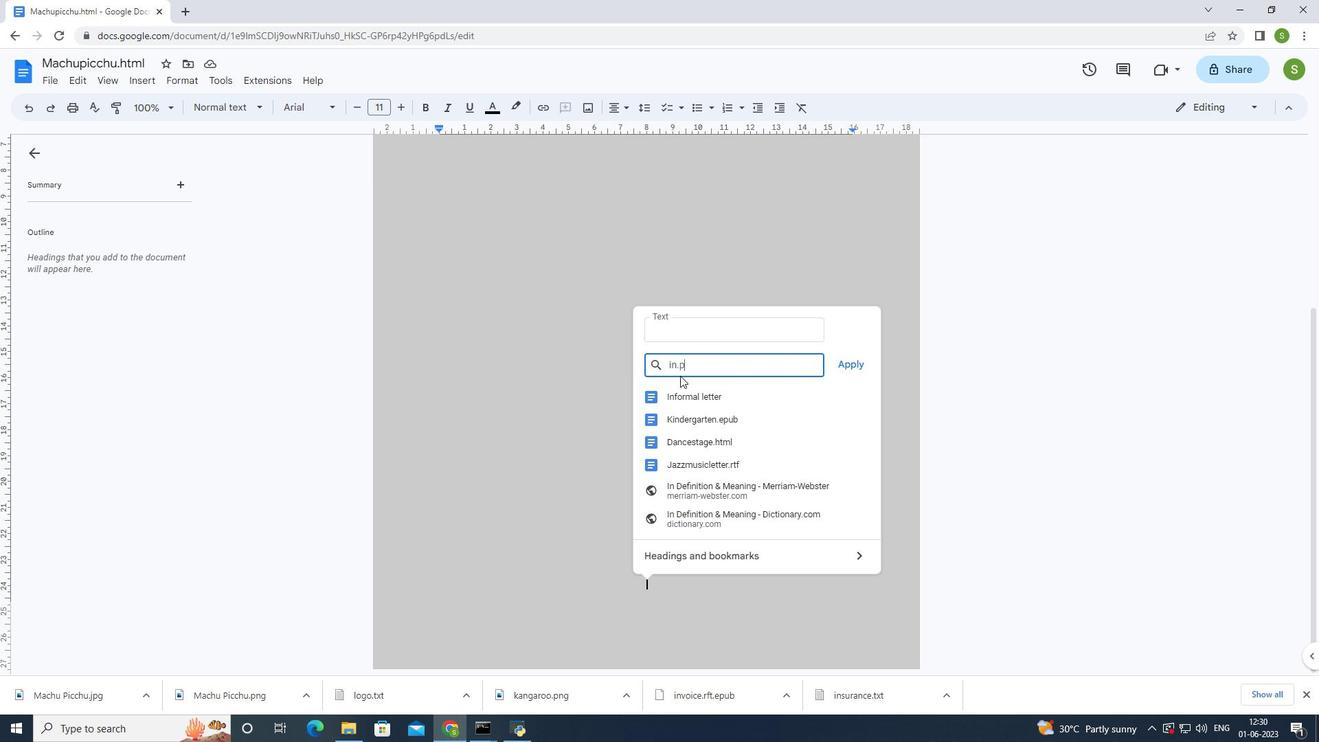 
Action: Mouse moved to (678, 374)
Screenshot: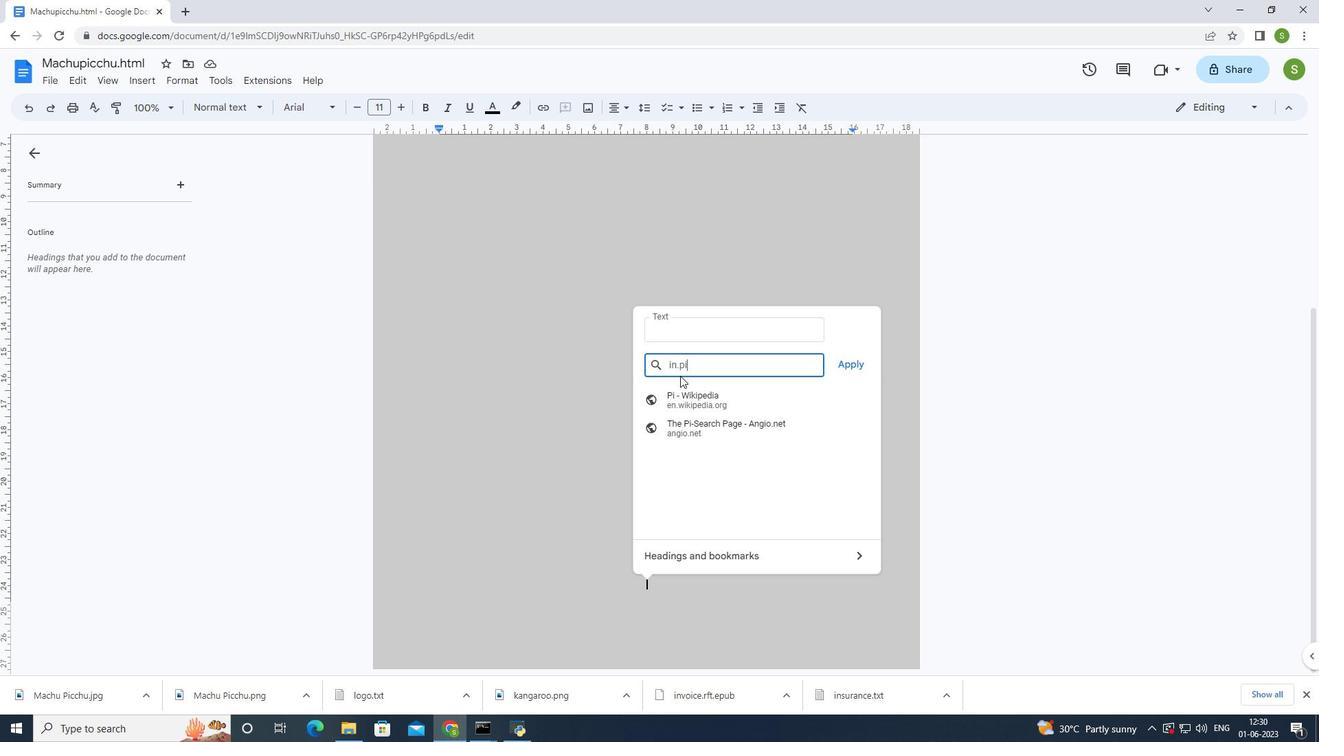 
Action: Key pressed n
Screenshot: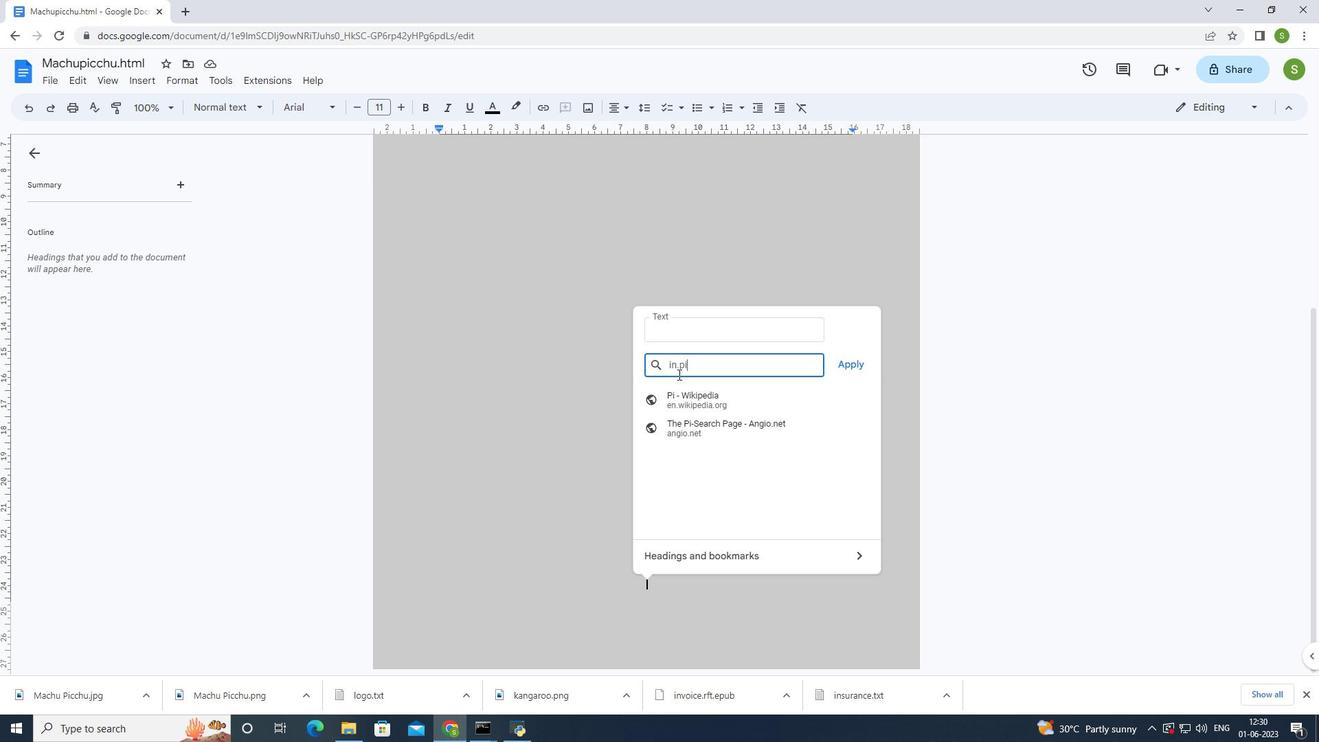 
Action: Mouse moved to (671, 373)
Screenshot: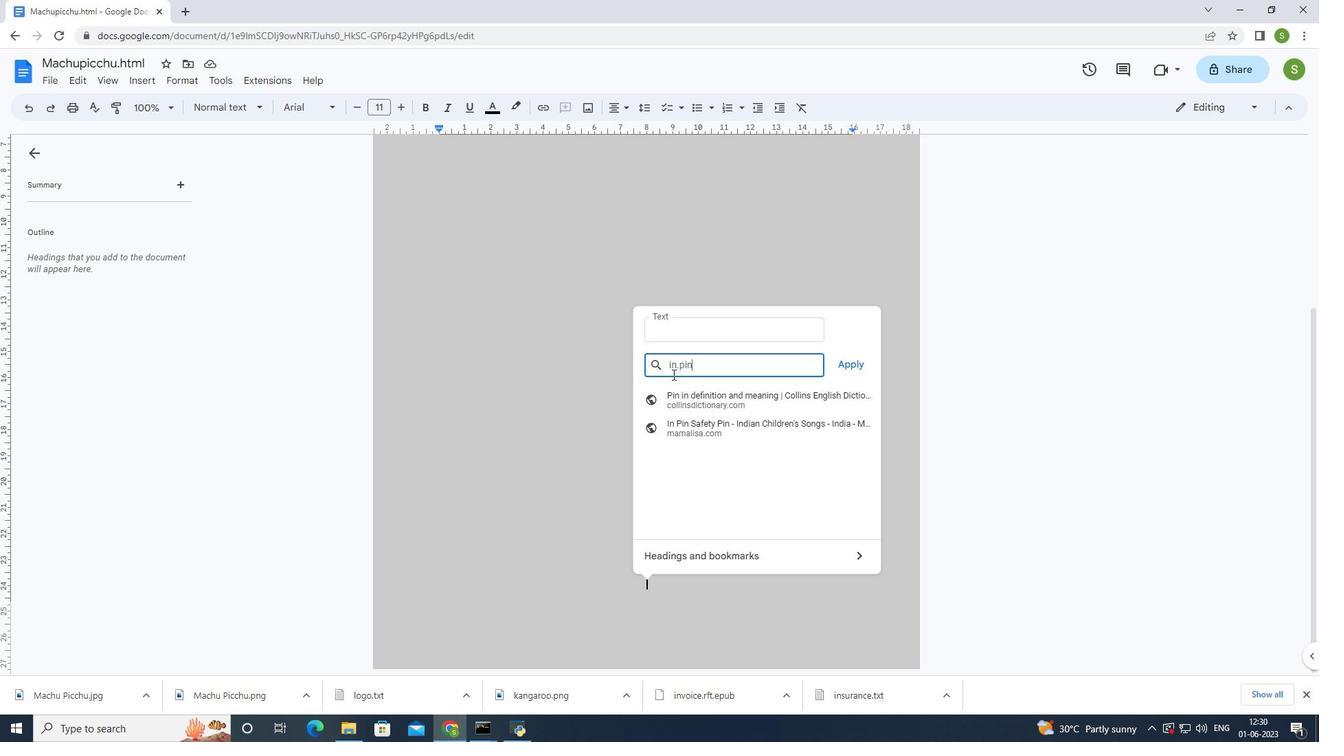 
Action: Key pressed tere
Screenshot: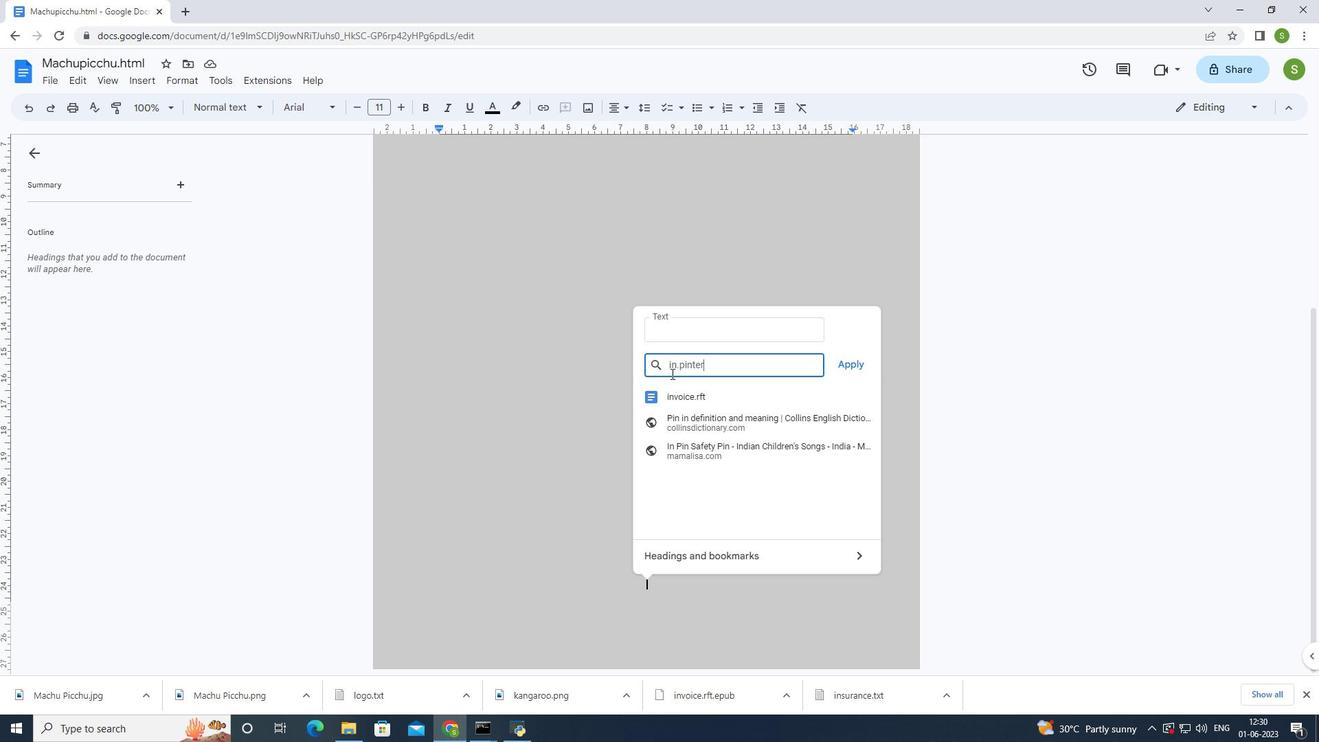
Action: Mouse moved to (669, 373)
Screenshot: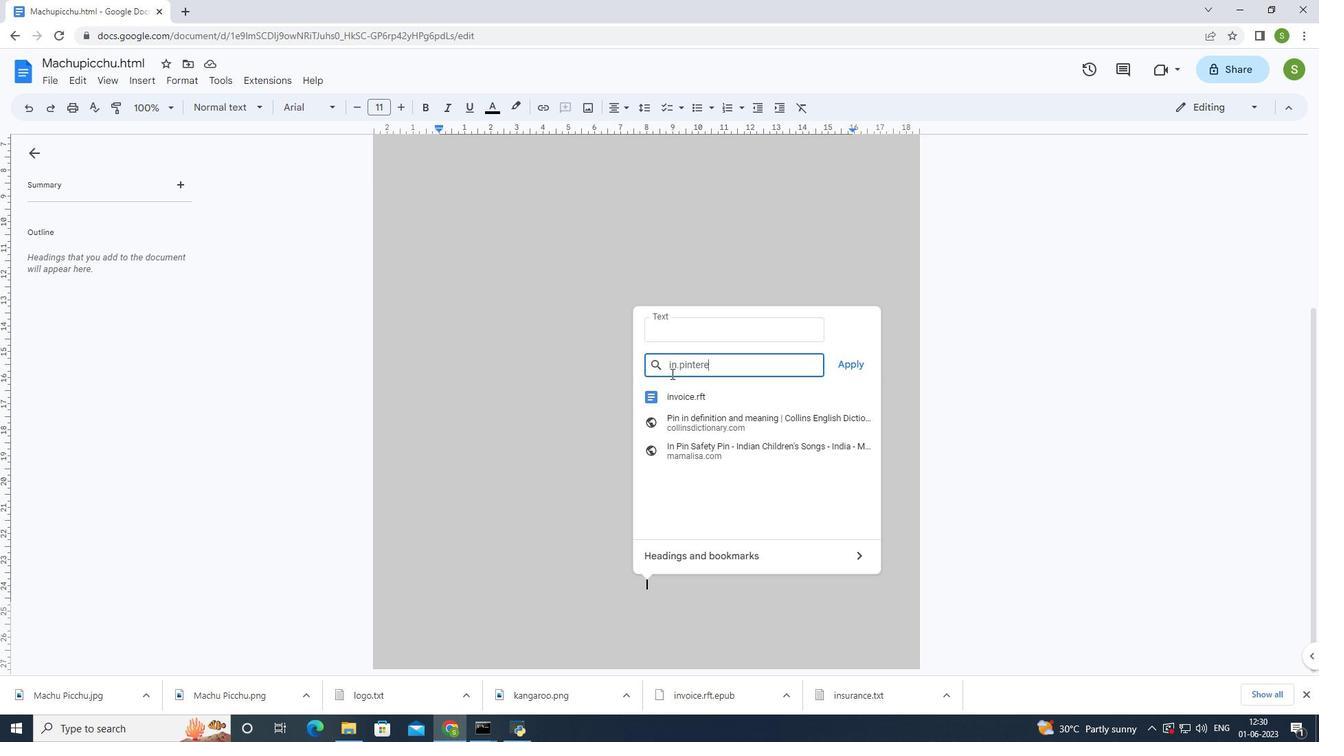
Action: Key pressed s
Screenshot: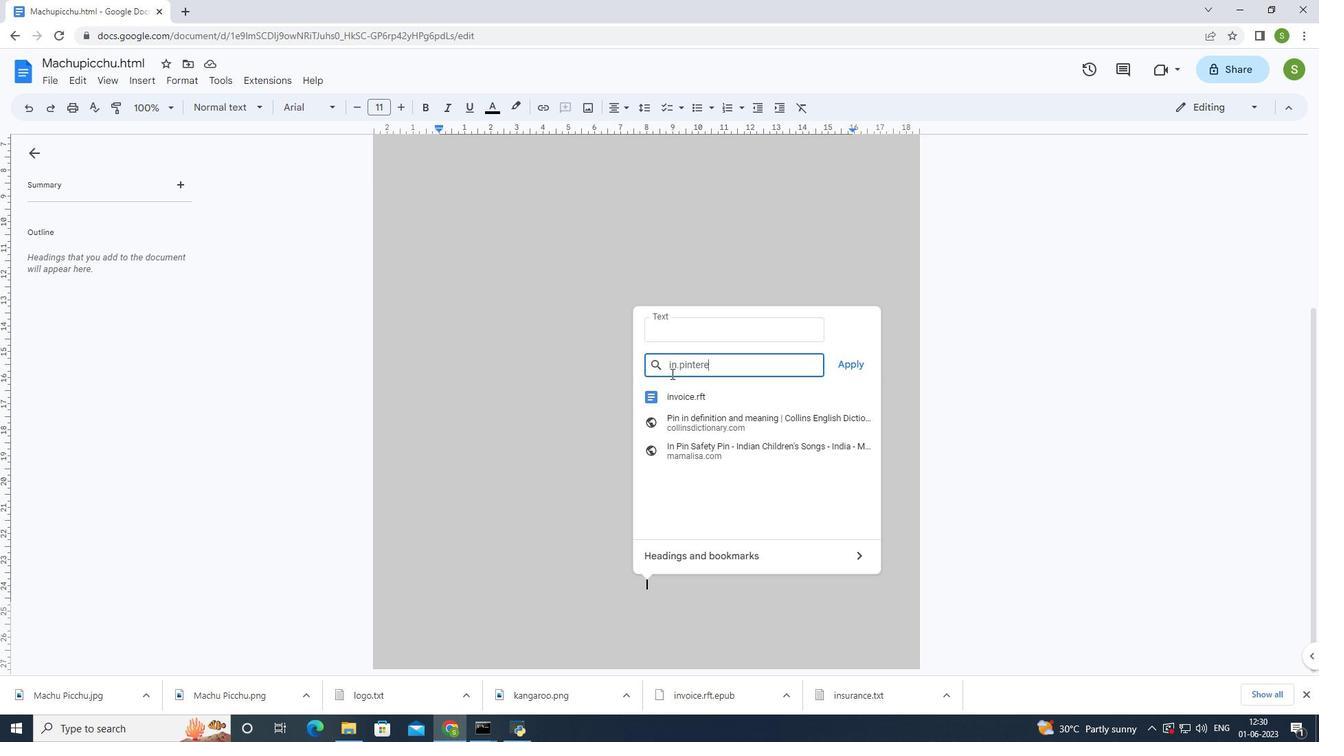 
Action: Mouse moved to (668, 373)
Screenshot: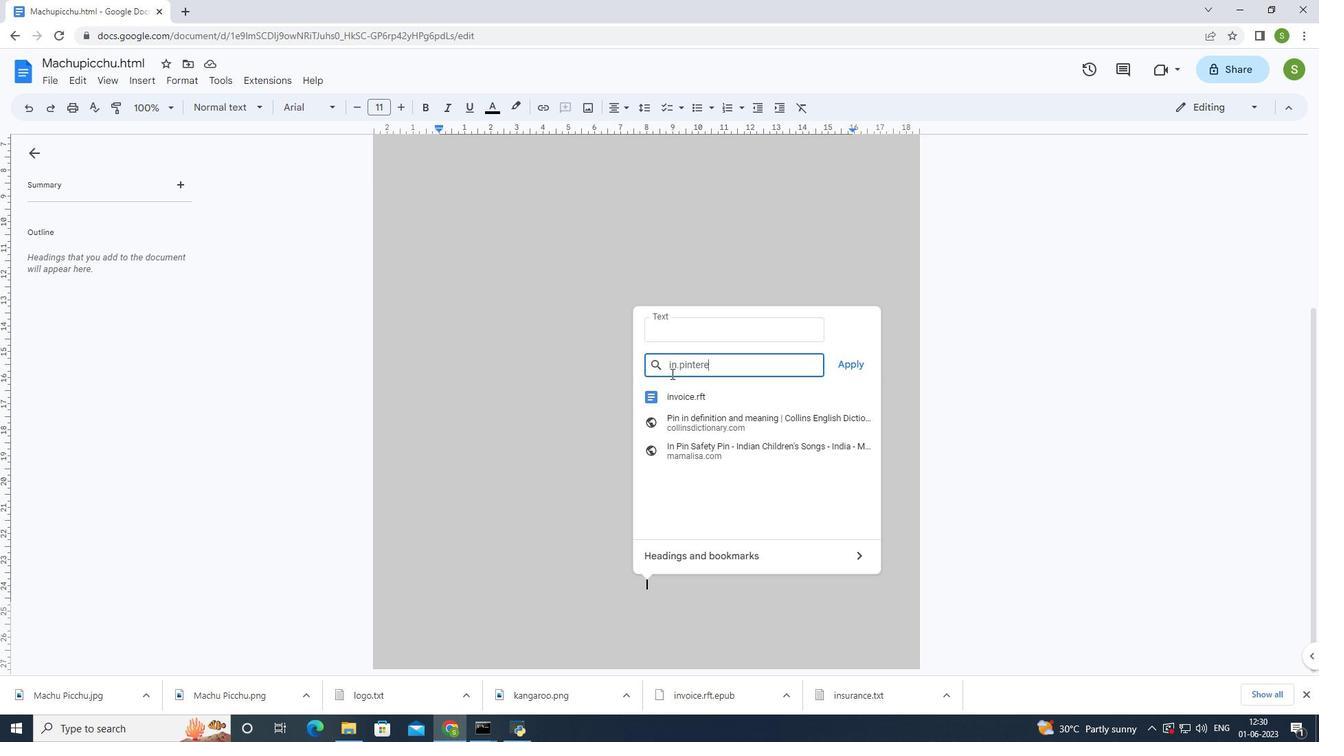 
Action: Key pressed t.
Screenshot: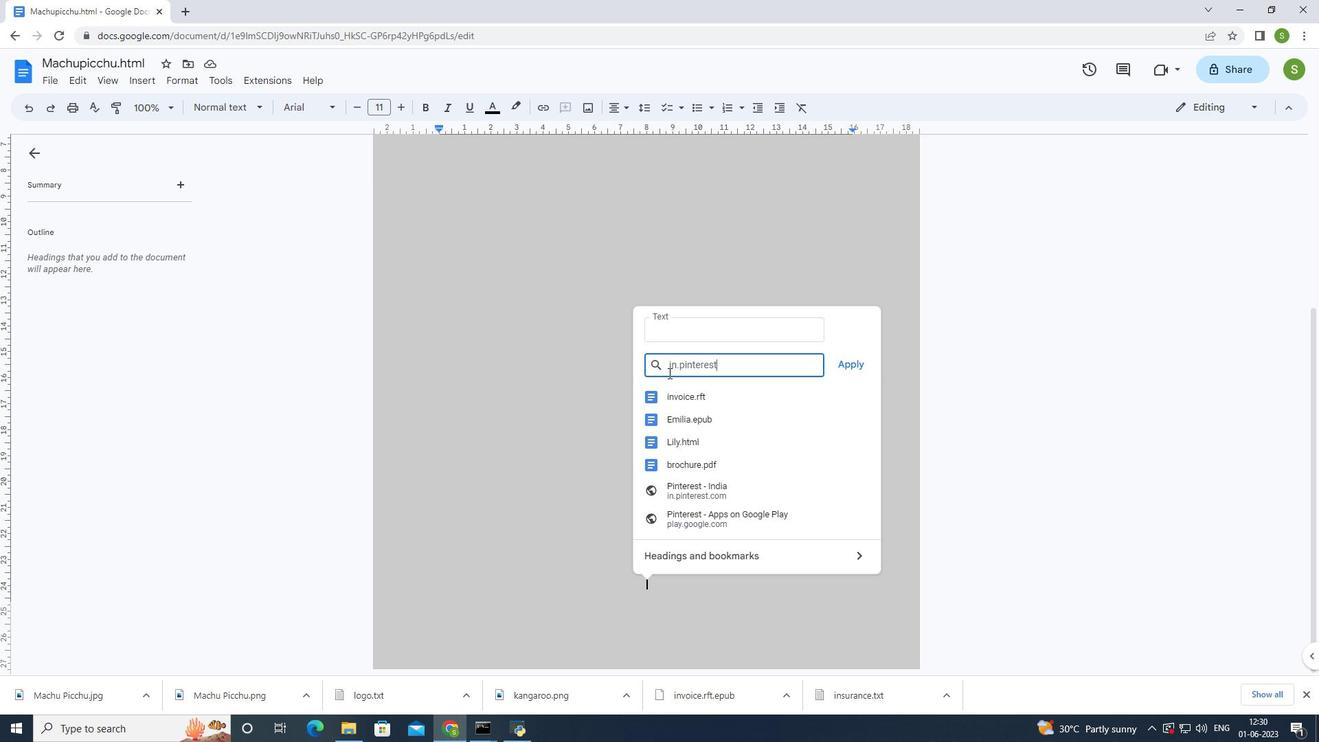 
Action: Mouse moved to (667, 373)
Screenshot: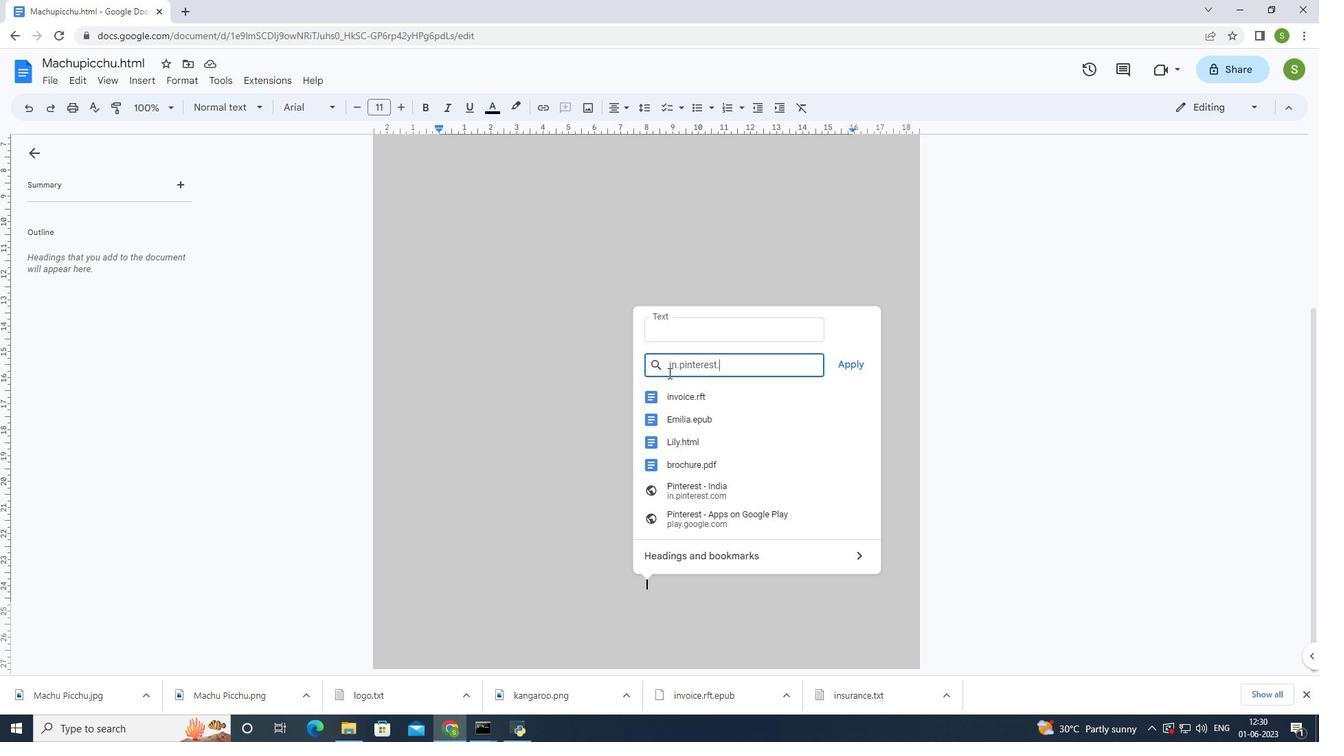 
Action: Key pressed c
Screenshot: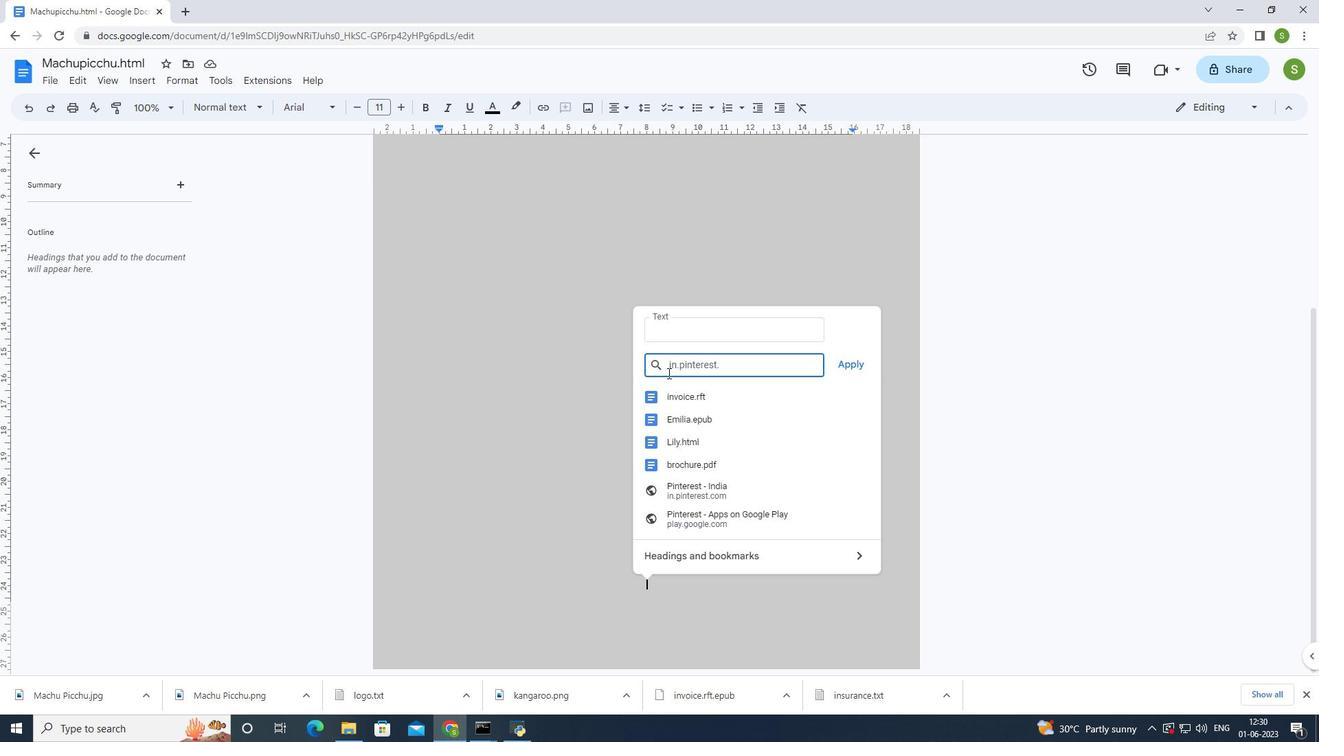 
Action: Mouse moved to (667, 374)
Screenshot: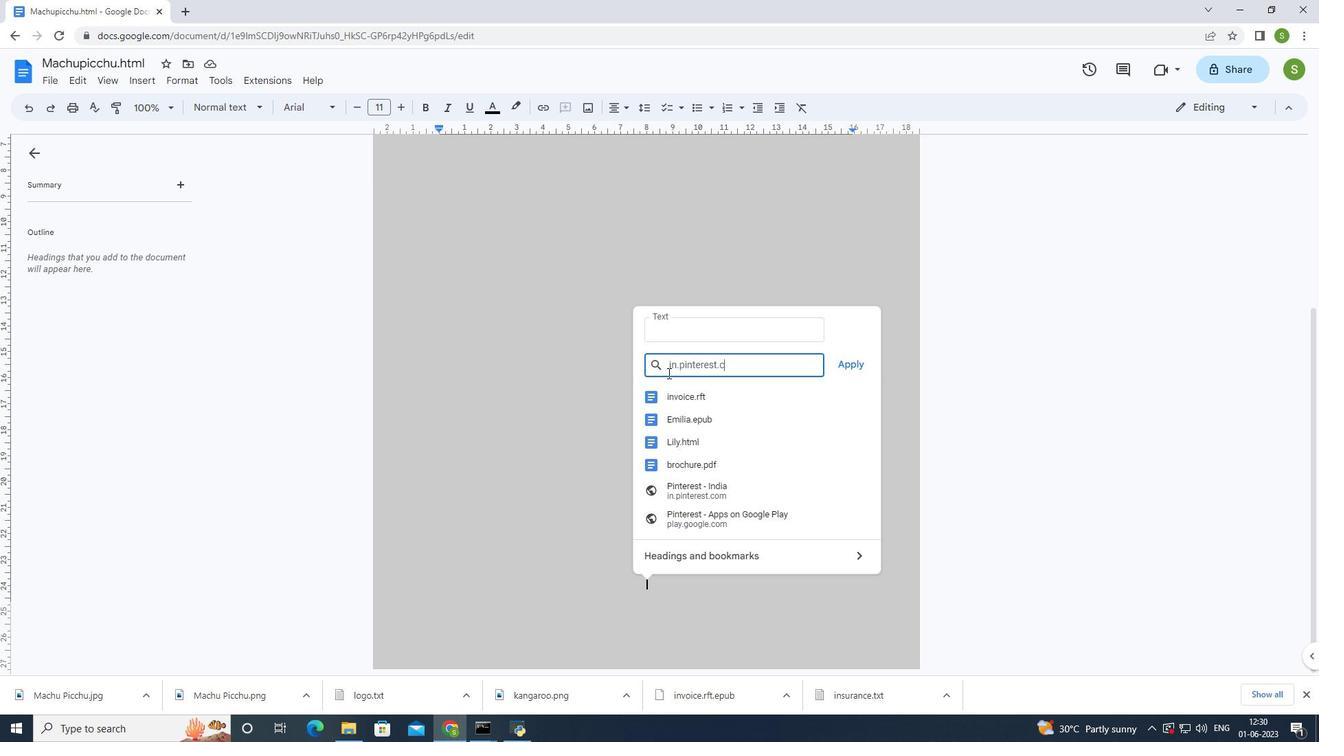 
Action: Key pressed o
Screenshot: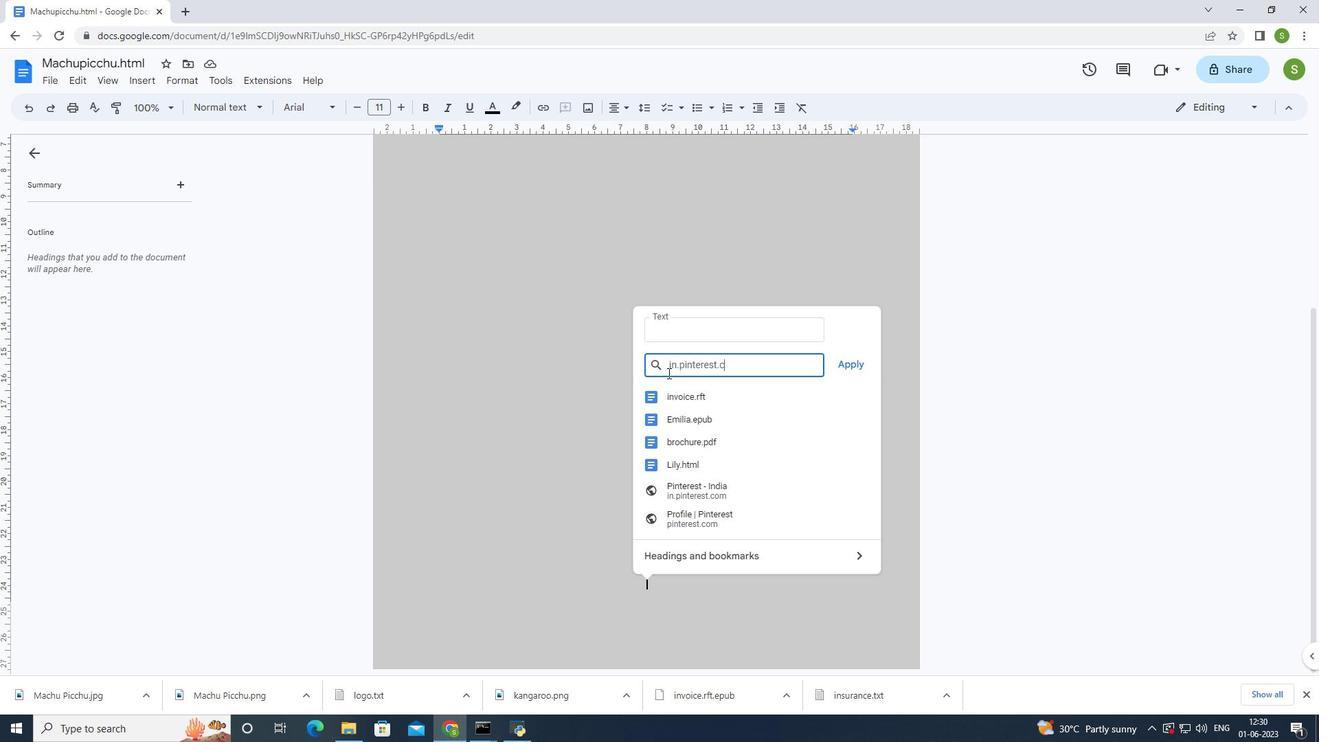 
Action: Mouse moved to (666, 374)
Screenshot: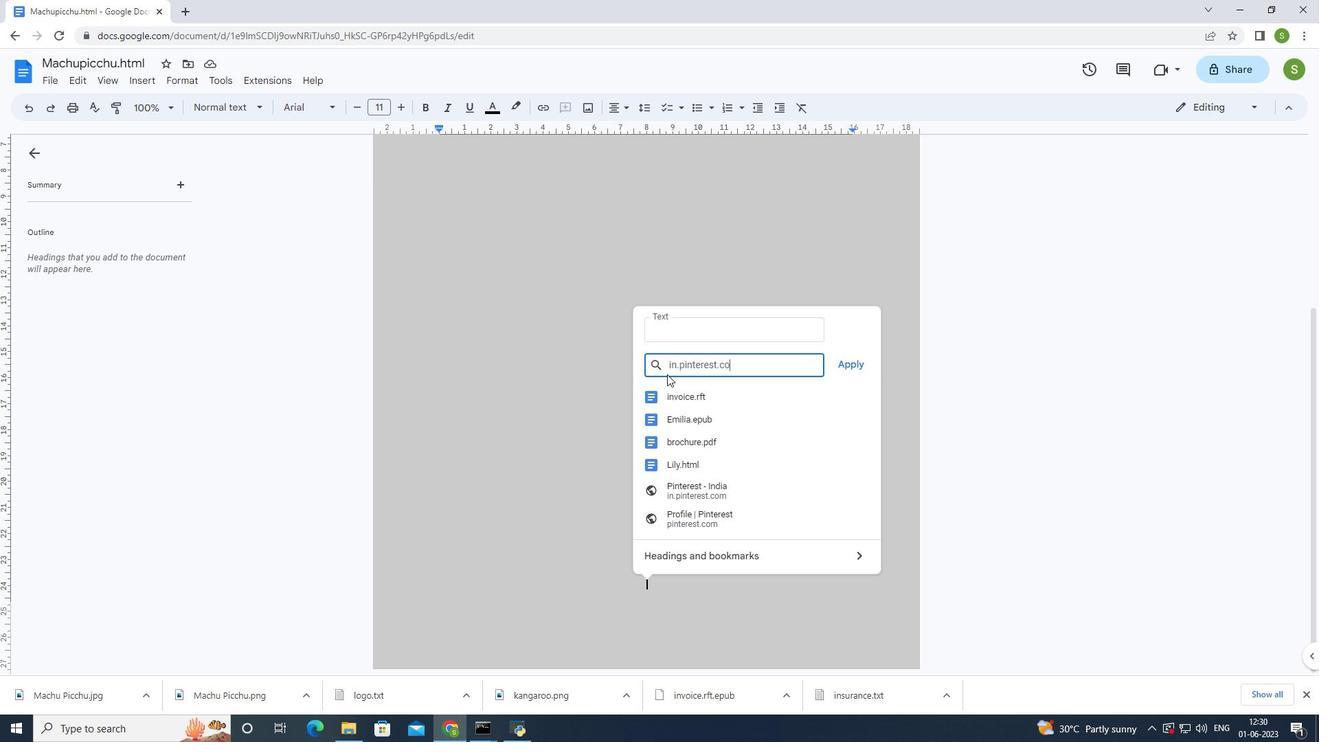 
Action: Key pressed m
Screenshot: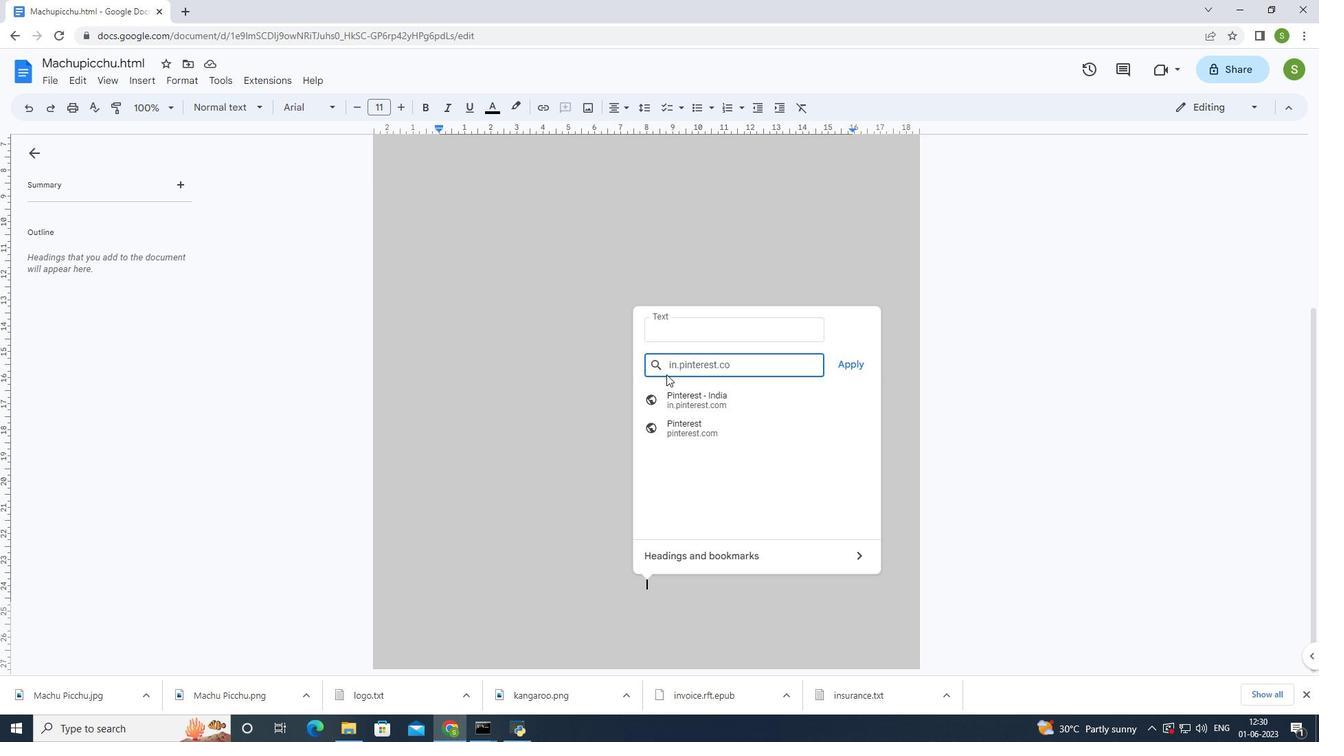 
Action: Mouse moved to (852, 369)
Screenshot: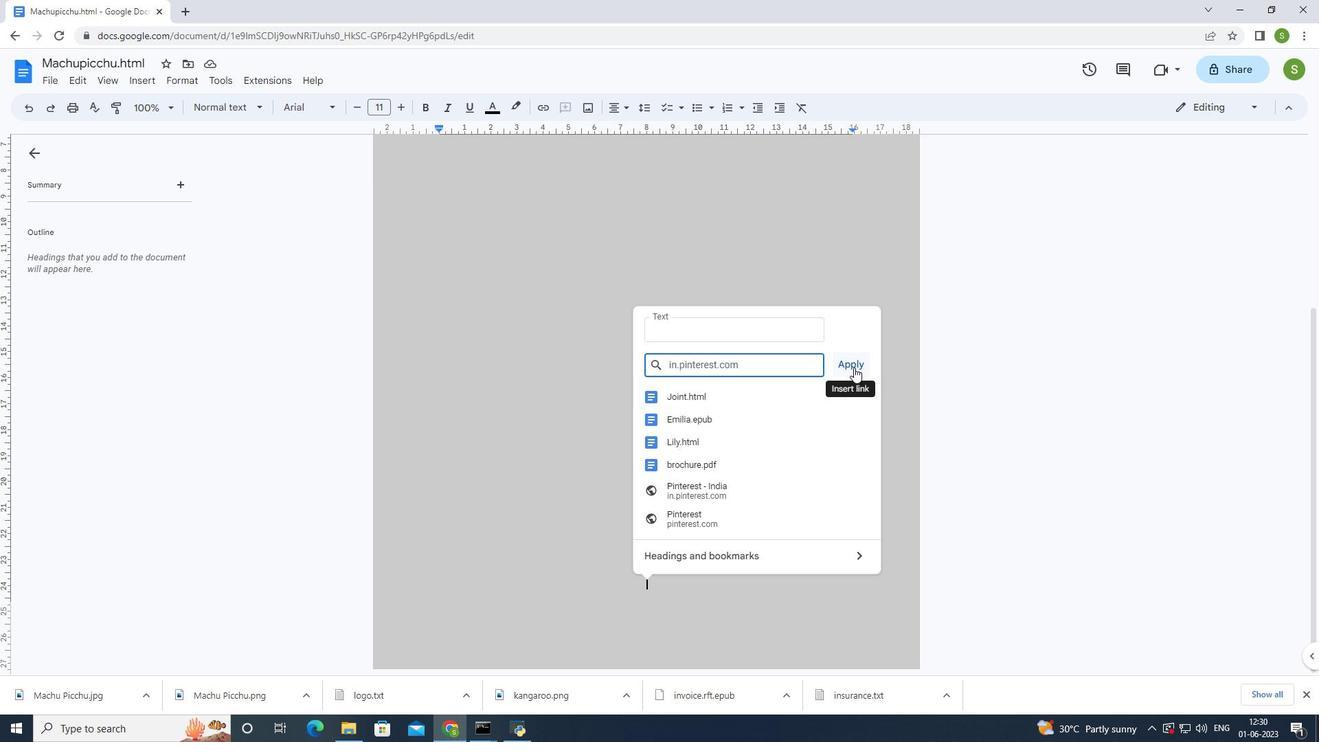 
Action: Mouse pressed left at (852, 369)
Screenshot: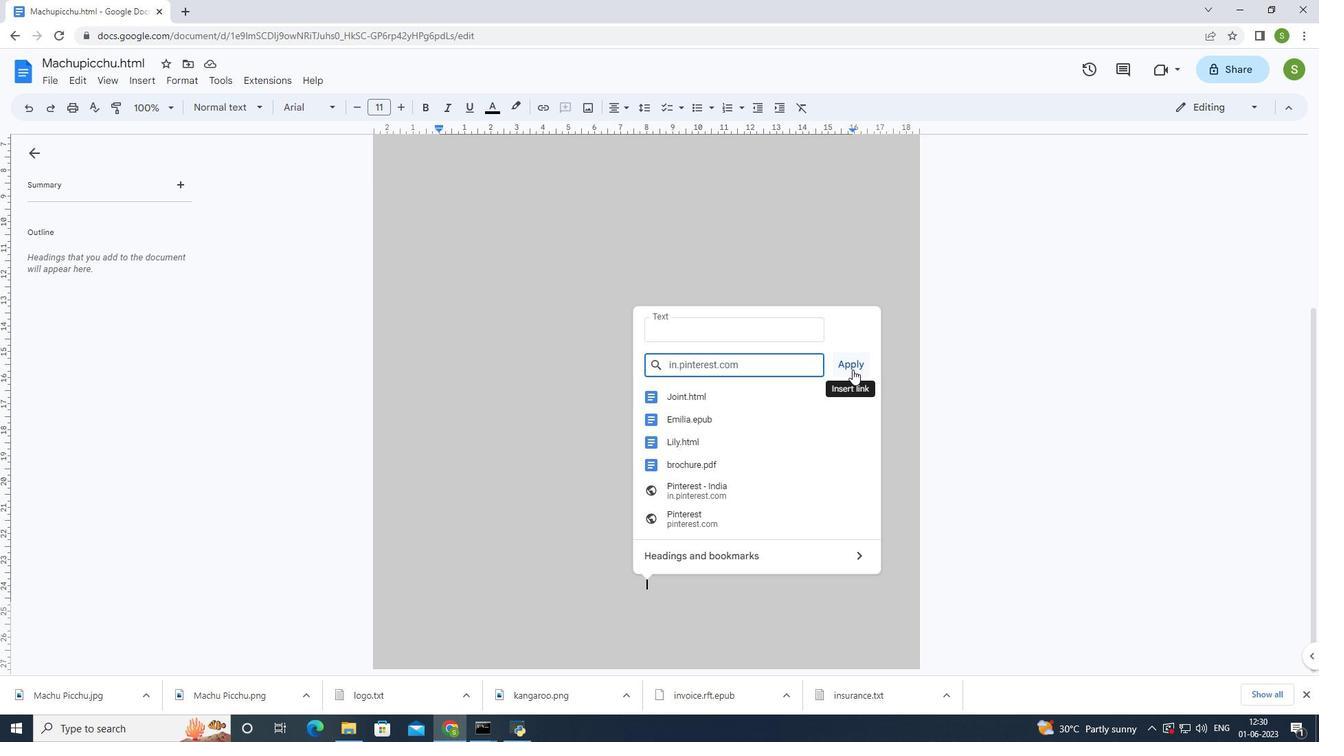 
Action: Mouse moved to (713, 587)
Screenshot: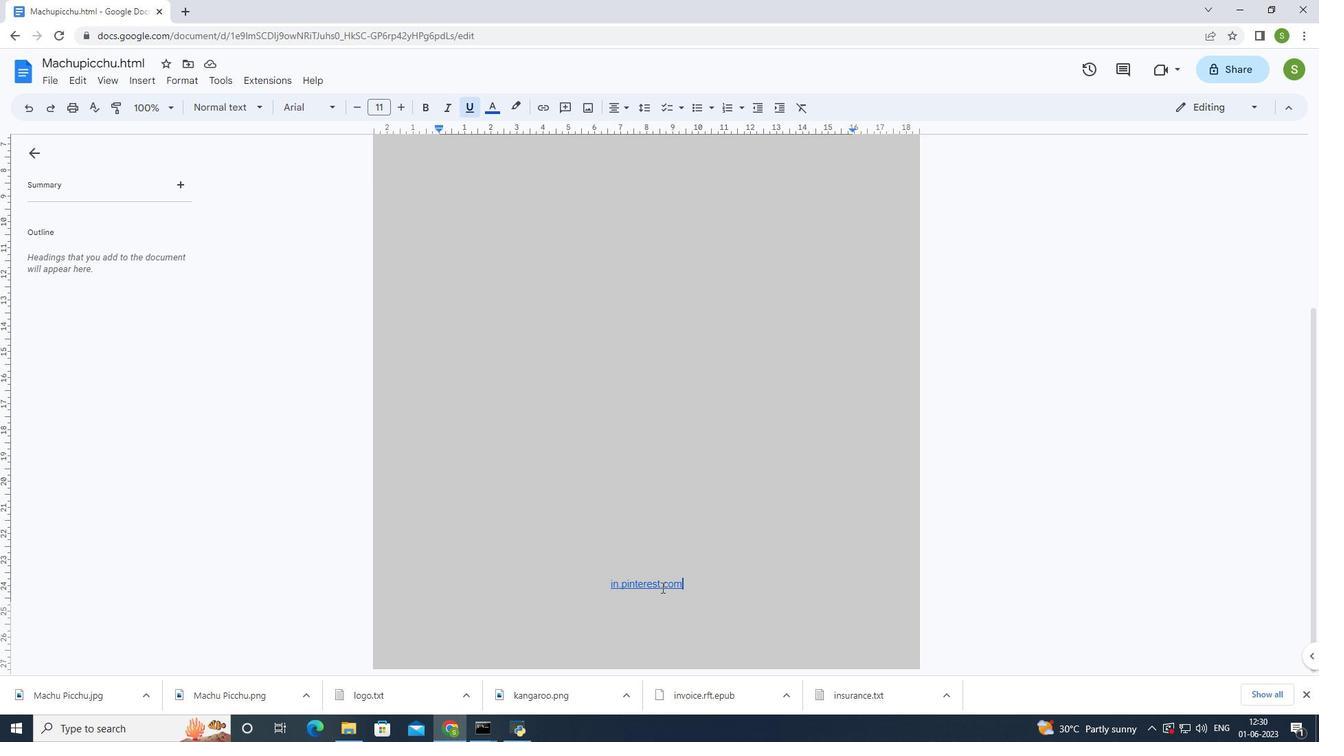 
Action: Mouse pressed left at (713, 587)
Screenshot: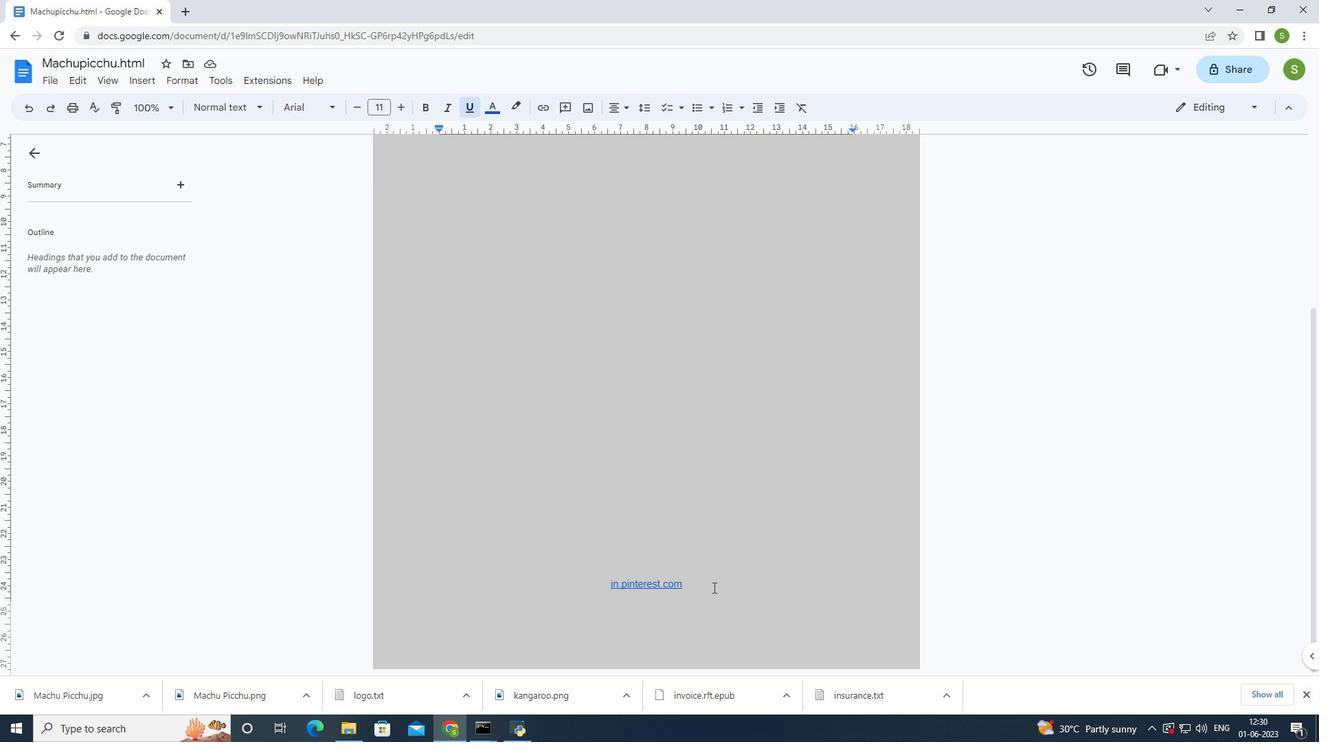 
Action: Mouse moved to (612, 591)
Screenshot: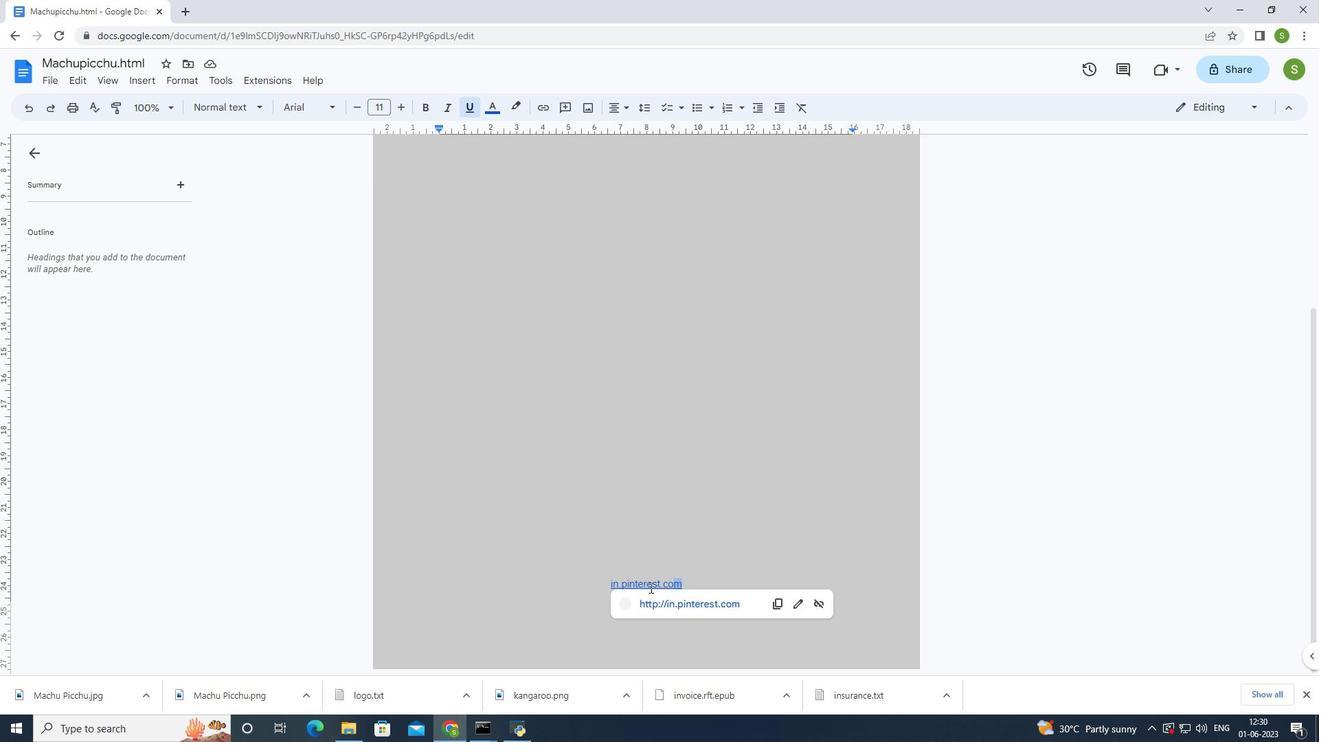 
Action: Mouse pressed left at (612, 591)
Screenshot: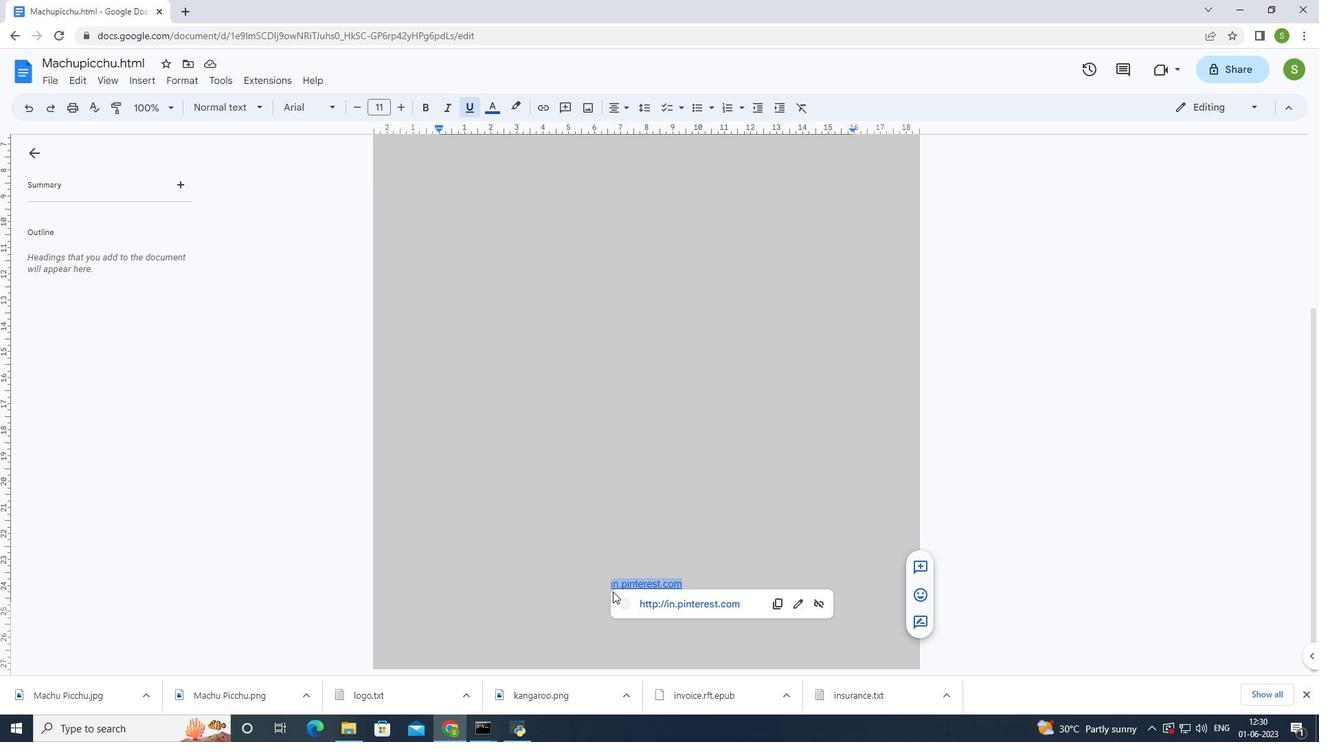 
Action: Mouse moved to (720, 579)
Screenshot: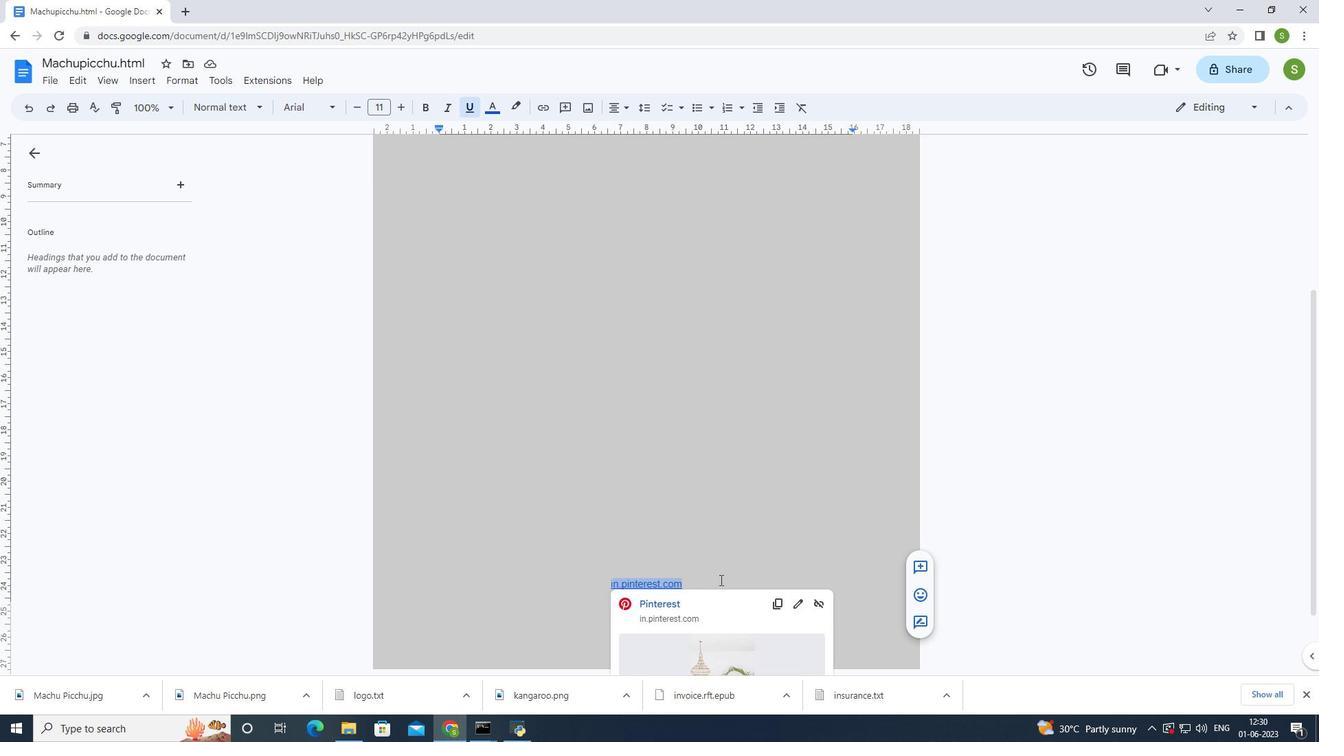 
Action: Mouse pressed left at (720, 579)
Screenshot: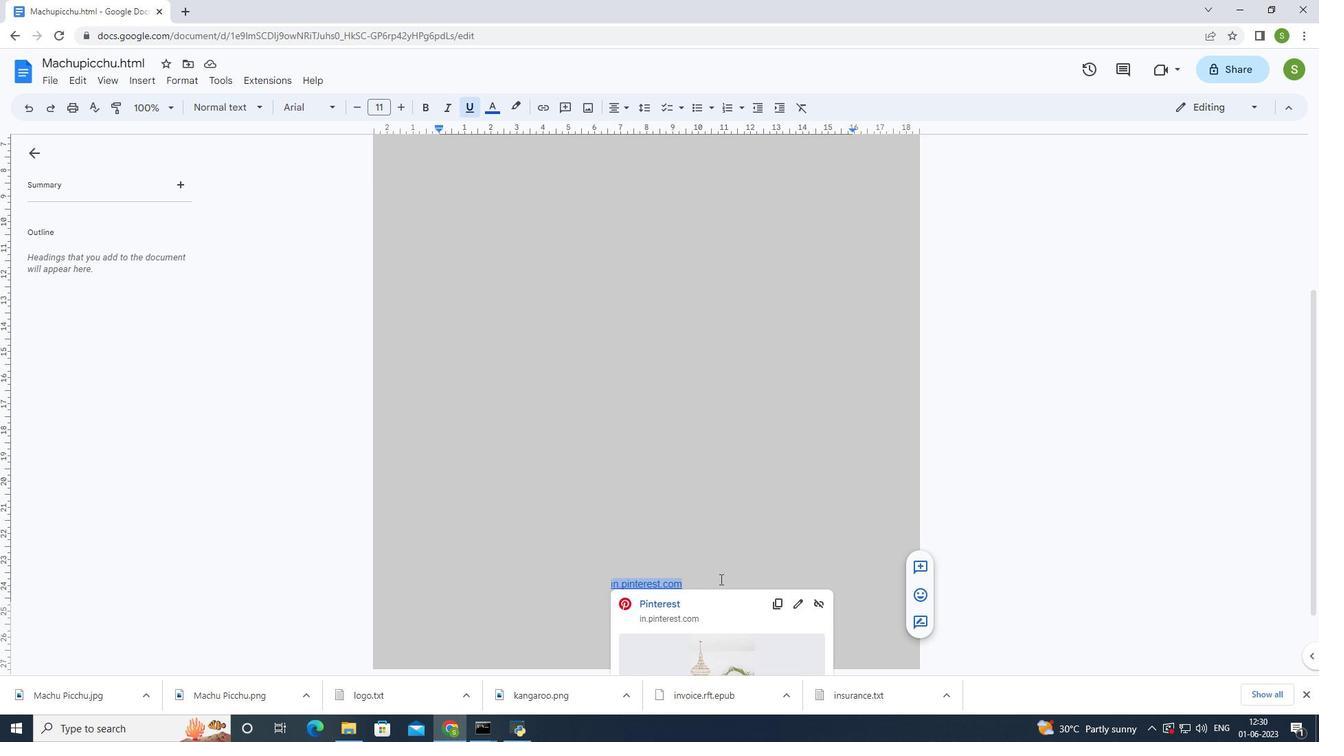 
Action: Mouse moved to (697, 581)
Screenshot: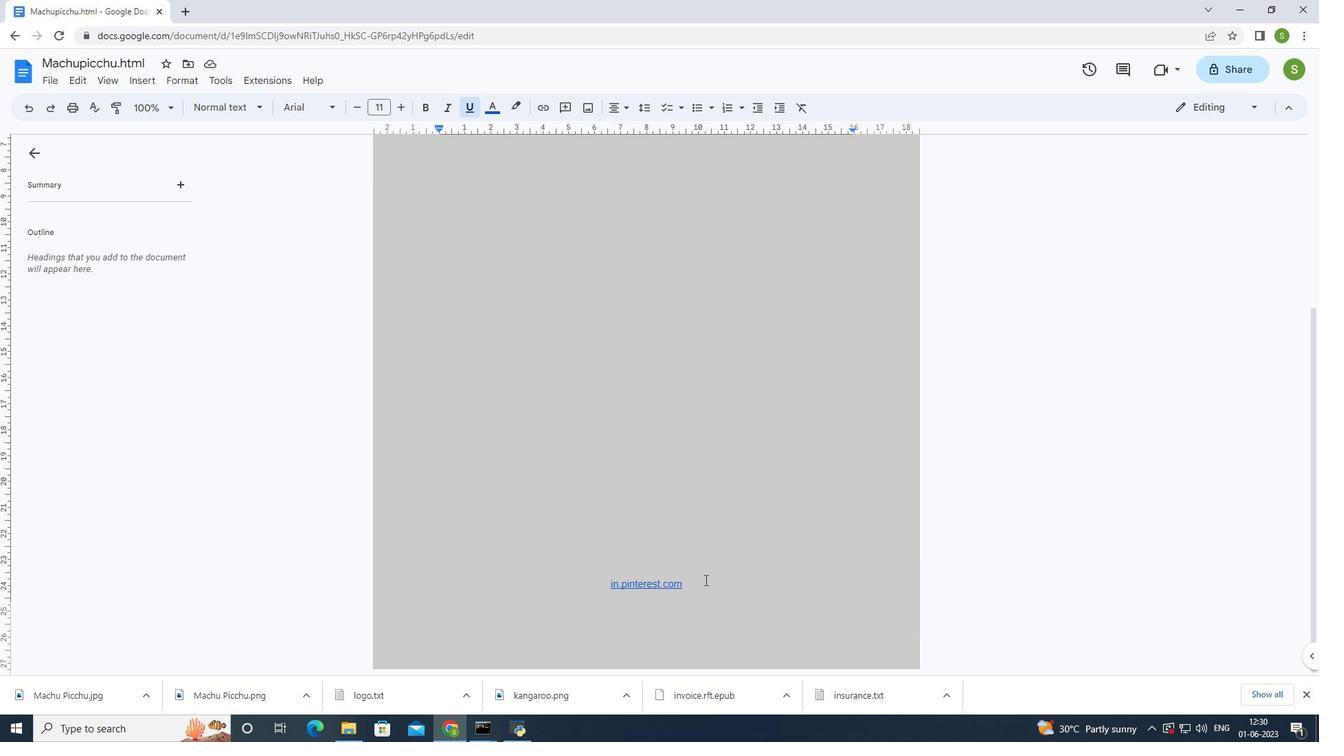 
Action: Mouse pressed left at (697, 581)
Screenshot: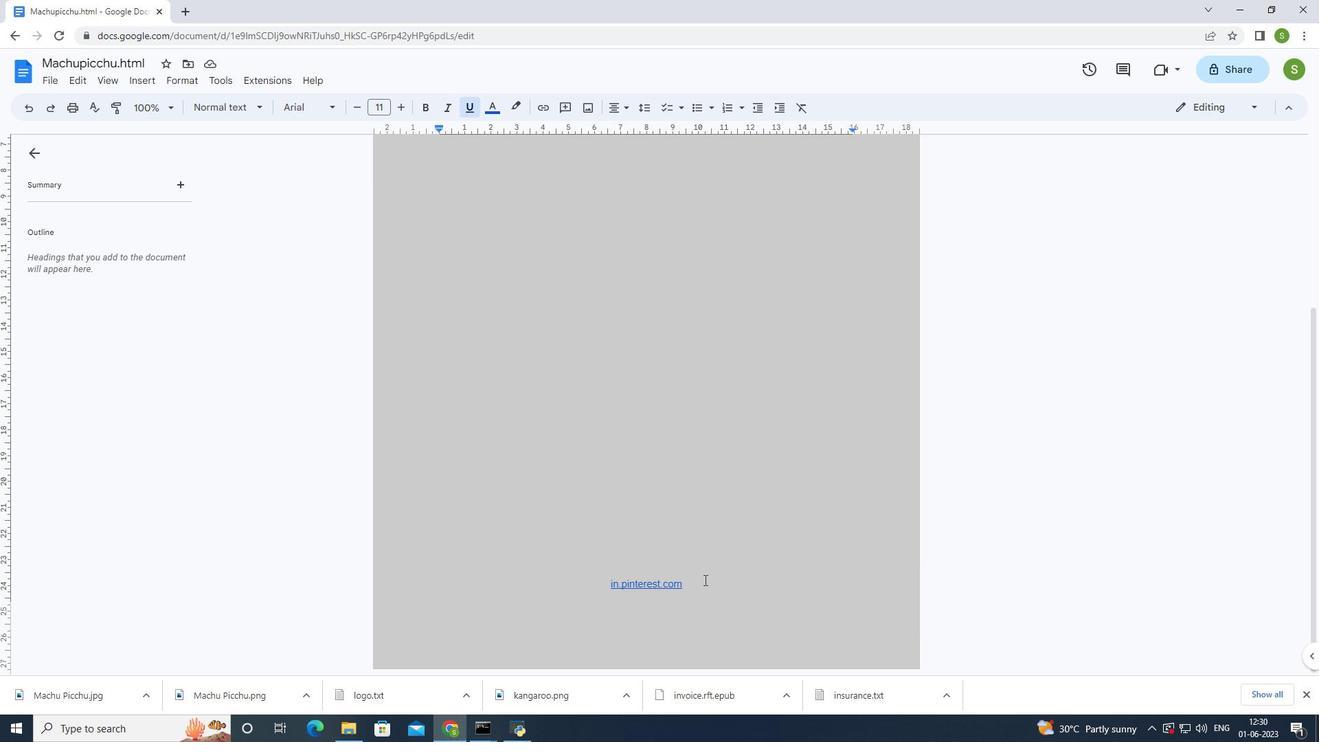 
Action: Mouse moved to (626, 110)
Screenshot: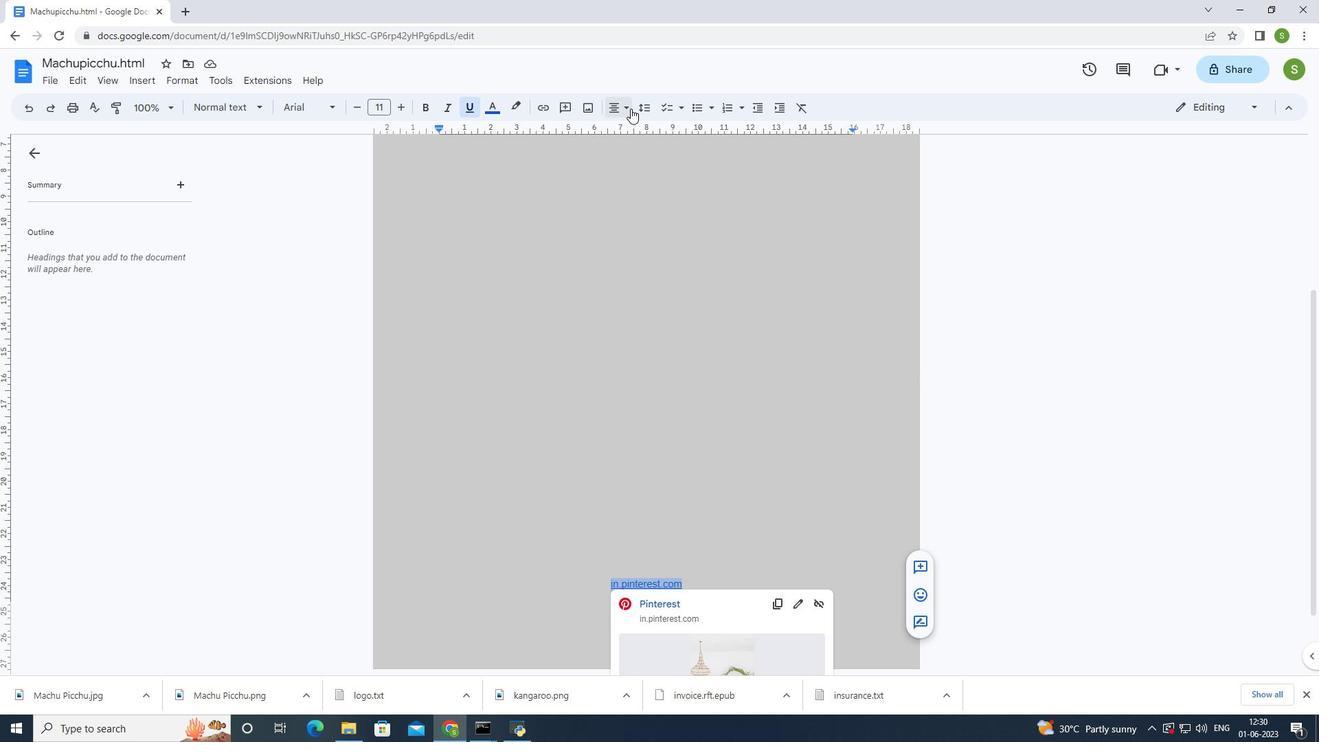 
Action: Mouse pressed left at (626, 110)
Screenshot: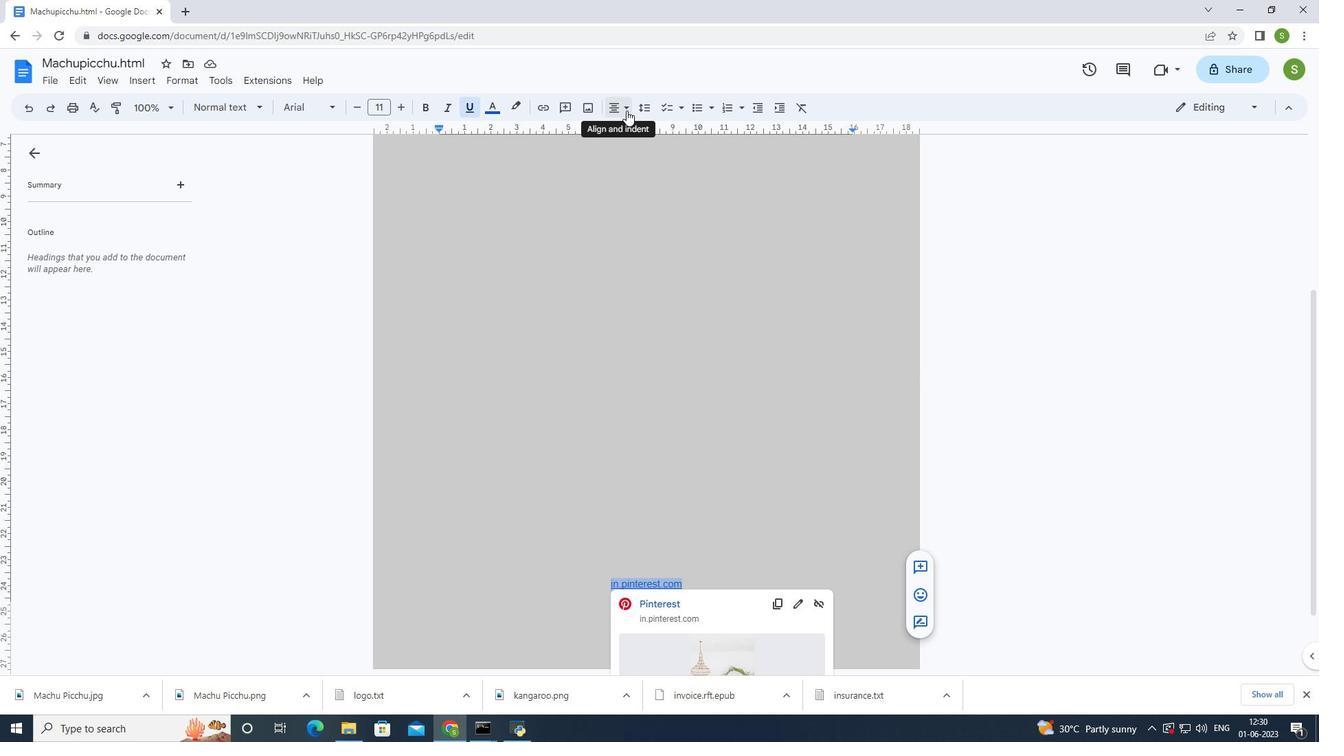 
Action: Mouse moved to (619, 138)
Screenshot: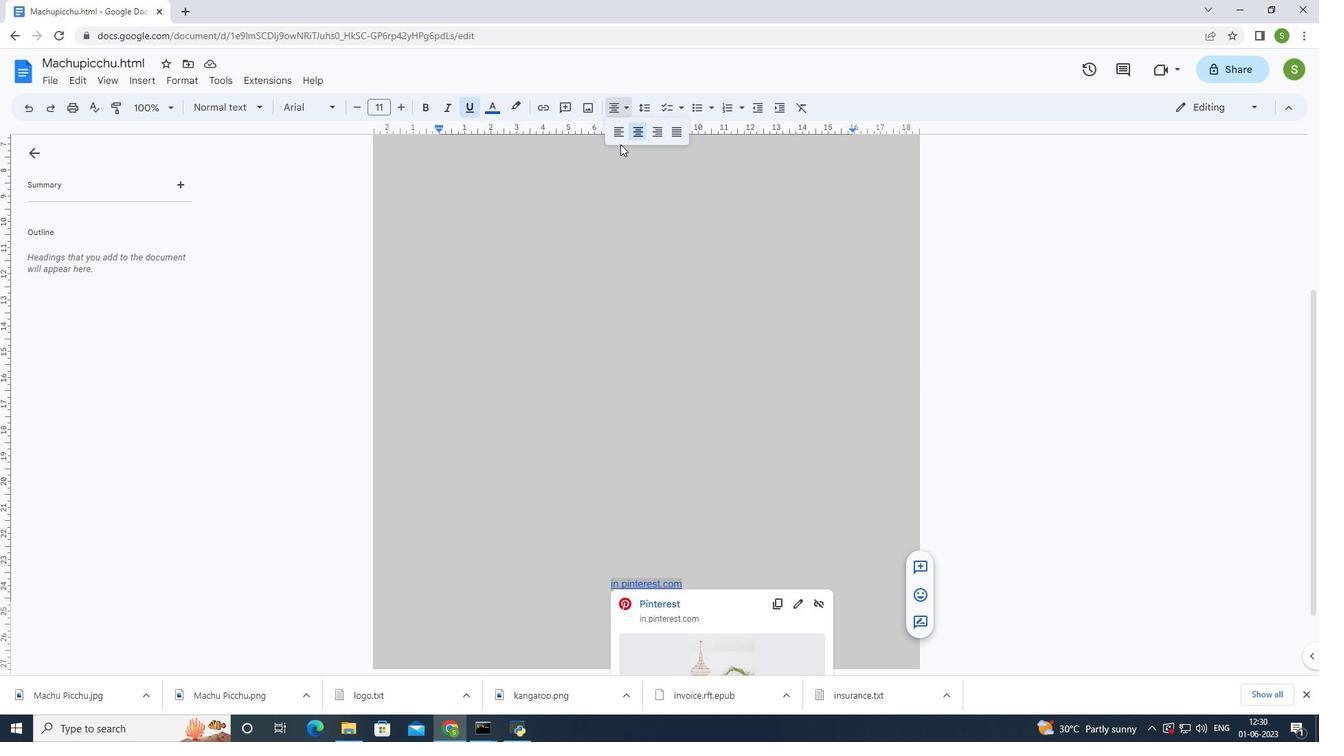 
Action: Mouse pressed left at (619, 138)
Screenshot: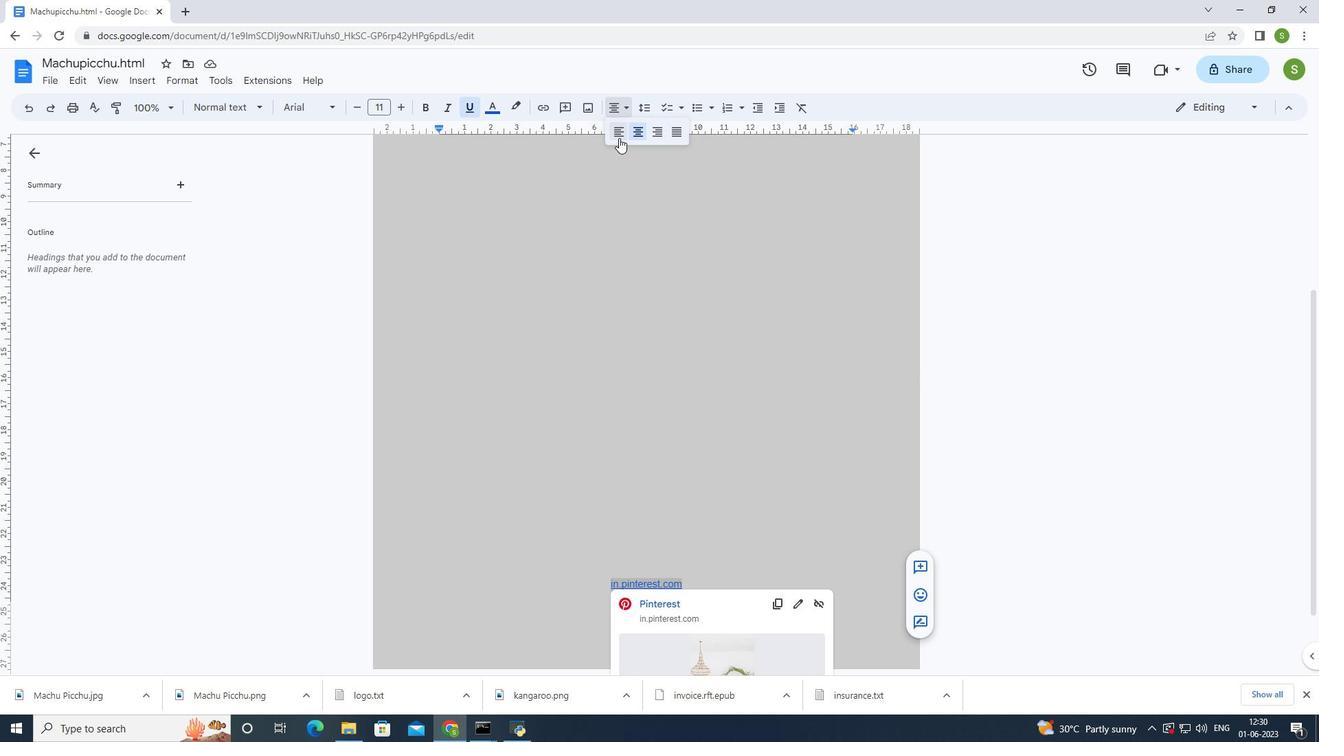 
Action: Mouse moved to (618, 498)
Screenshot: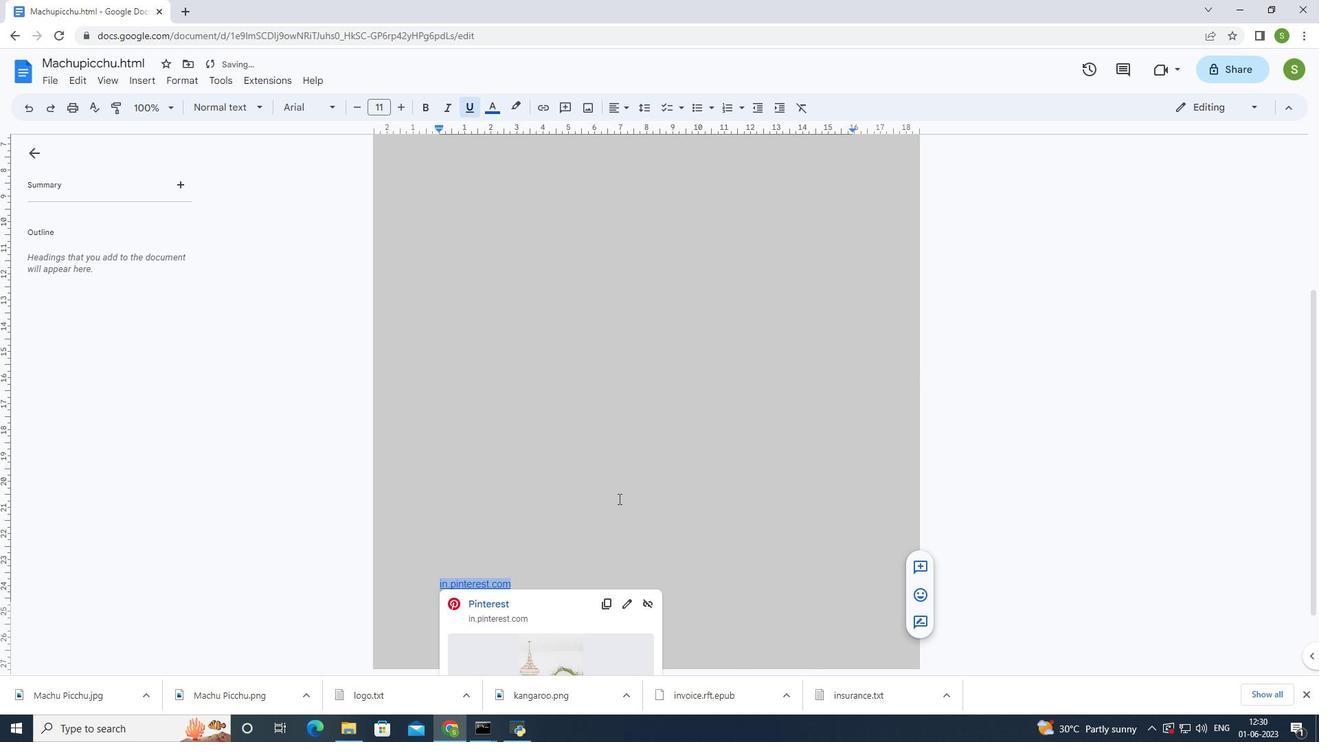 
Action: Mouse pressed left at (618, 498)
Screenshot: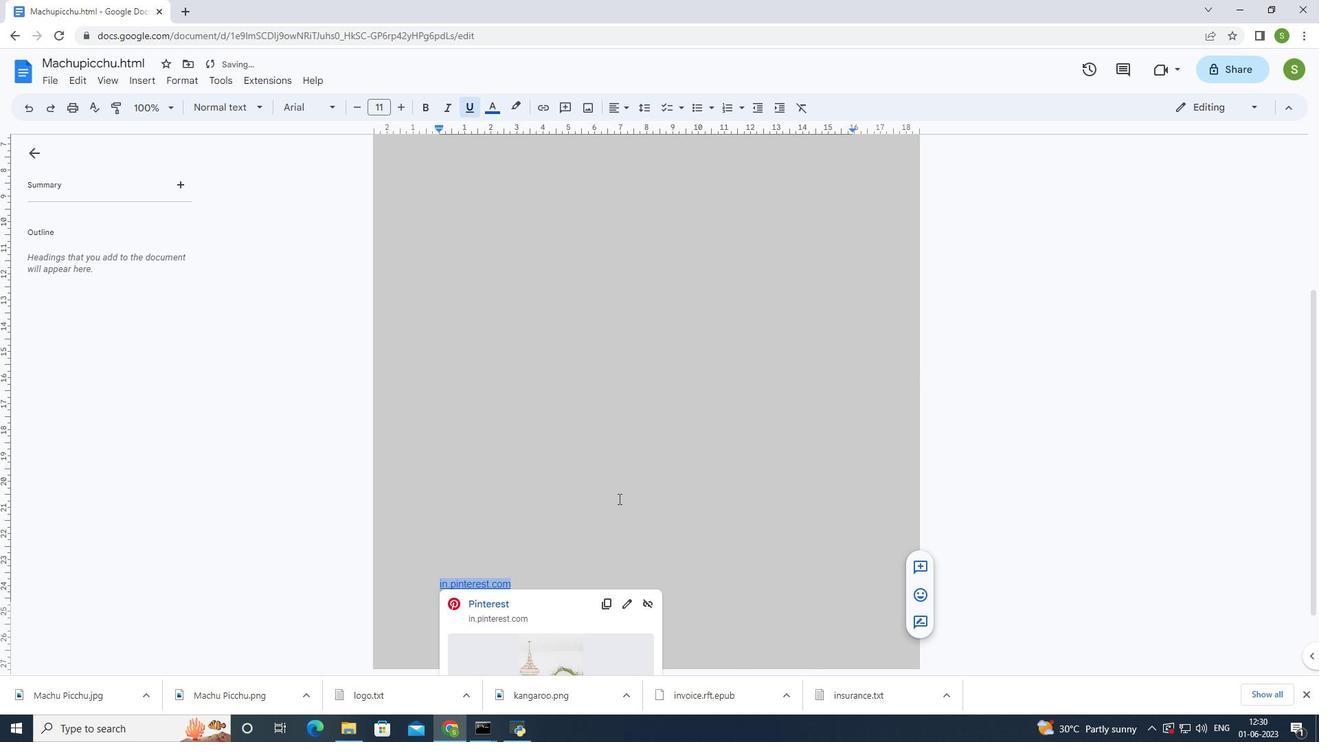 
Action: Mouse moved to (635, 471)
Screenshot: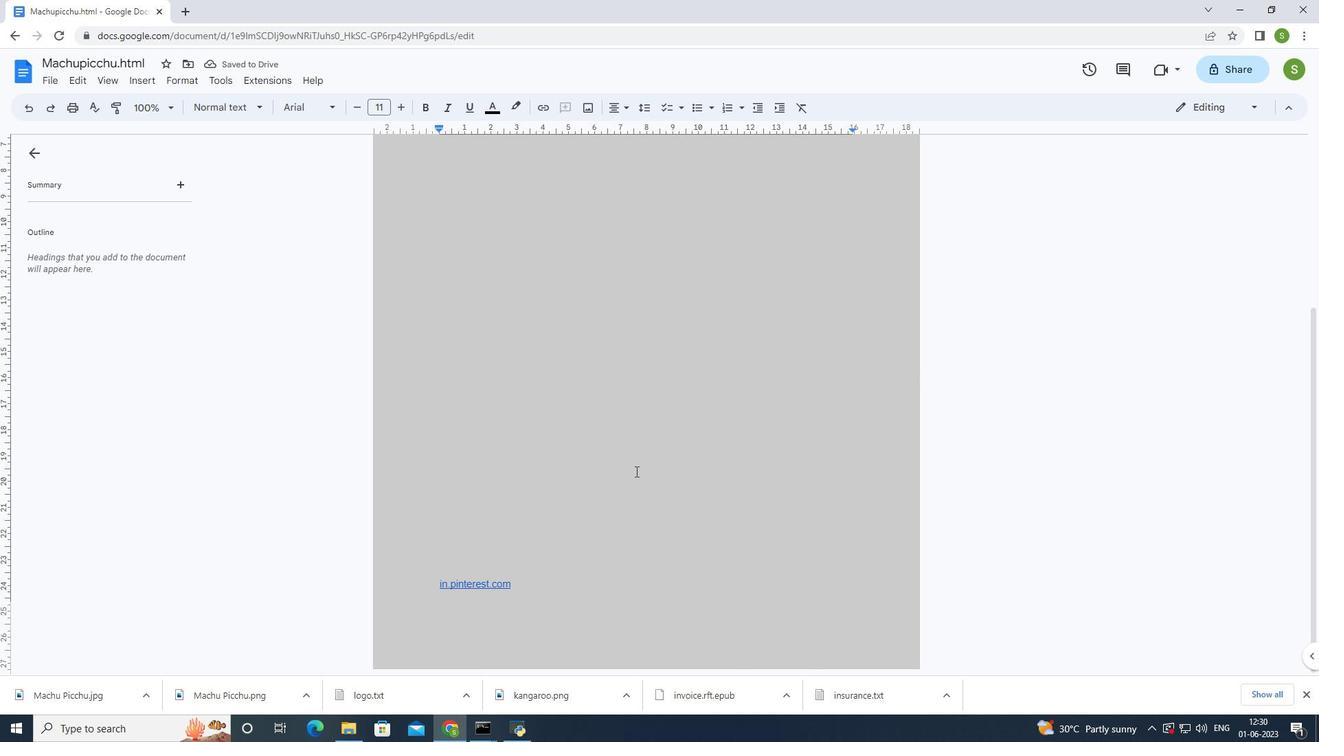 
